Task: Find connections with filter location Holloway with filter topic #linkedinnetworkingwith filter profile language French with filter current company TUV India Pvt. Ltd. with filter school Vel Tech Technical University with filter industry Personal and Laundry Services with filter service category Logo Design with filter keywords title Building Inspector
Action: Mouse moved to (194, 280)
Screenshot: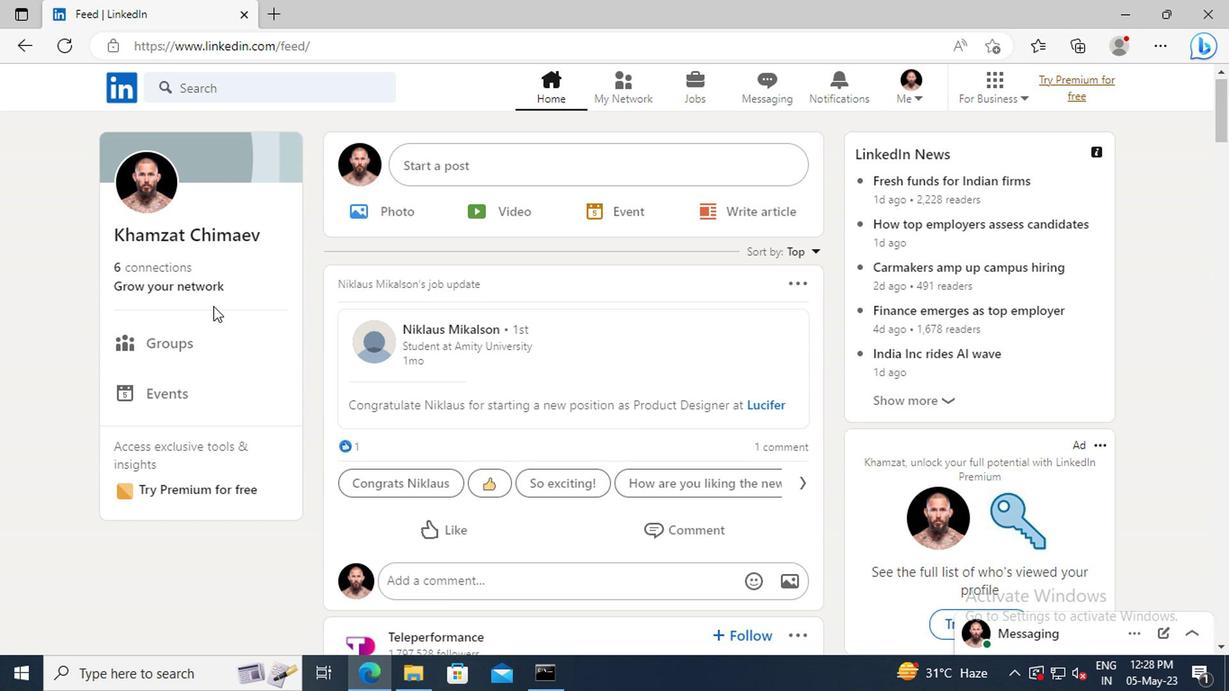 
Action: Mouse pressed left at (194, 280)
Screenshot: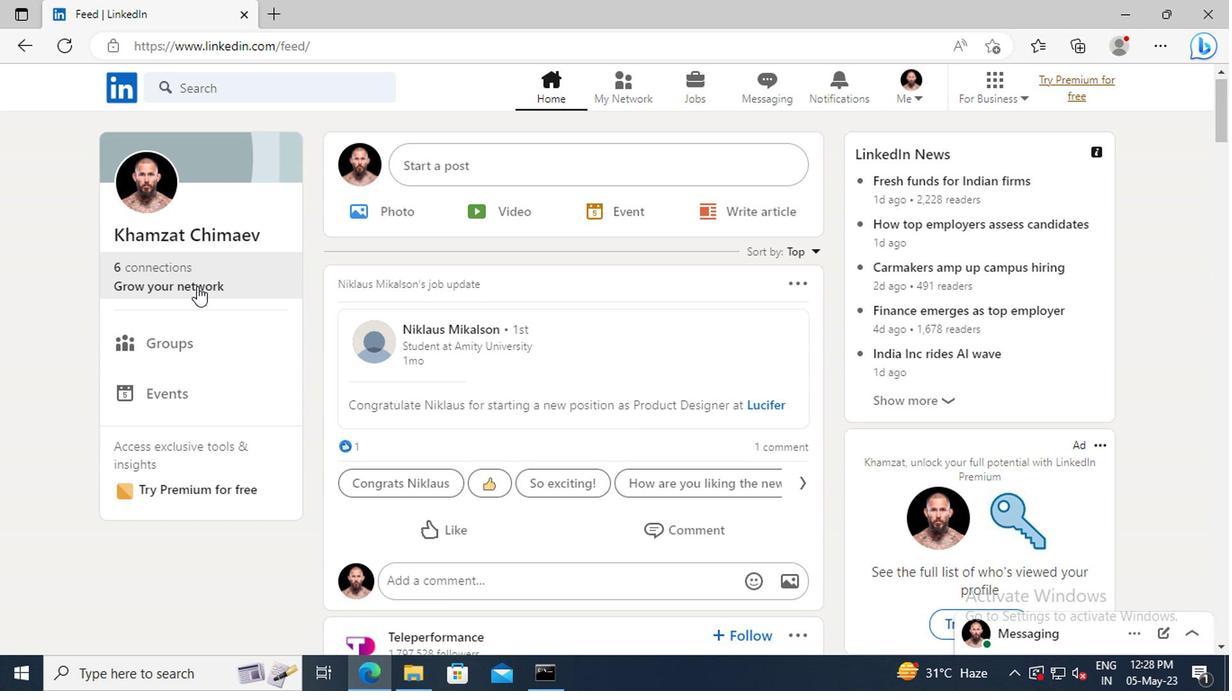 
Action: Mouse moved to (201, 191)
Screenshot: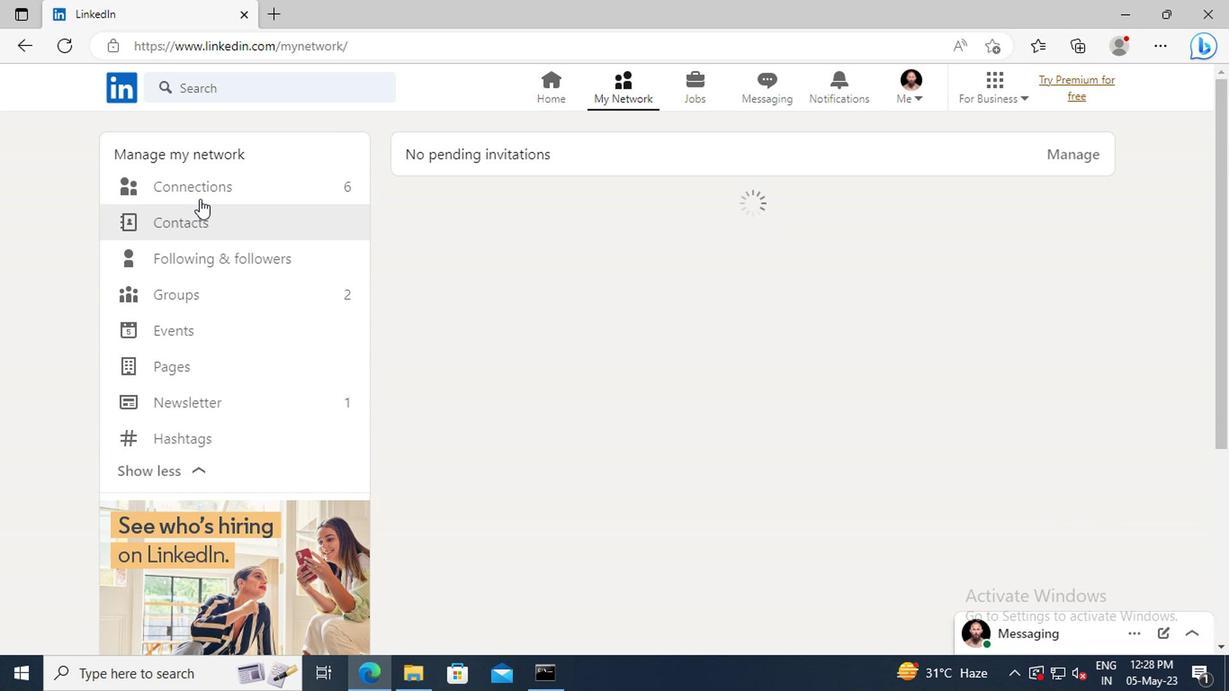 
Action: Mouse pressed left at (201, 191)
Screenshot: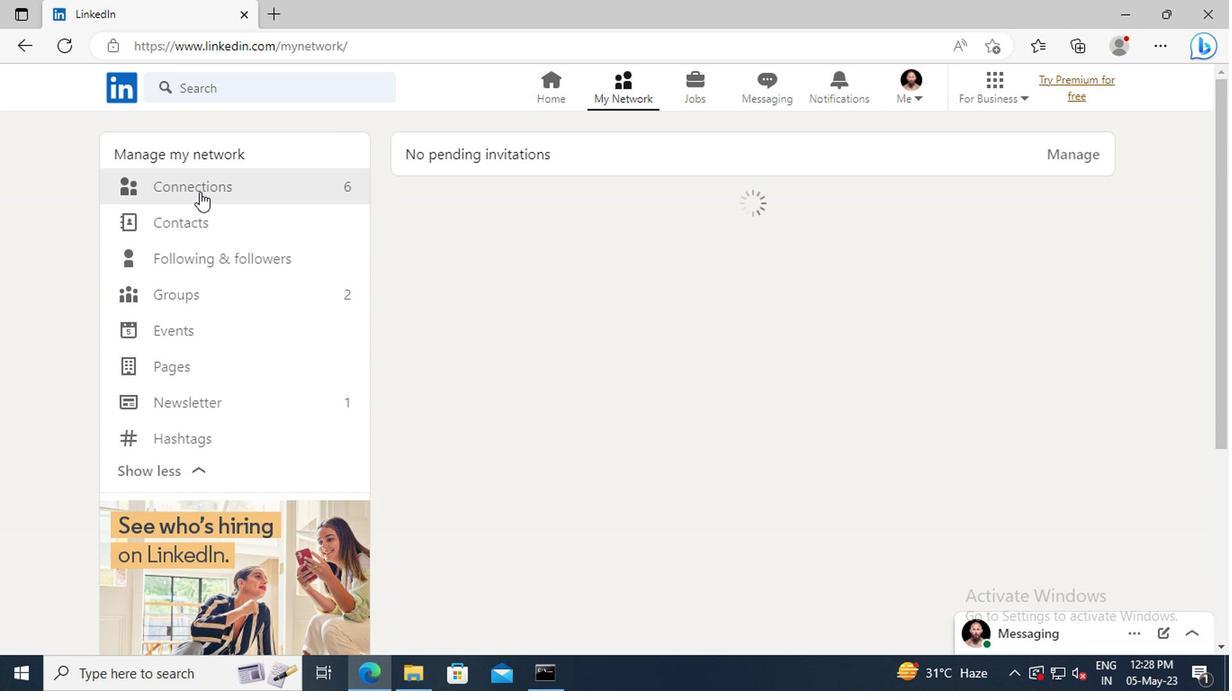 
Action: Mouse moved to (748, 192)
Screenshot: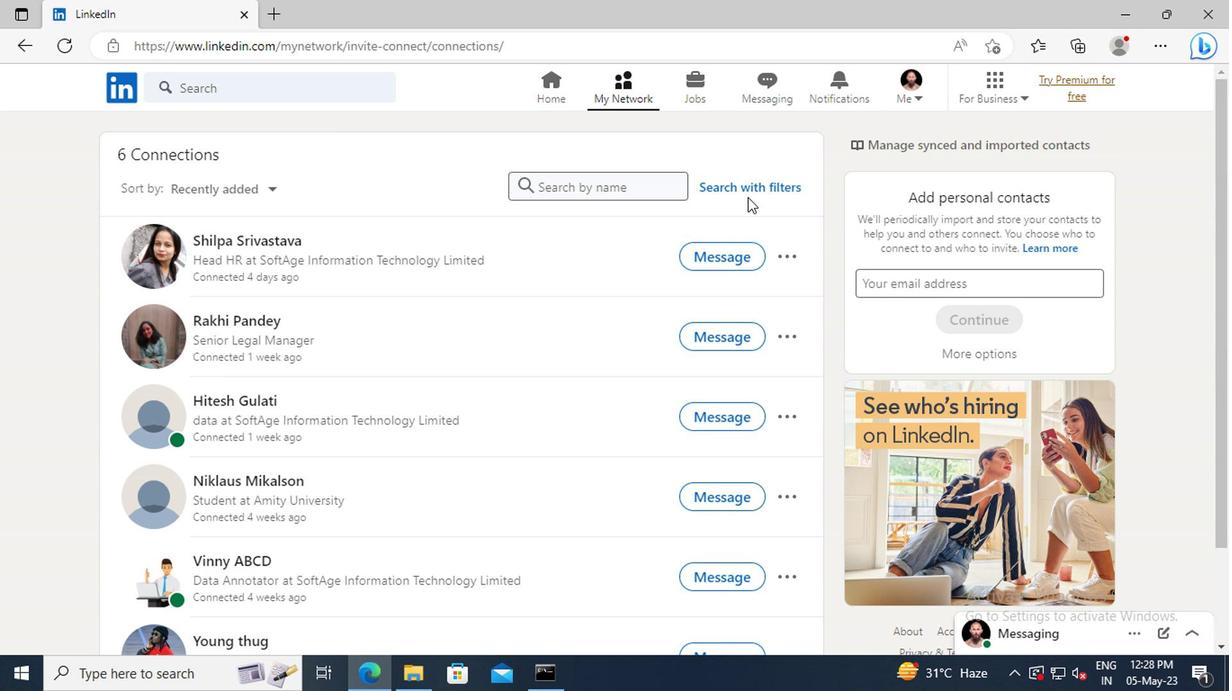 
Action: Mouse pressed left at (748, 192)
Screenshot: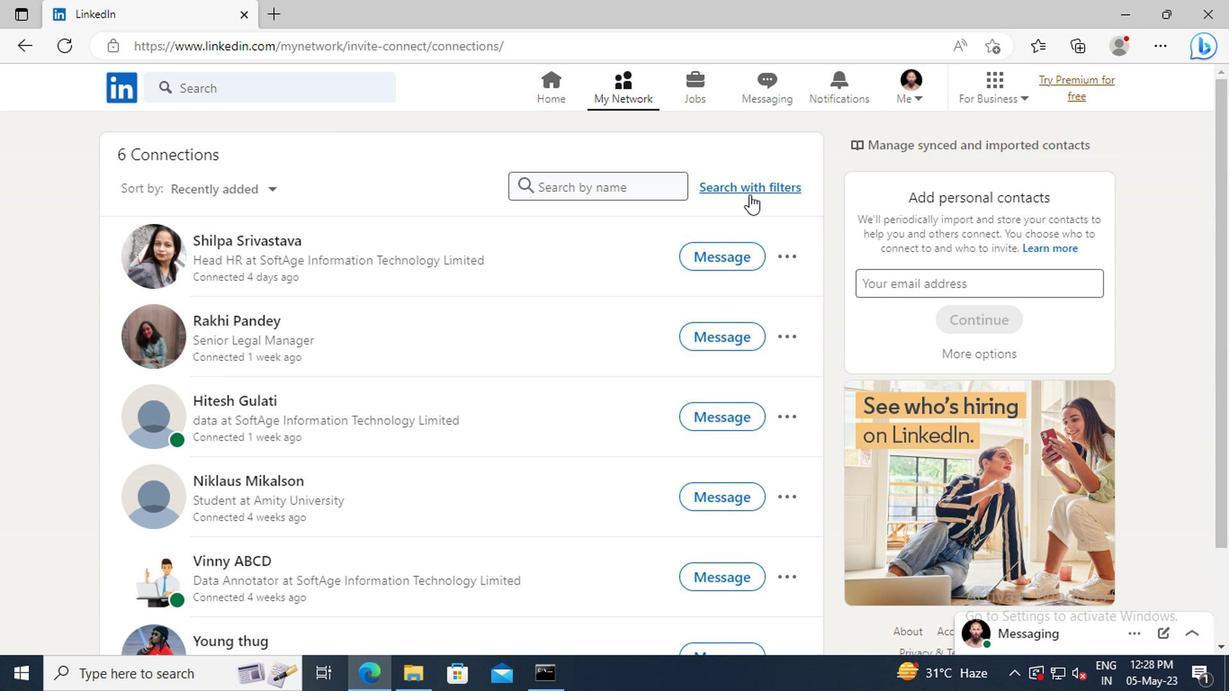 
Action: Mouse moved to (681, 141)
Screenshot: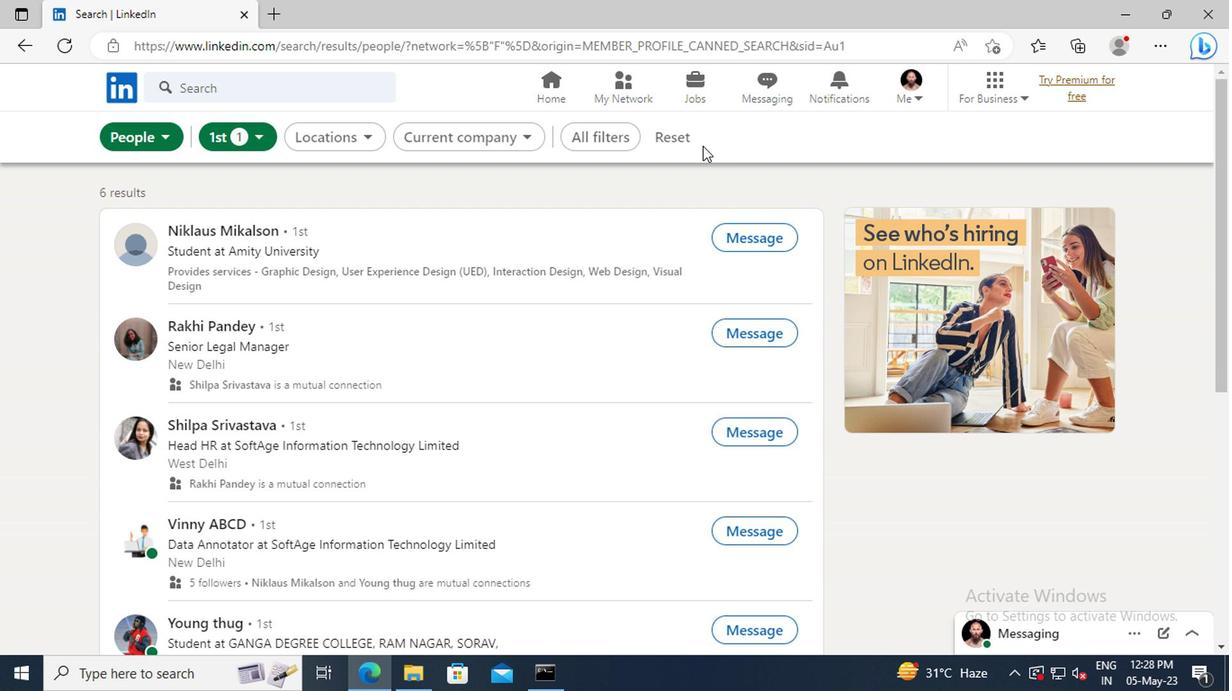 
Action: Mouse pressed left at (681, 141)
Screenshot: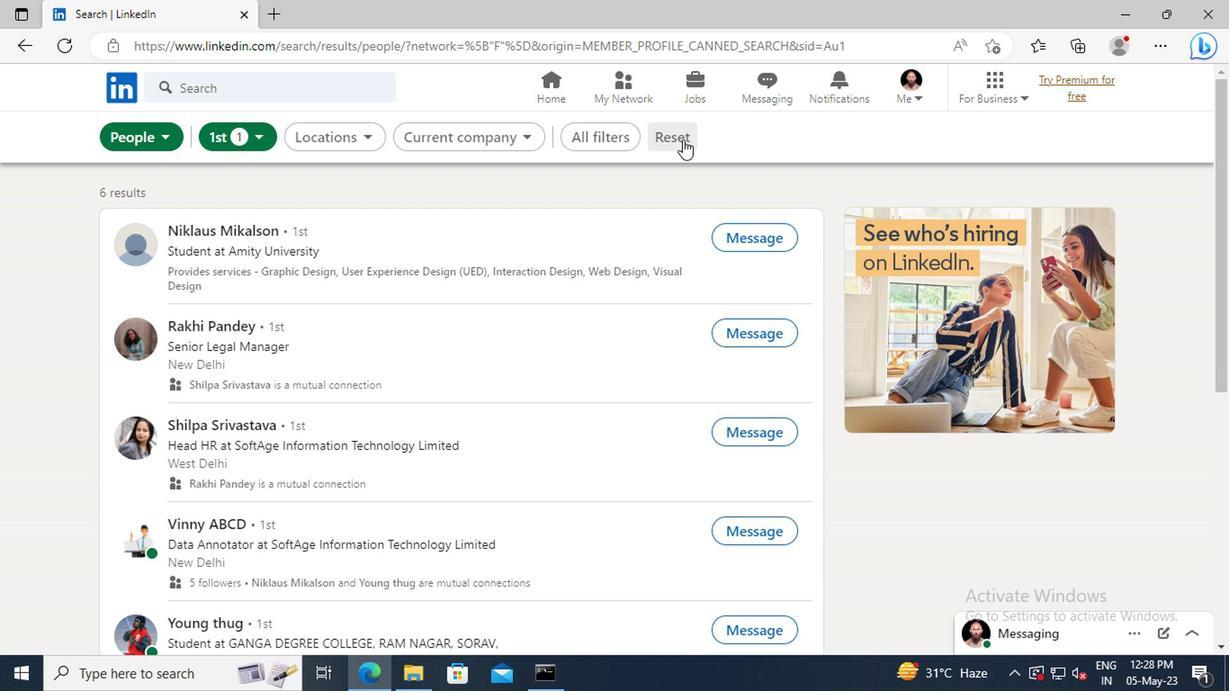 
Action: Mouse moved to (649, 139)
Screenshot: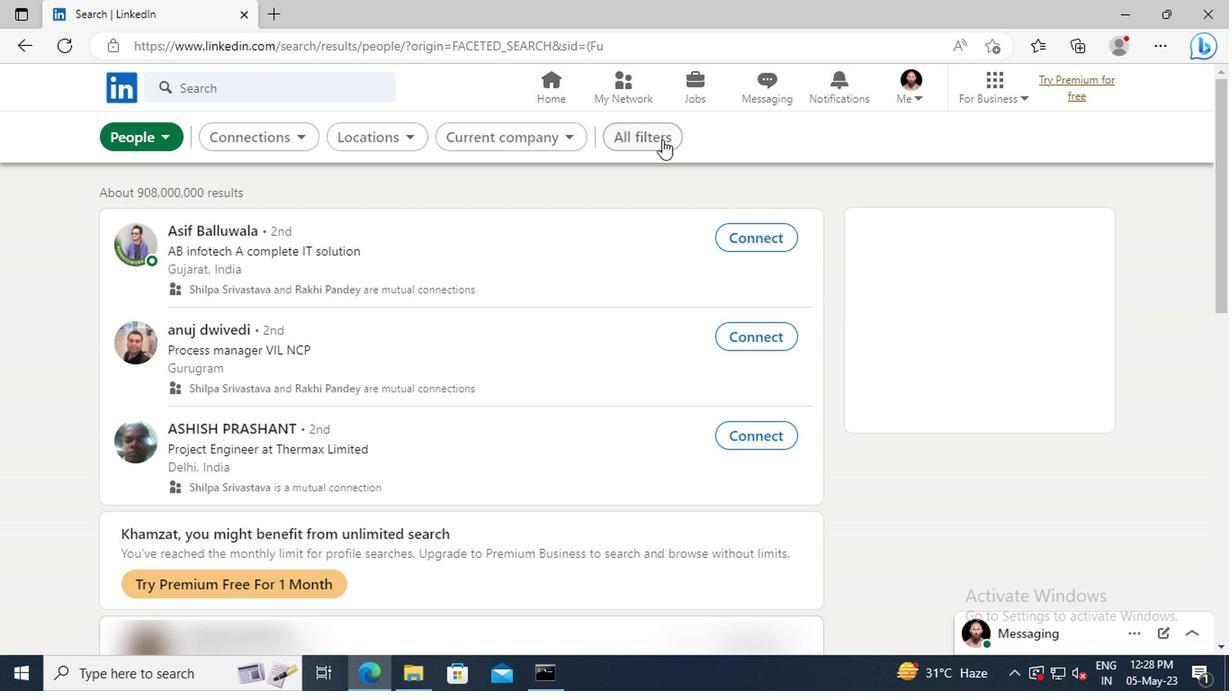 
Action: Mouse pressed left at (649, 139)
Screenshot: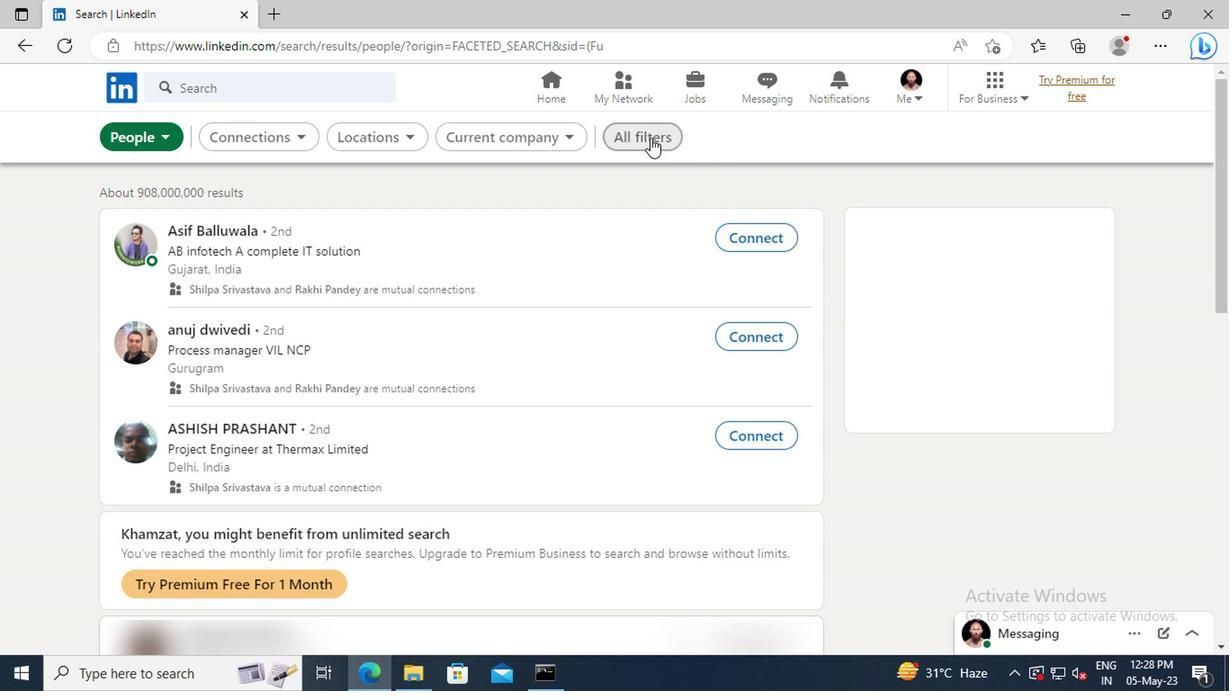 
Action: Mouse moved to (964, 359)
Screenshot: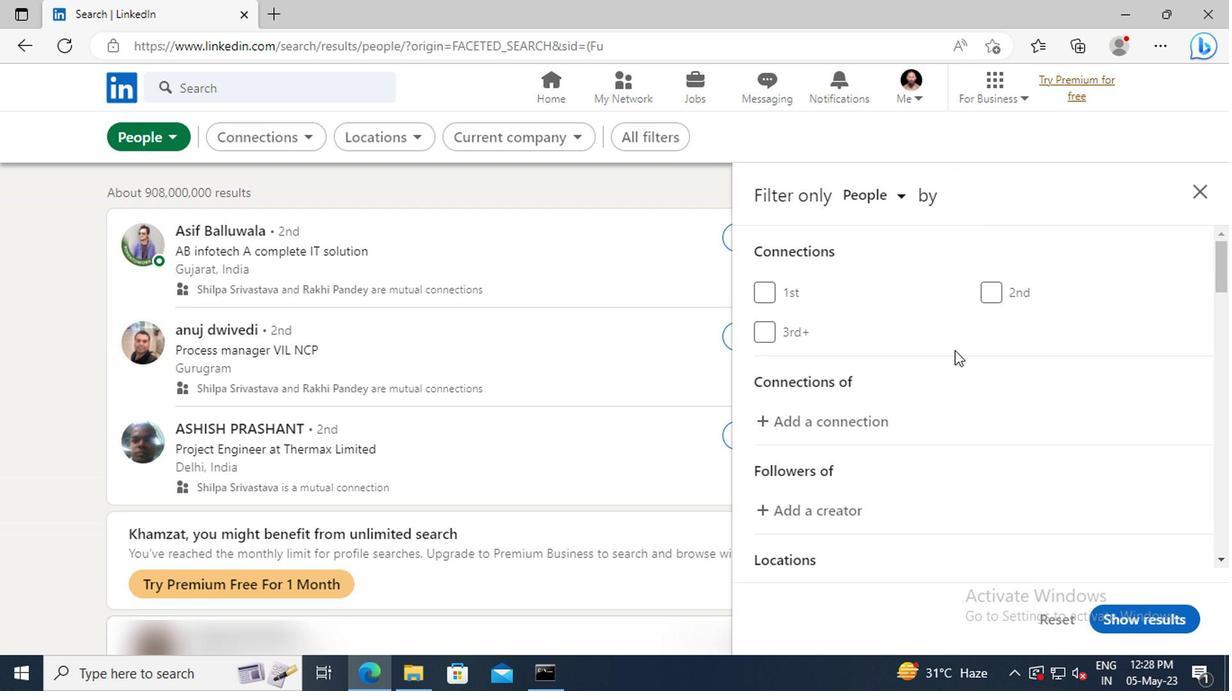 
Action: Mouse scrolled (964, 358) with delta (0, 0)
Screenshot: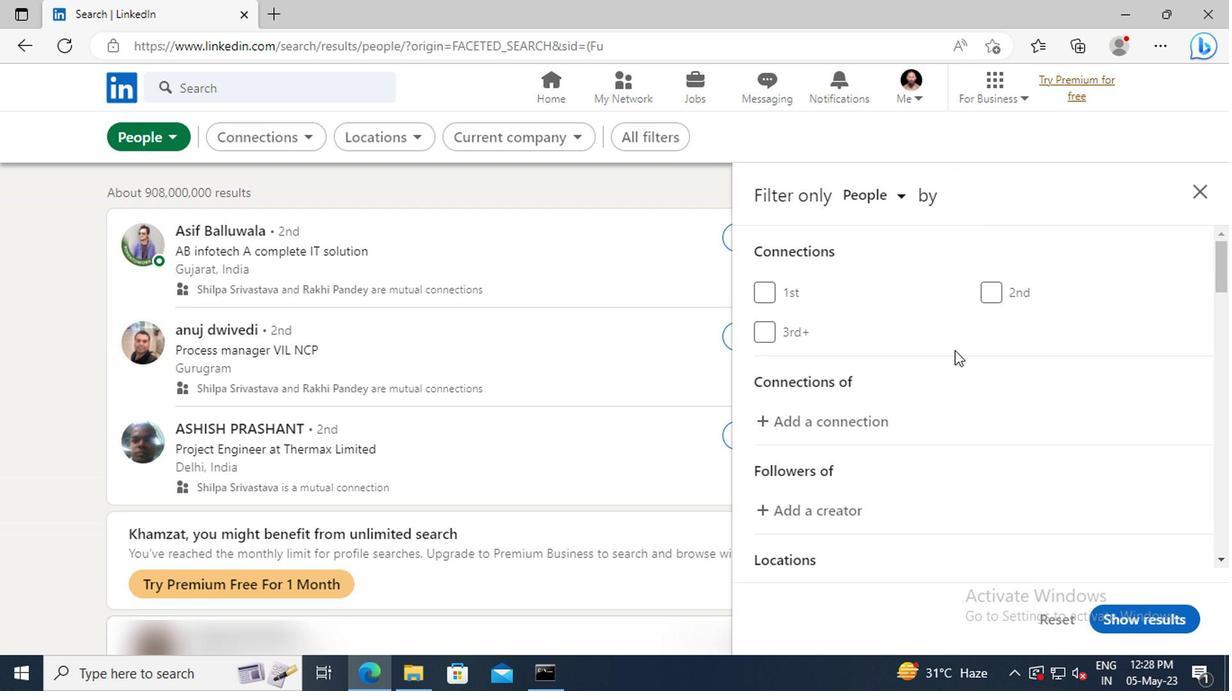
Action: Mouse scrolled (964, 358) with delta (0, 0)
Screenshot: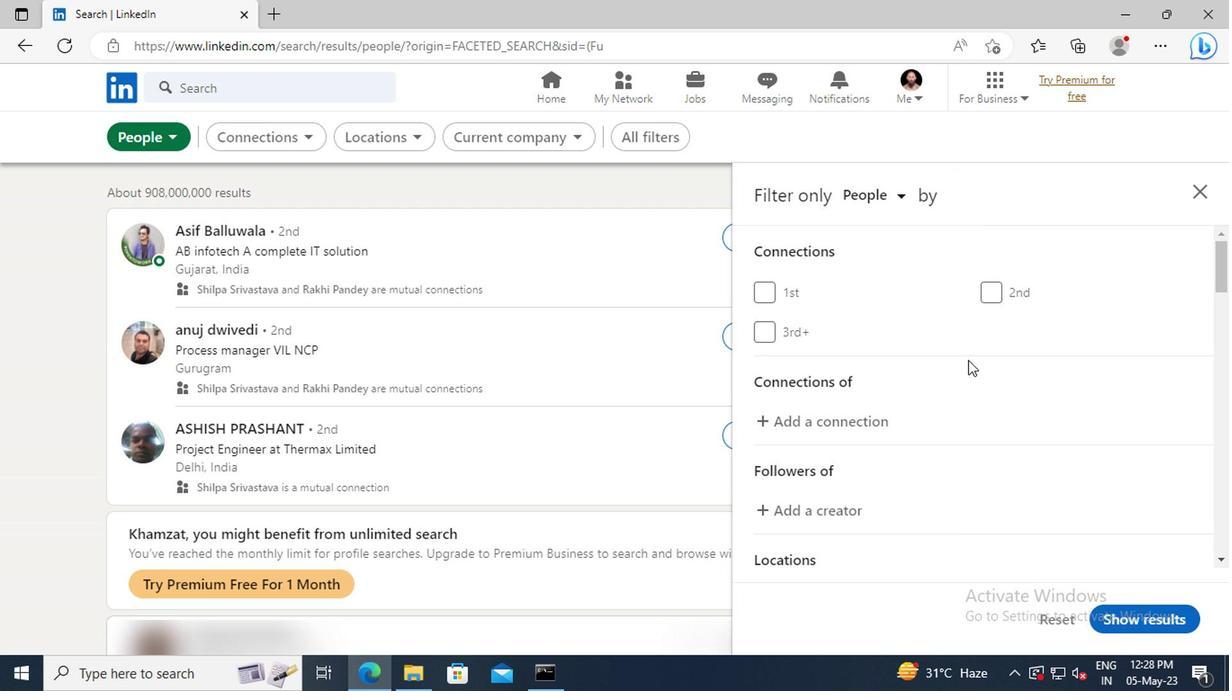 
Action: Mouse scrolled (964, 358) with delta (0, 0)
Screenshot: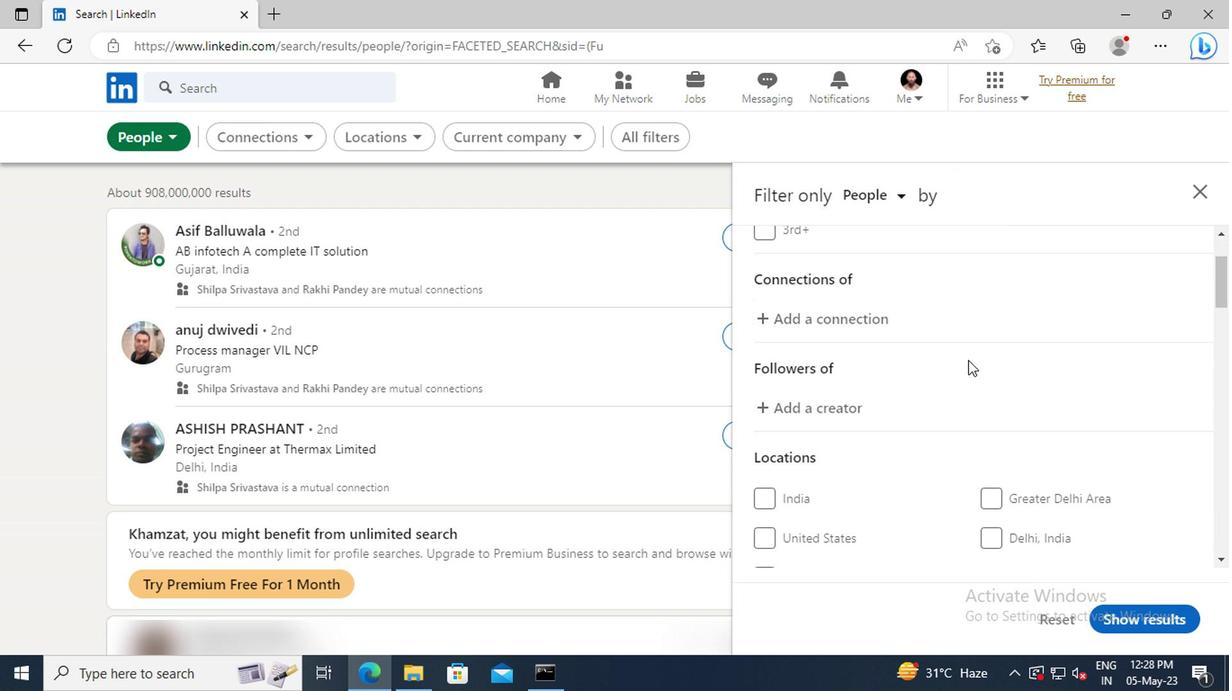 
Action: Mouse scrolled (964, 358) with delta (0, 0)
Screenshot: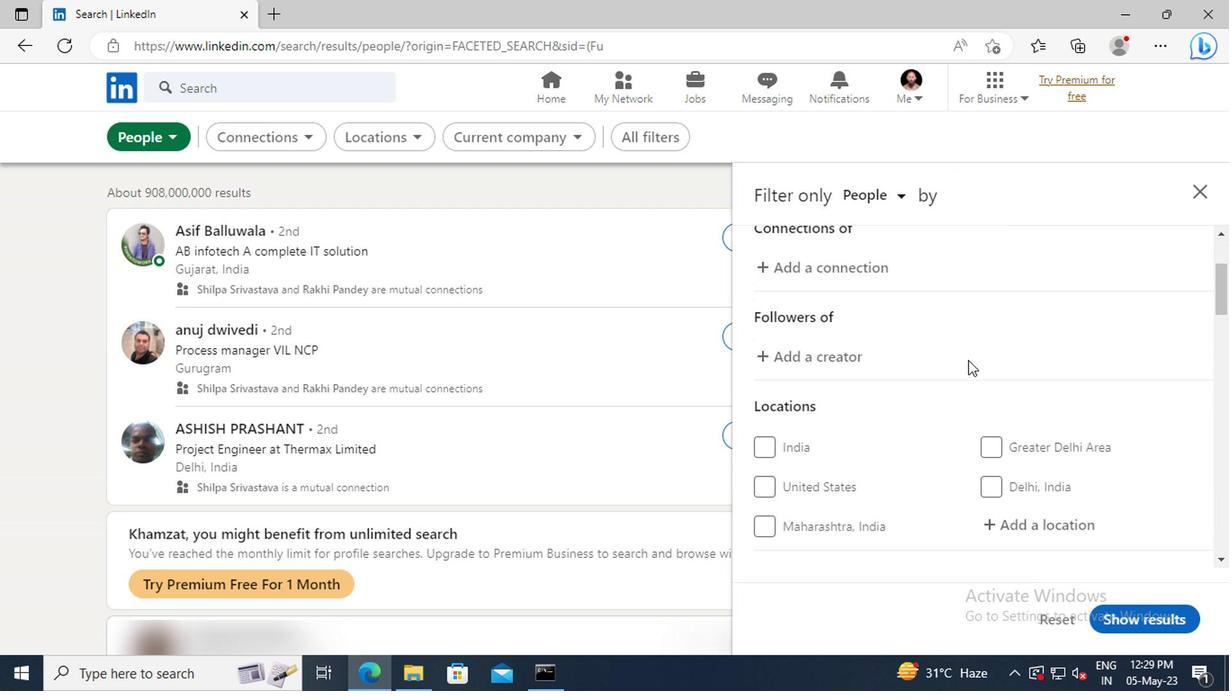 
Action: Mouse scrolled (964, 358) with delta (0, 0)
Screenshot: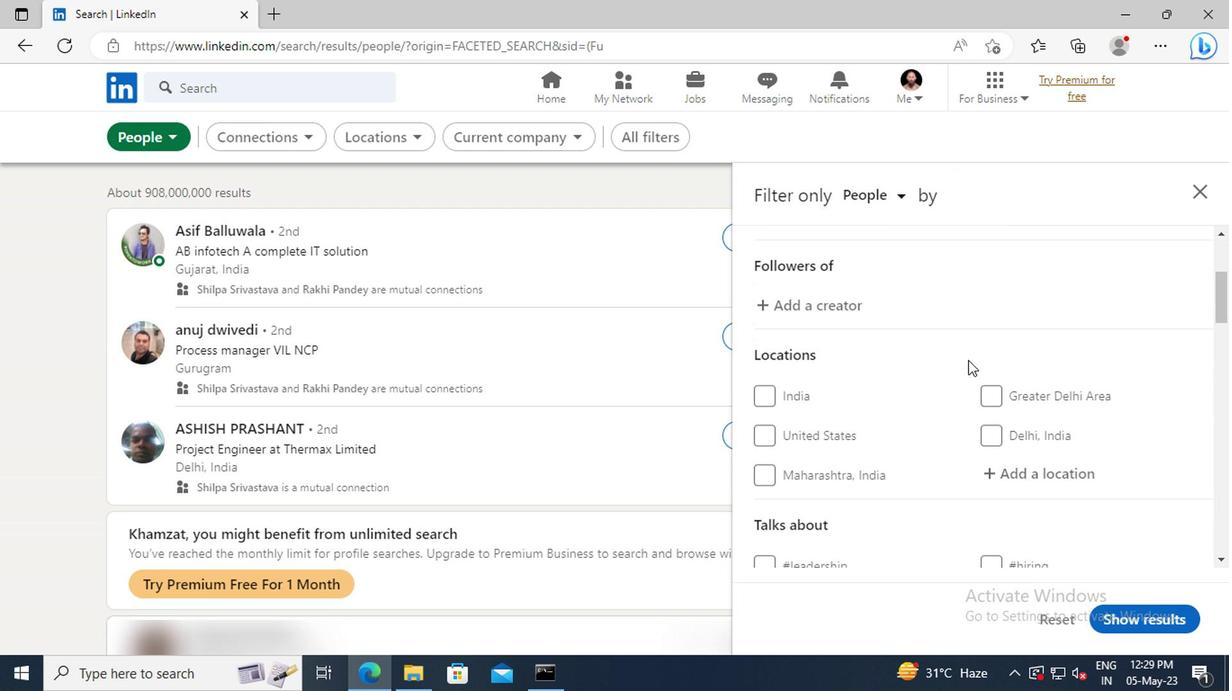 
Action: Mouse scrolled (964, 358) with delta (0, 0)
Screenshot: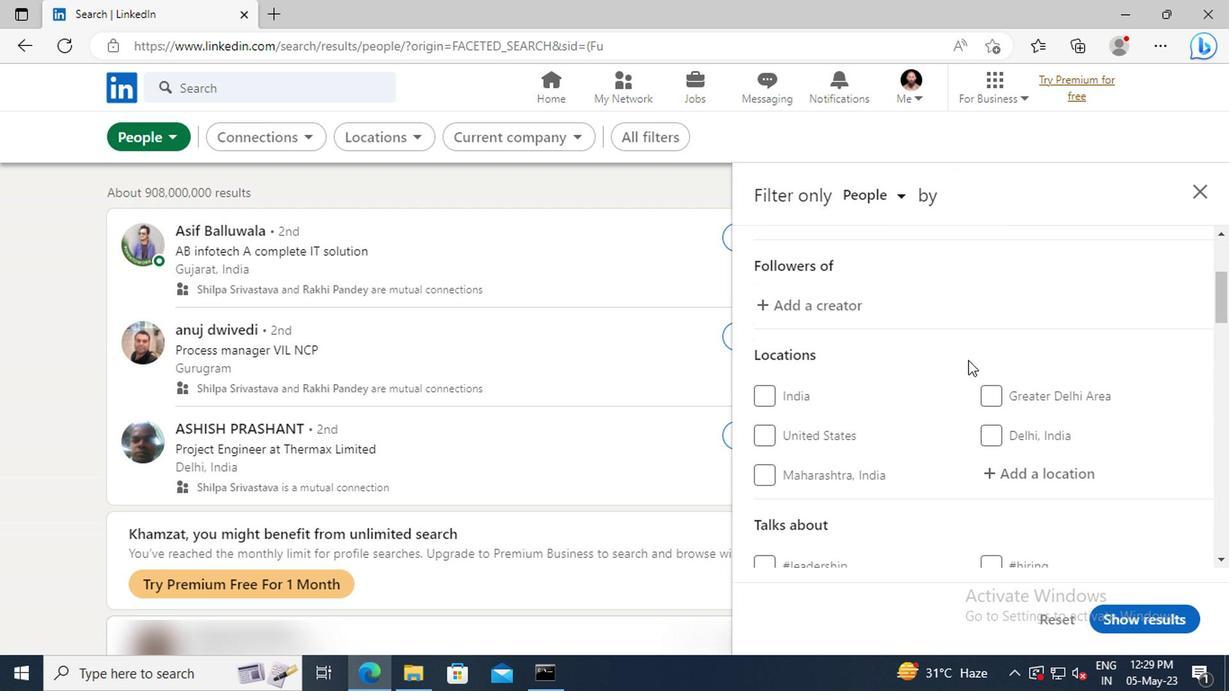 
Action: Mouse moved to (987, 371)
Screenshot: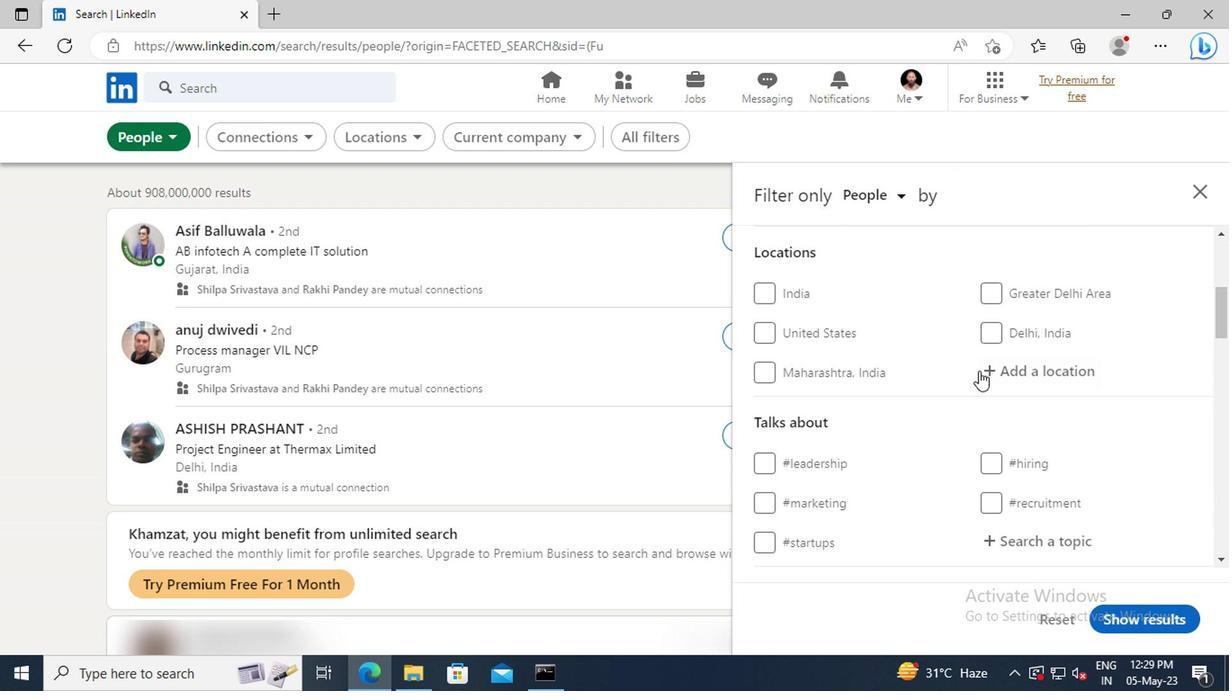 
Action: Mouse pressed left at (987, 371)
Screenshot: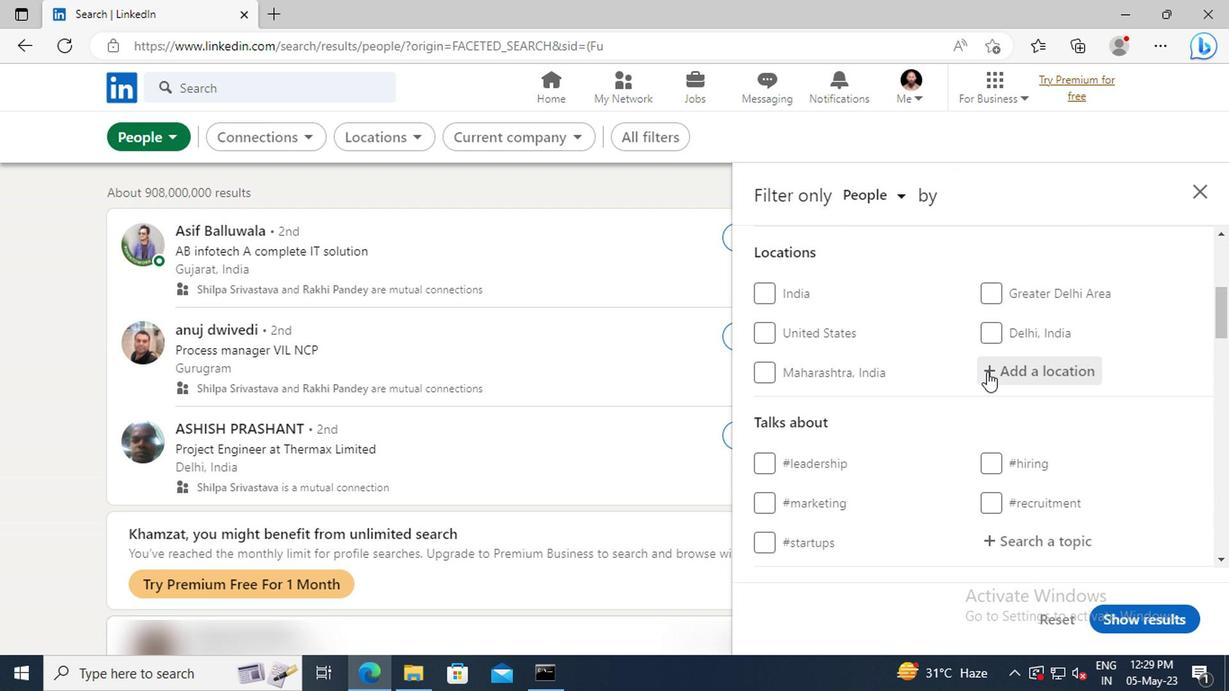 
Action: Key pressed <Key.shift>HOLLOWAY
Screenshot: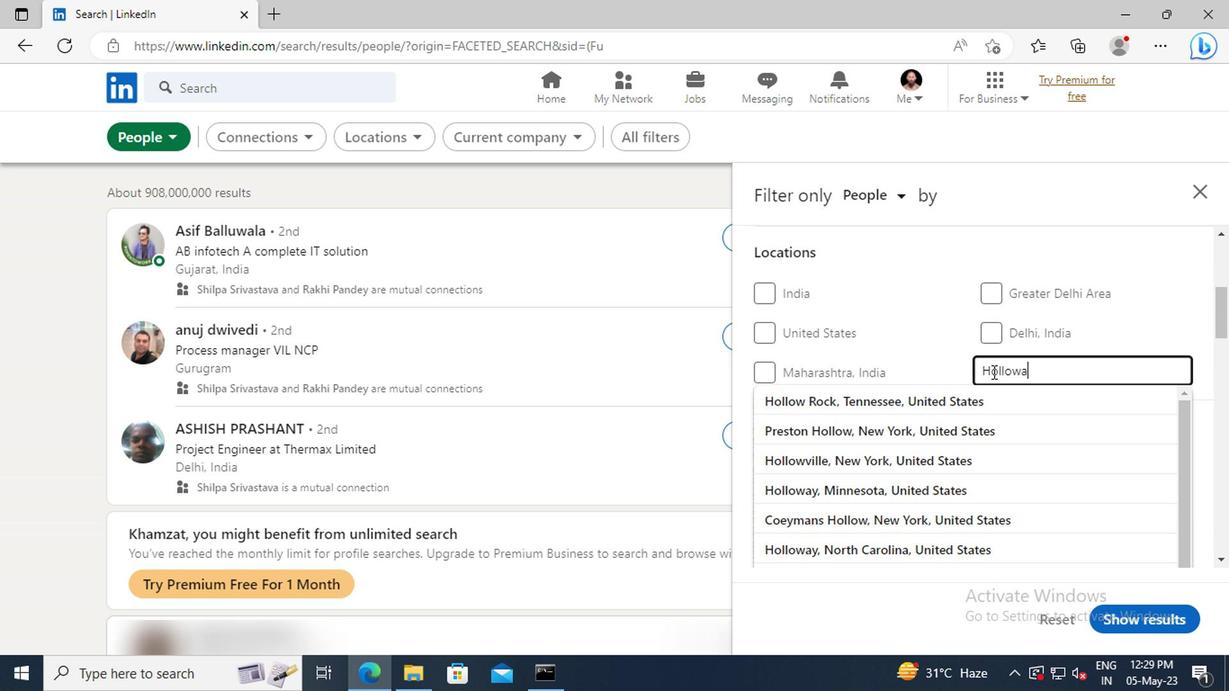 
Action: Mouse moved to (994, 394)
Screenshot: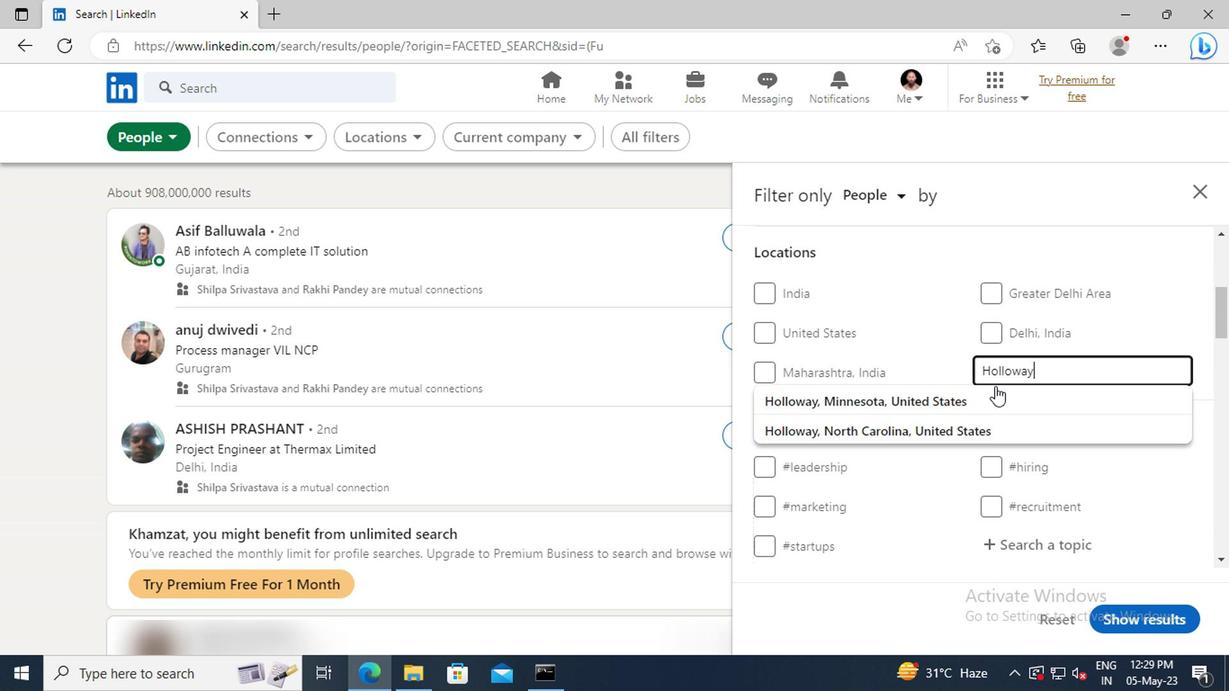 
Action: Mouse pressed left at (994, 394)
Screenshot: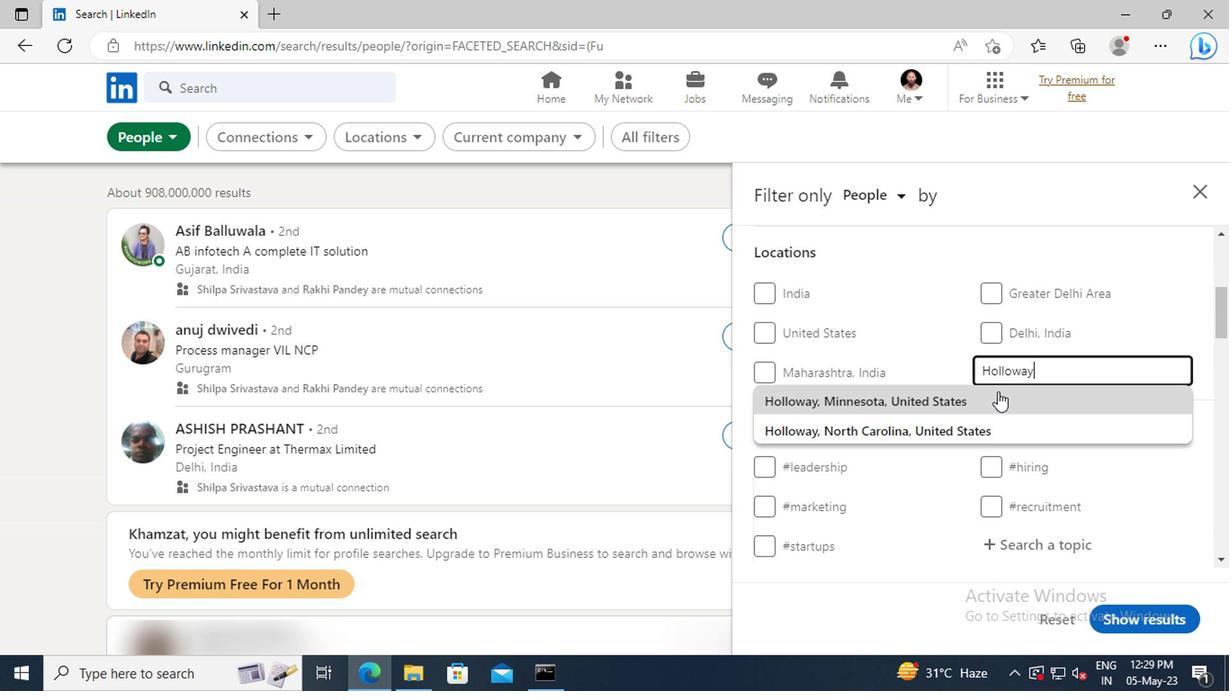 
Action: Mouse scrolled (994, 393) with delta (0, -1)
Screenshot: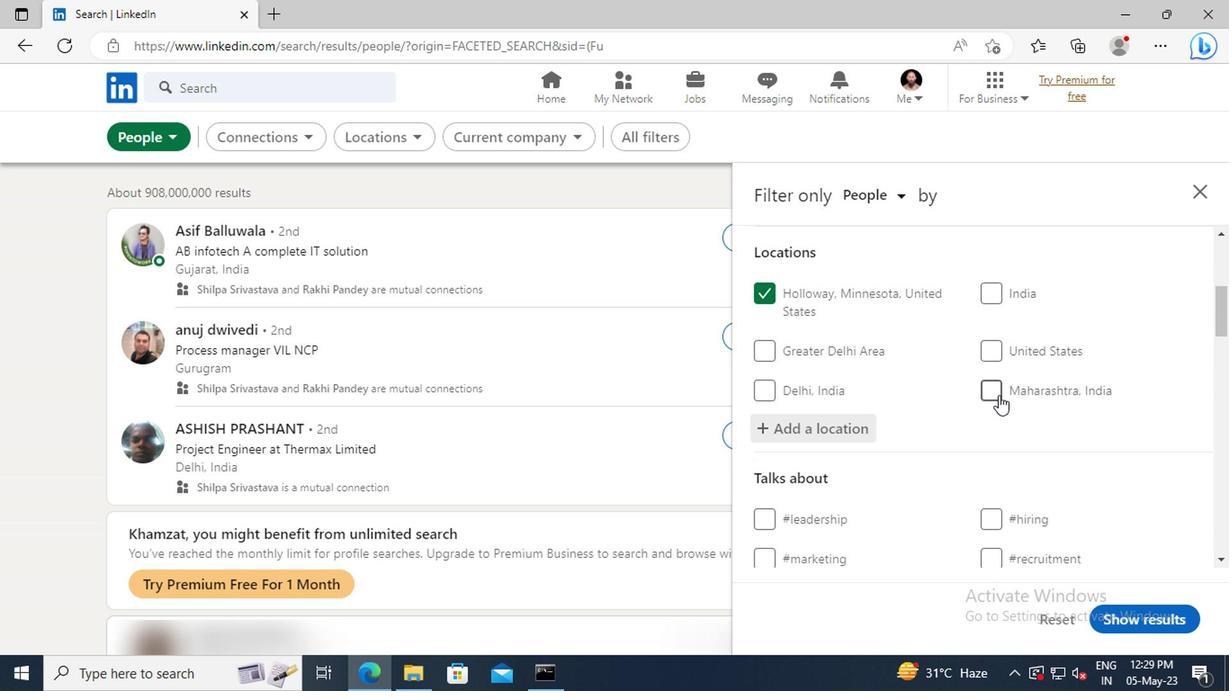 
Action: Mouse scrolled (994, 393) with delta (0, -1)
Screenshot: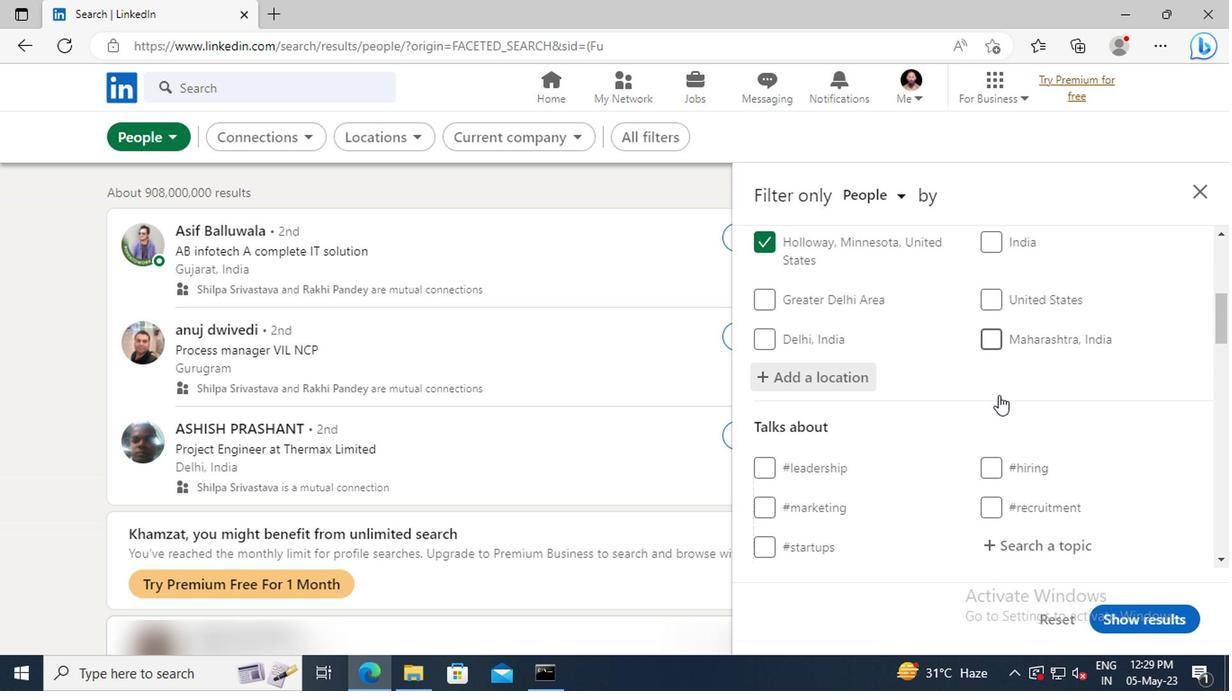 
Action: Mouse scrolled (994, 393) with delta (0, -1)
Screenshot: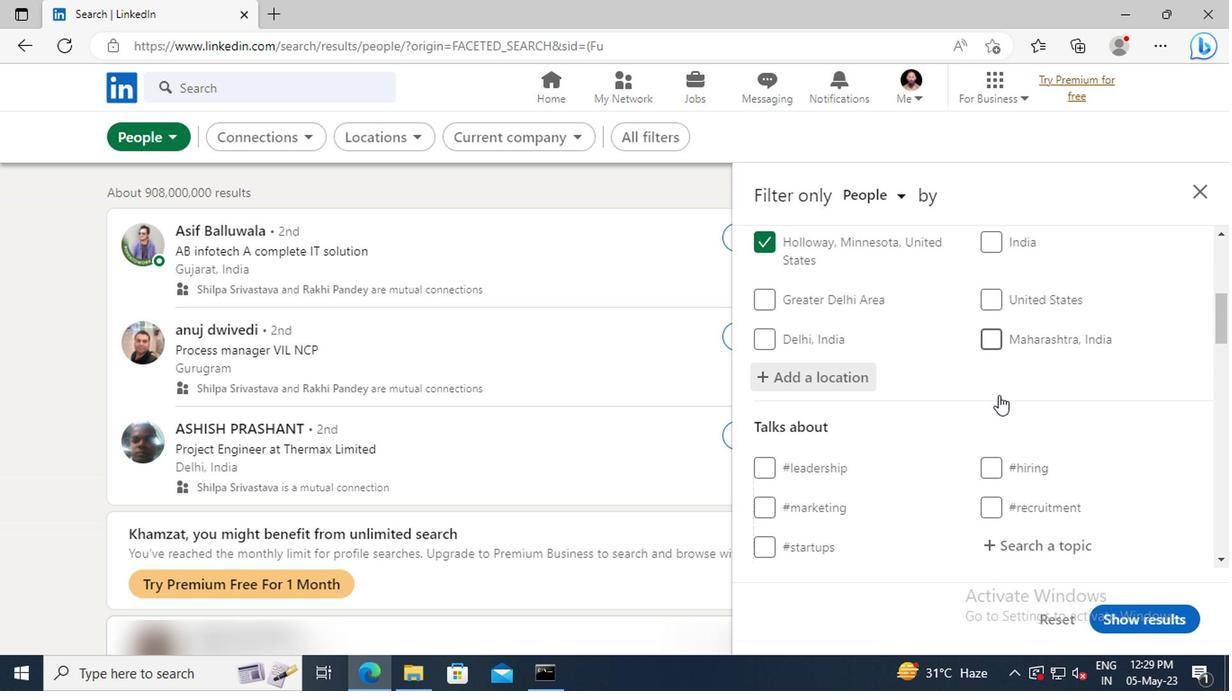 
Action: Mouse scrolled (994, 393) with delta (0, -1)
Screenshot: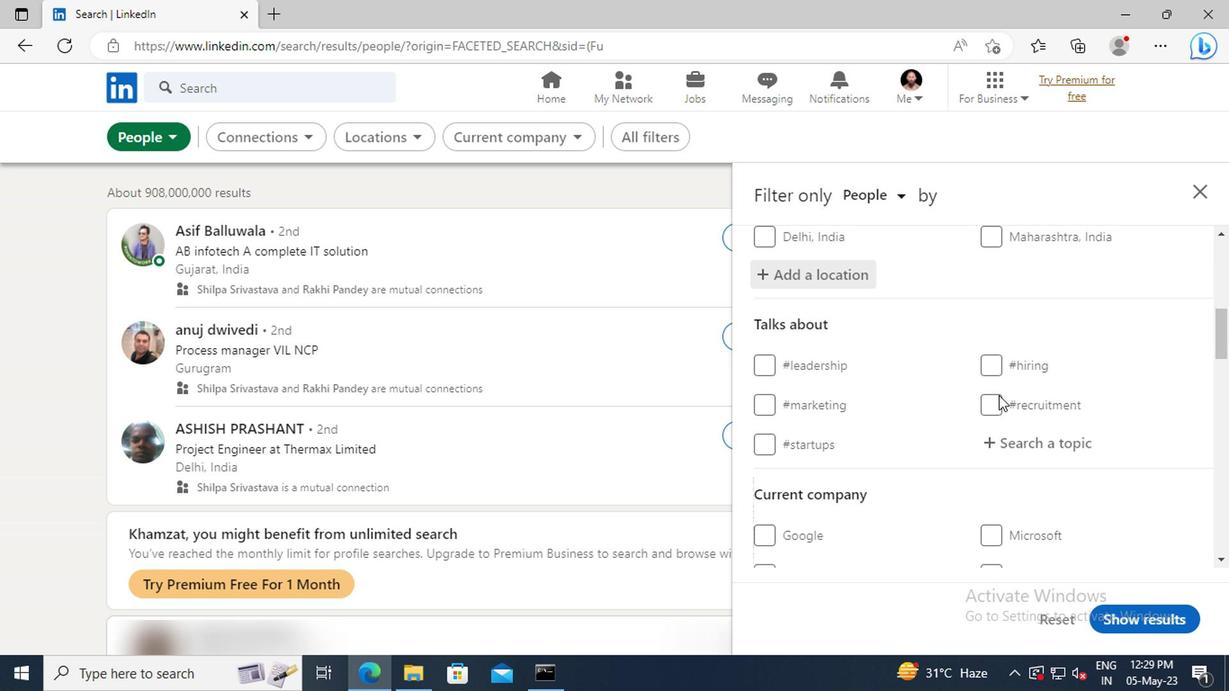 
Action: Mouse moved to (994, 394)
Screenshot: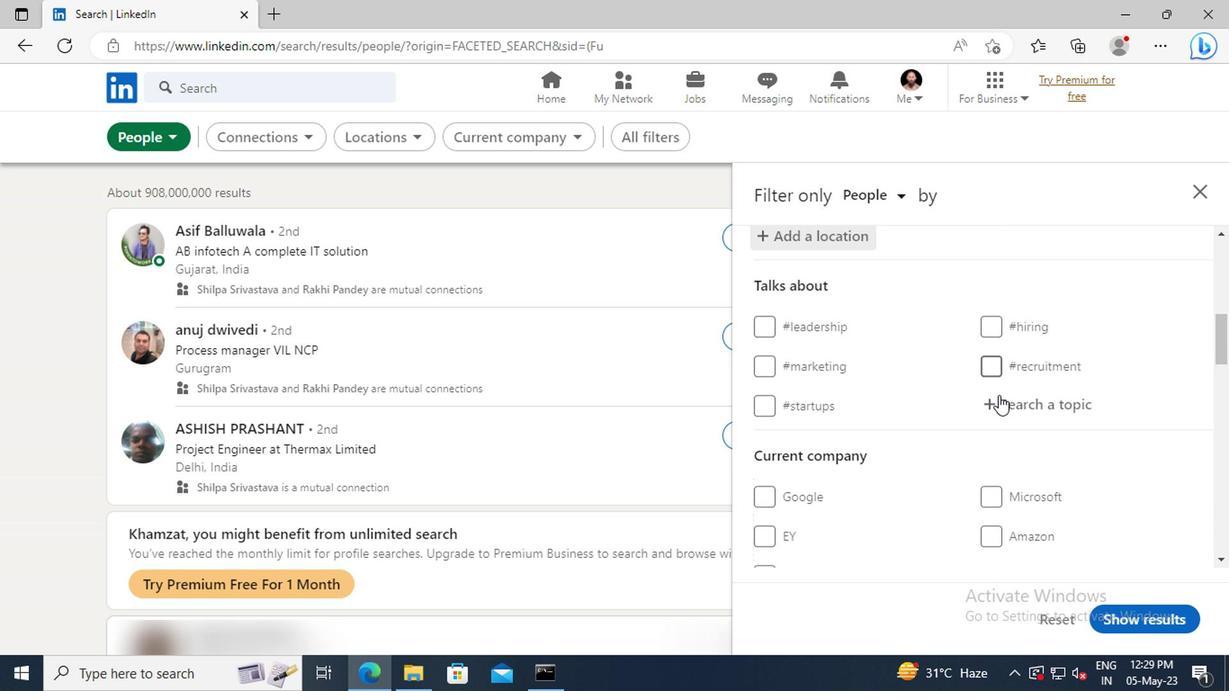 
Action: Mouse pressed left at (994, 394)
Screenshot: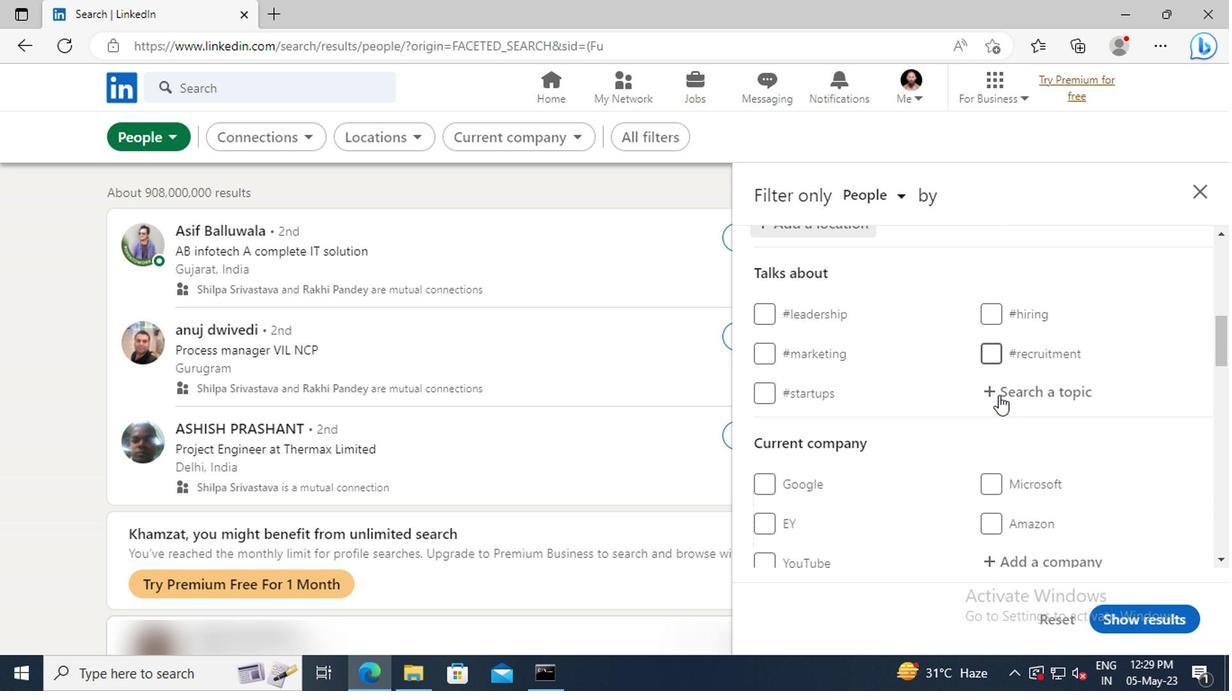 
Action: Key pressed LINKEDINNET
Screenshot: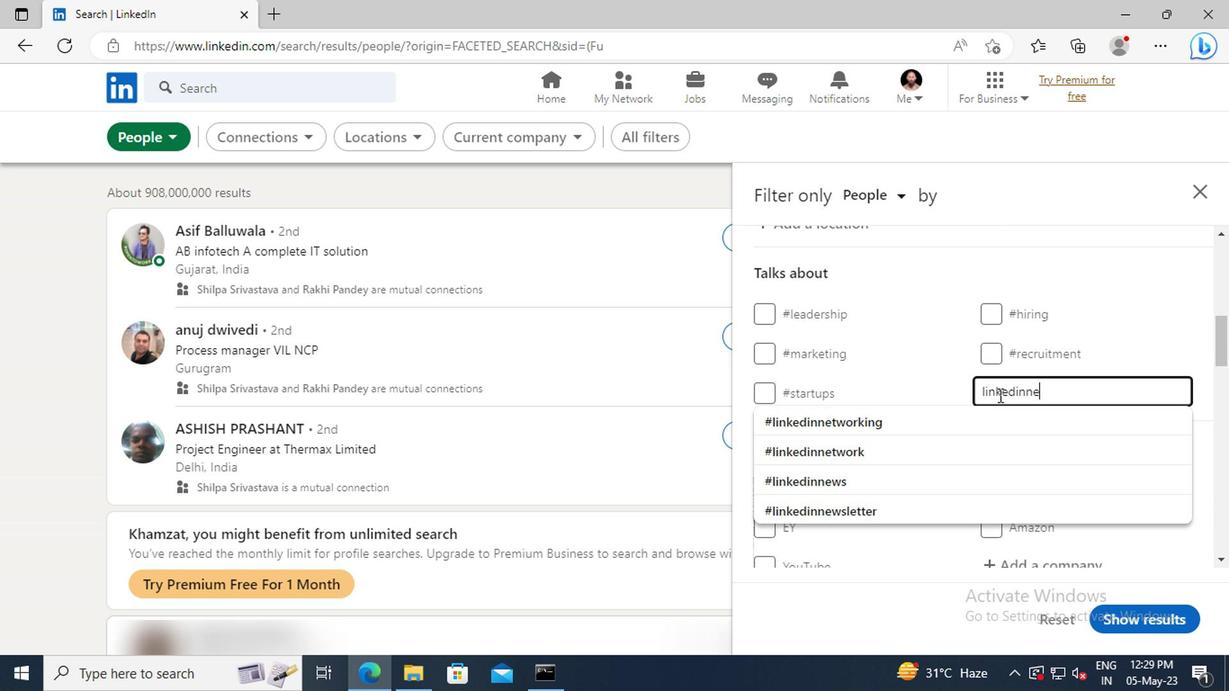 
Action: Mouse moved to (998, 415)
Screenshot: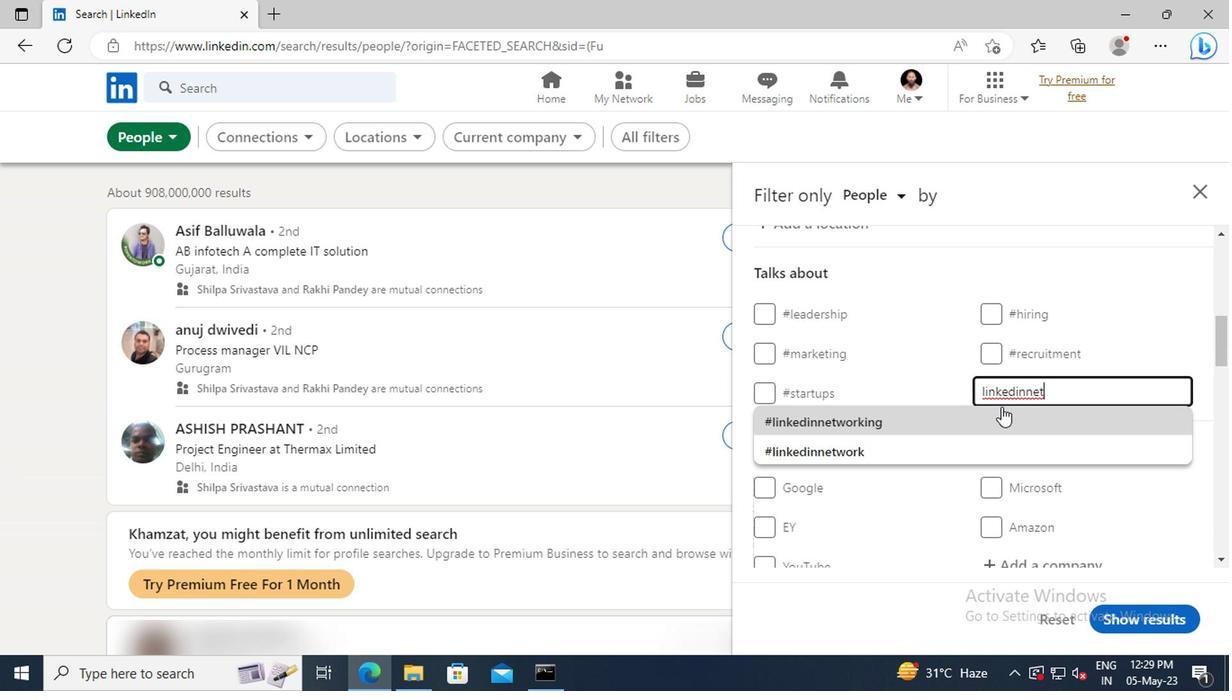 
Action: Mouse pressed left at (998, 415)
Screenshot: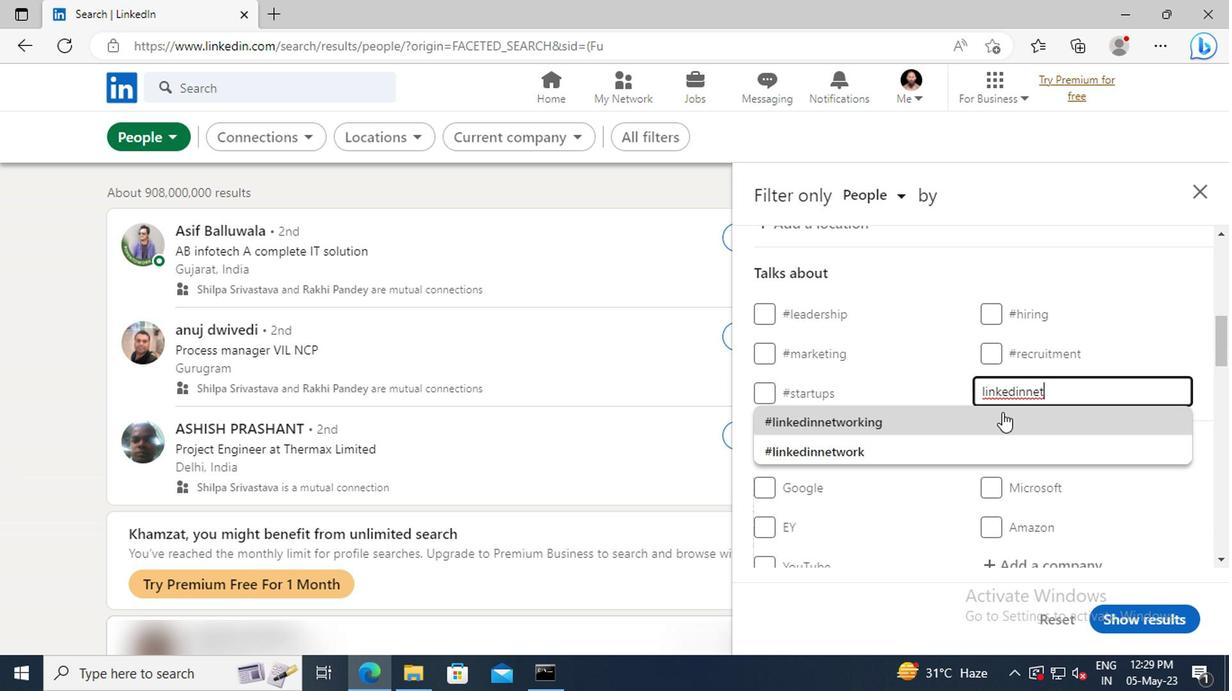 
Action: Mouse scrolled (998, 414) with delta (0, 0)
Screenshot: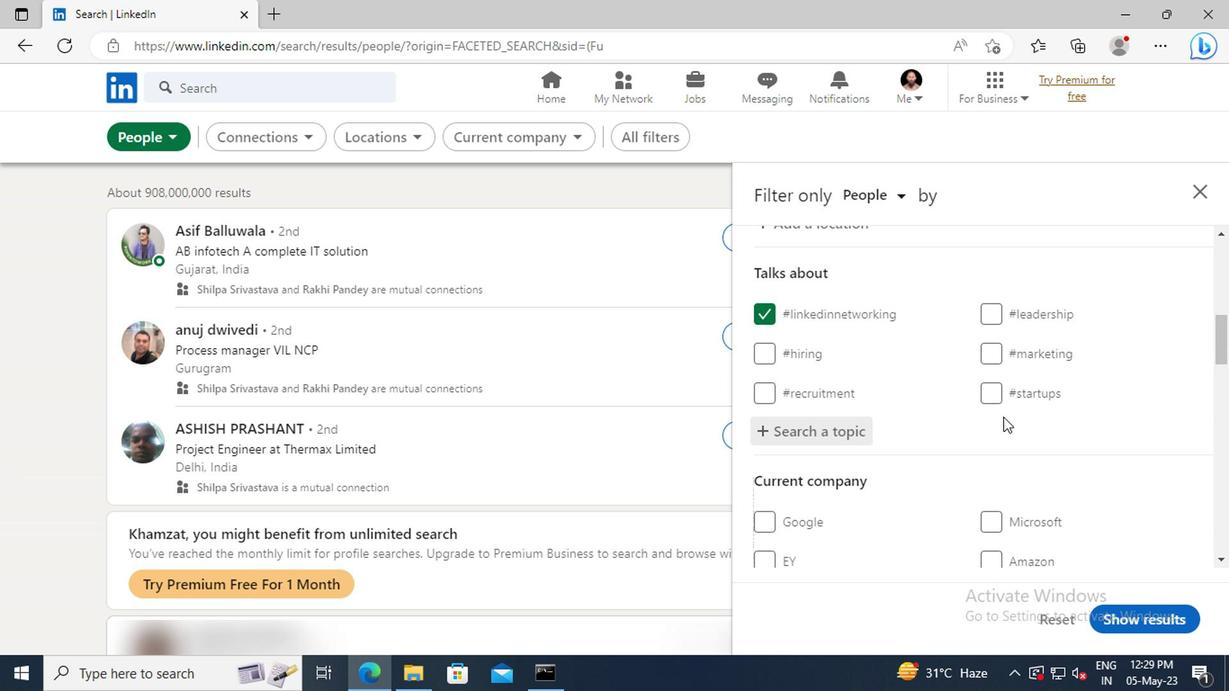 
Action: Mouse scrolled (998, 414) with delta (0, 0)
Screenshot: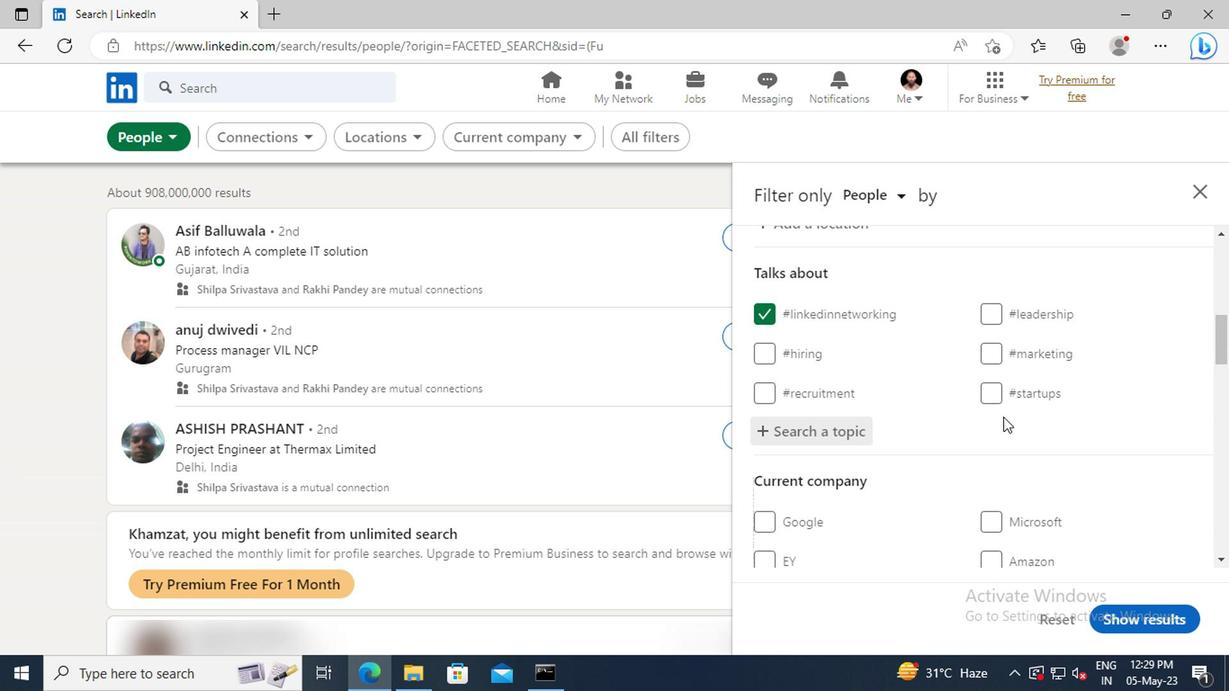 
Action: Mouse scrolled (998, 414) with delta (0, 0)
Screenshot: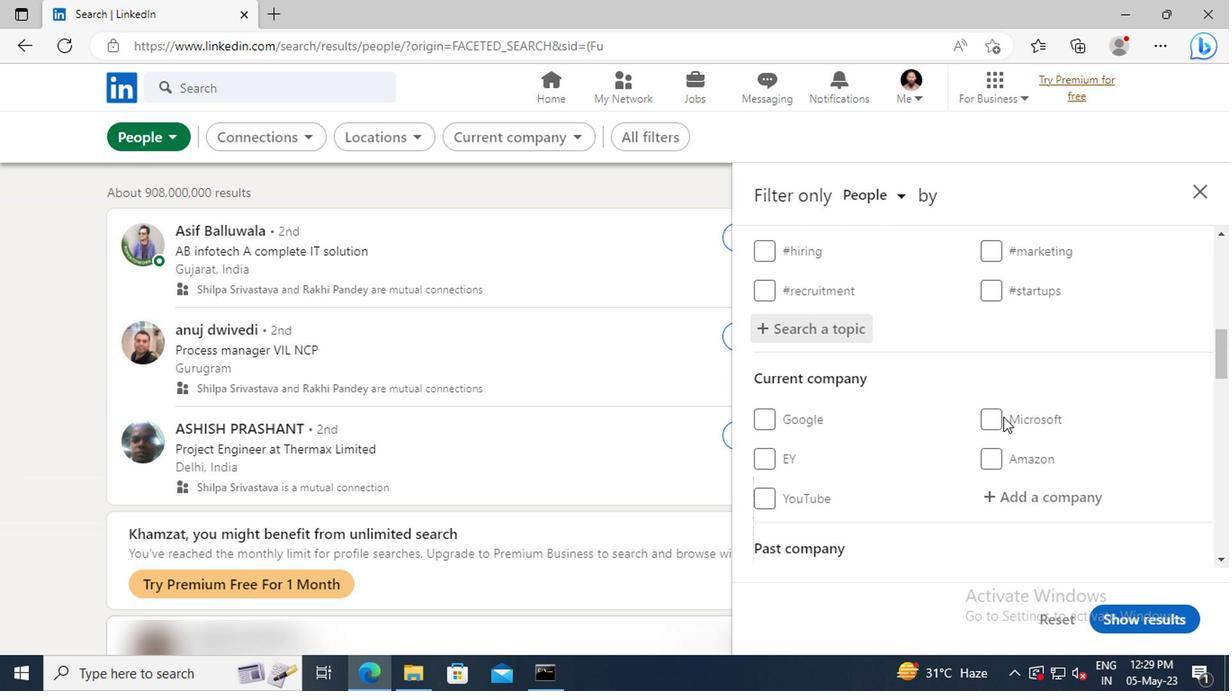 
Action: Mouse scrolled (998, 414) with delta (0, 0)
Screenshot: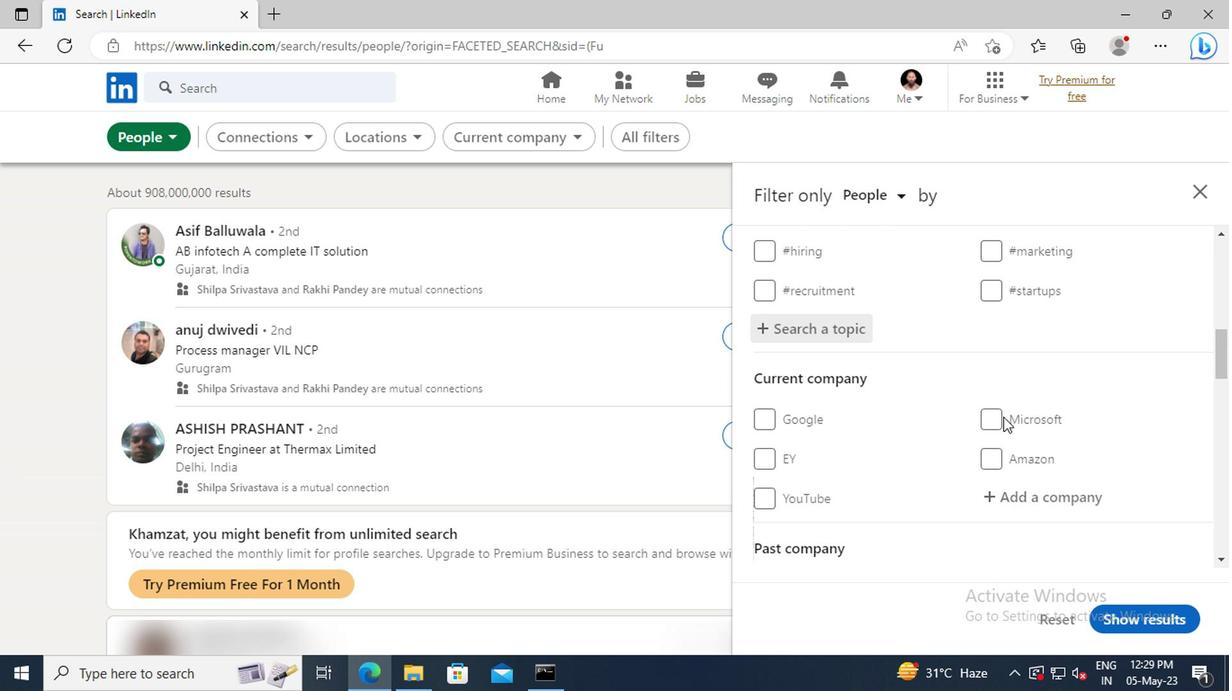 
Action: Mouse scrolled (998, 414) with delta (0, 0)
Screenshot: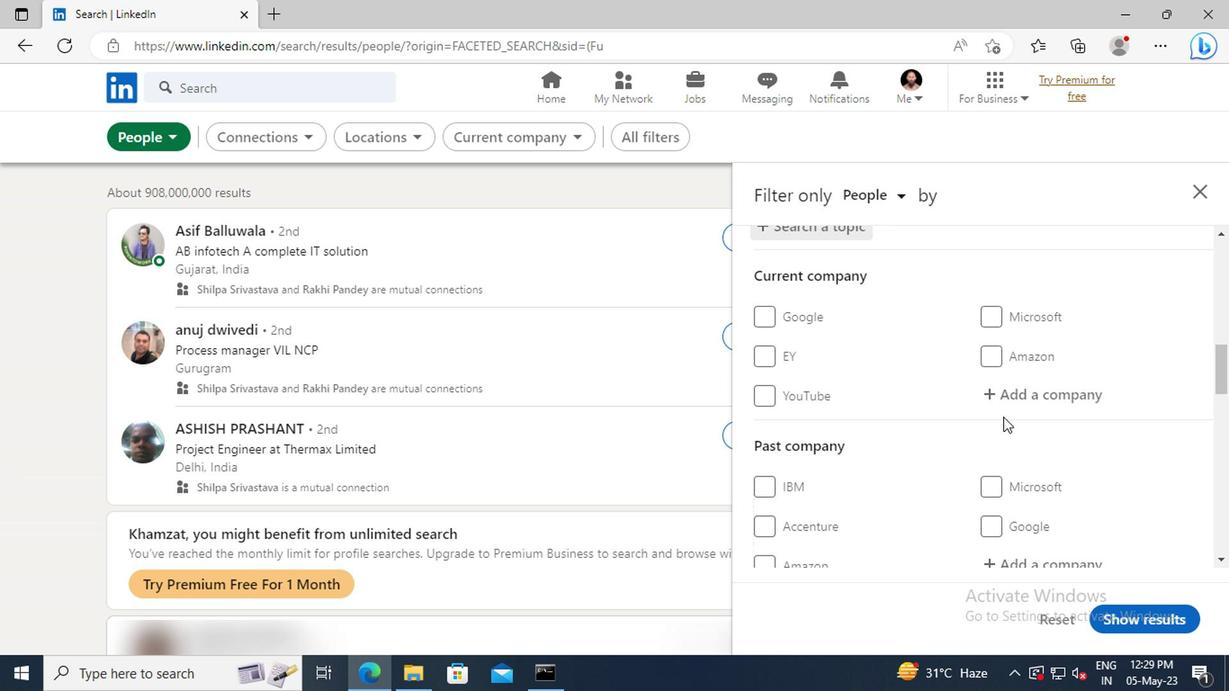 
Action: Mouse scrolled (998, 414) with delta (0, 0)
Screenshot: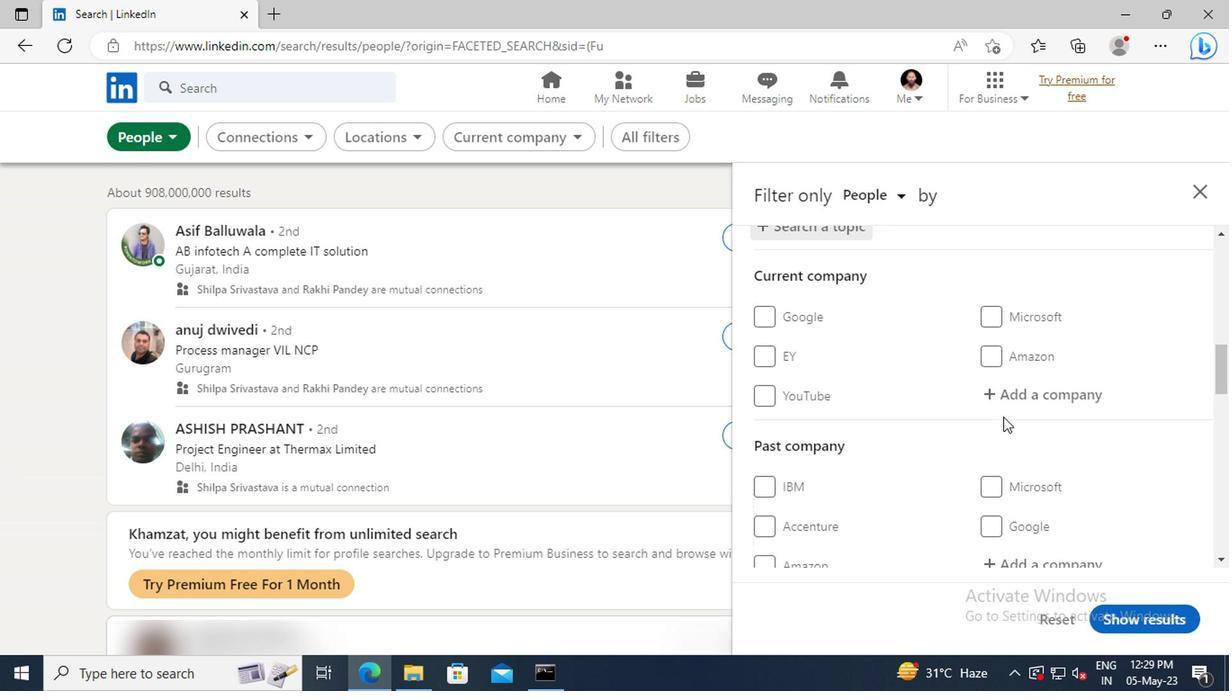 
Action: Mouse scrolled (998, 414) with delta (0, 0)
Screenshot: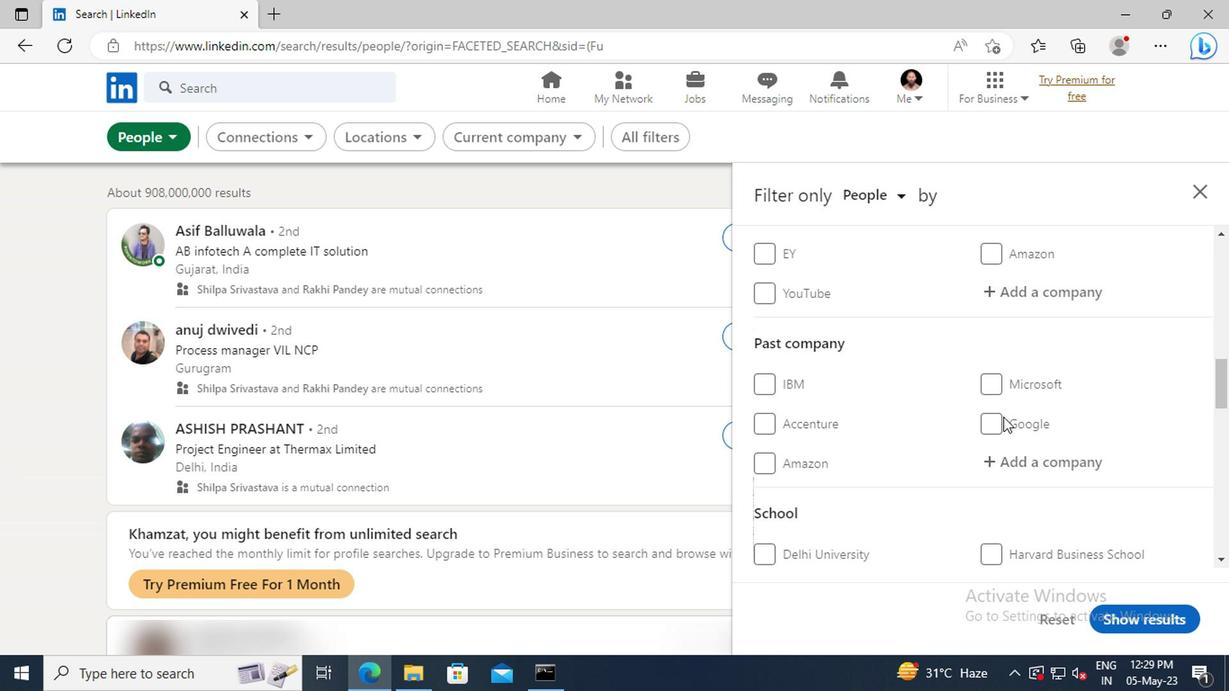 
Action: Mouse scrolled (998, 414) with delta (0, 0)
Screenshot: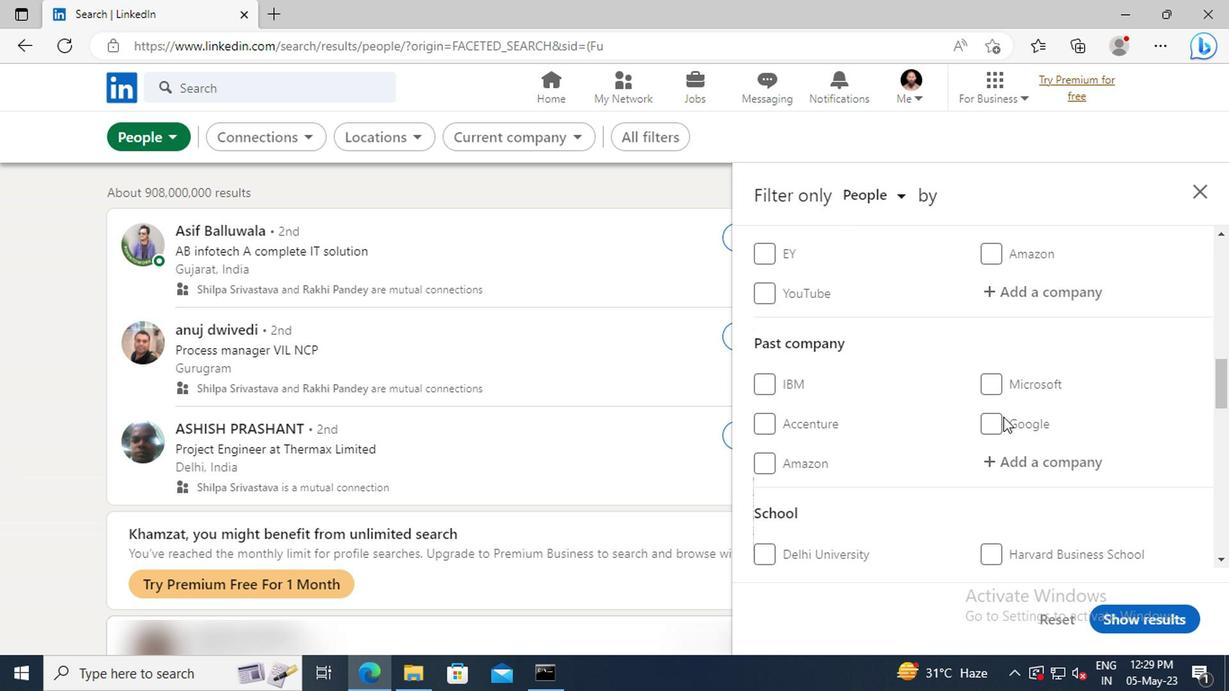 
Action: Mouse scrolled (998, 414) with delta (0, 0)
Screenshot: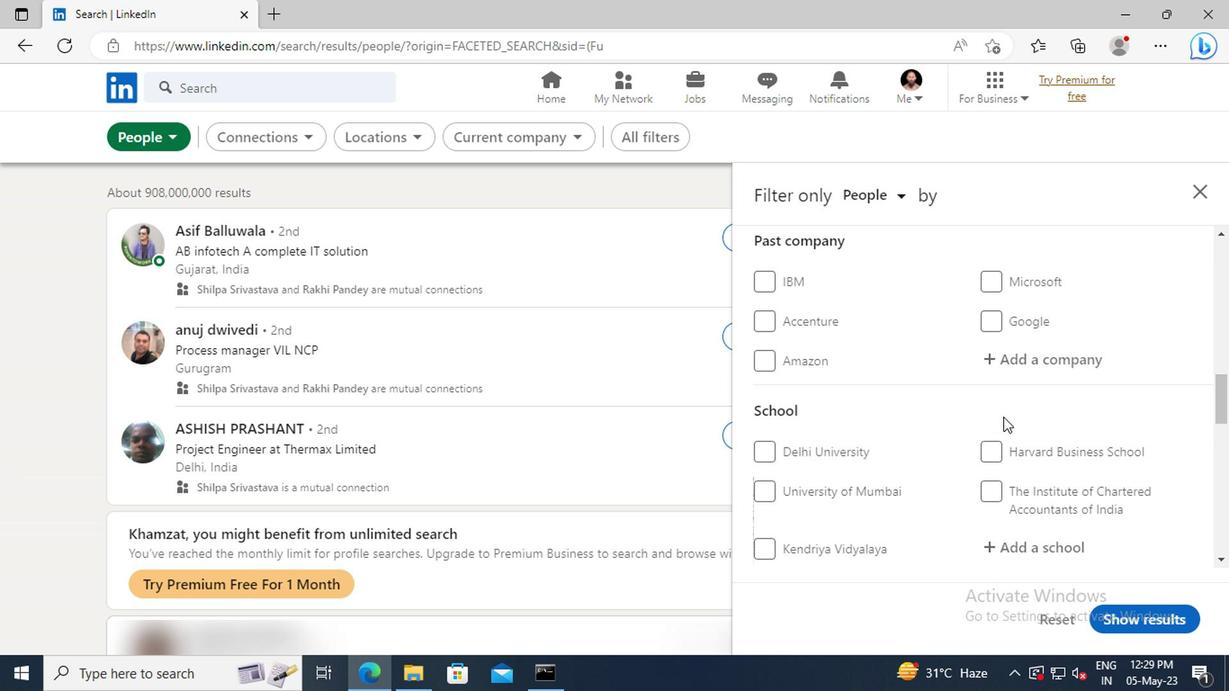 
Action: Mouse scrolled (998, 414) with delta (0, 0)
Screenshot: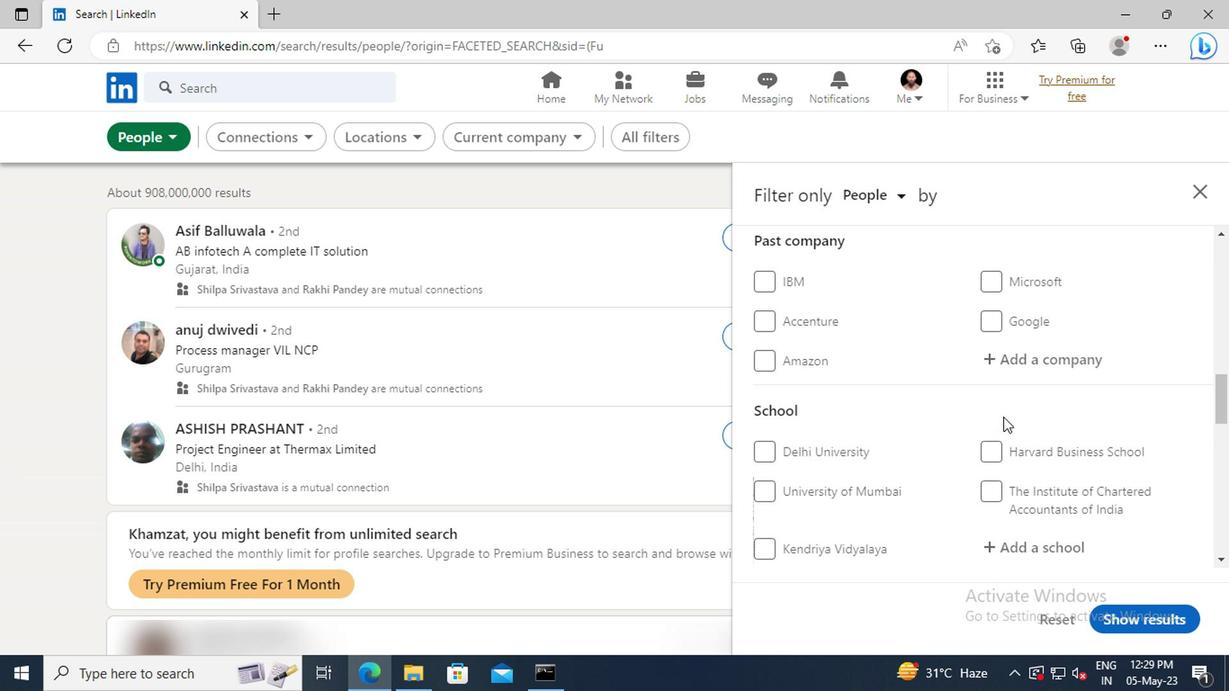 
Action: Mouse scrolled (998, 414) with delta (0, 0)
Screenshot: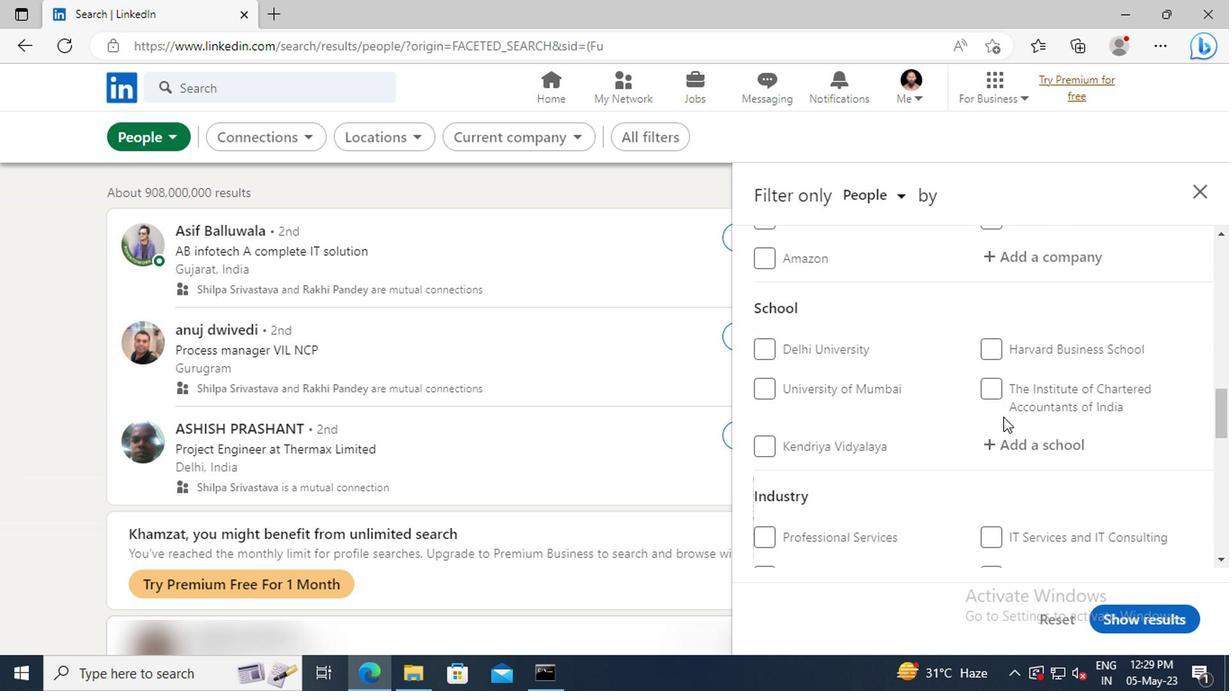 
Action: Mouse scrolled (998, 414) with delta (0, 0)
Screenshot: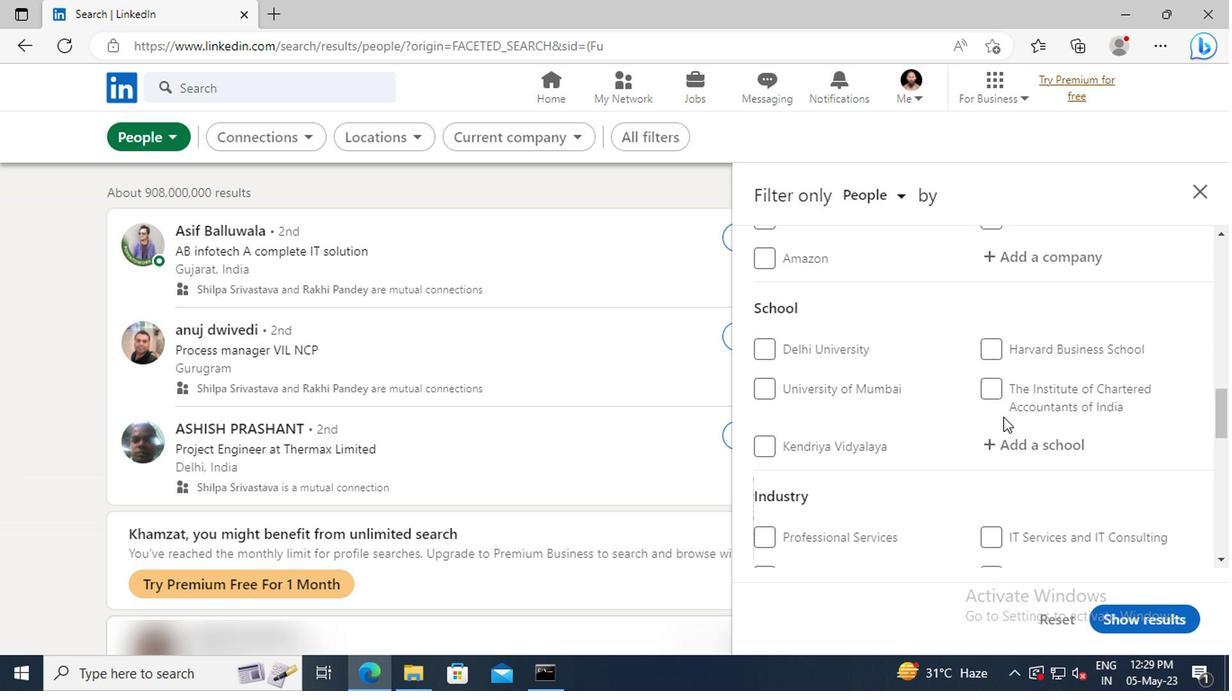 
Action: Mouse scrolled (998, 414) with delta (0, 0)
Screenshot: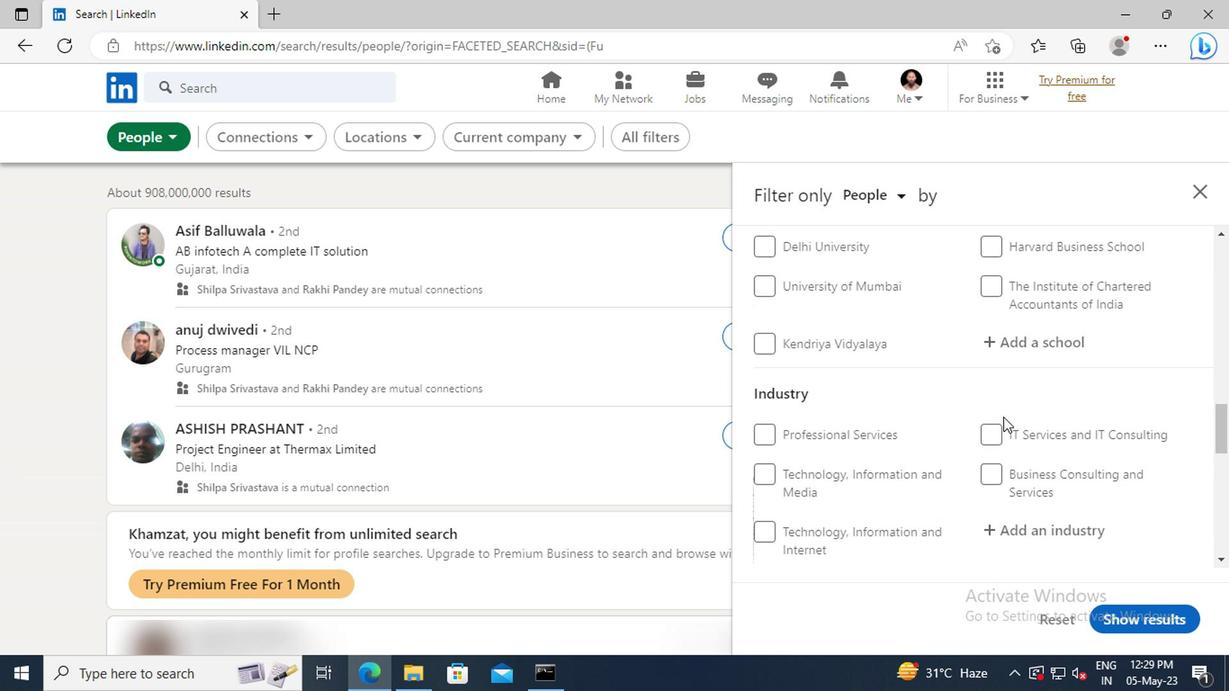 
Action: Mouse scrolled (998, 414) with delta (0, 0)
Screenshot: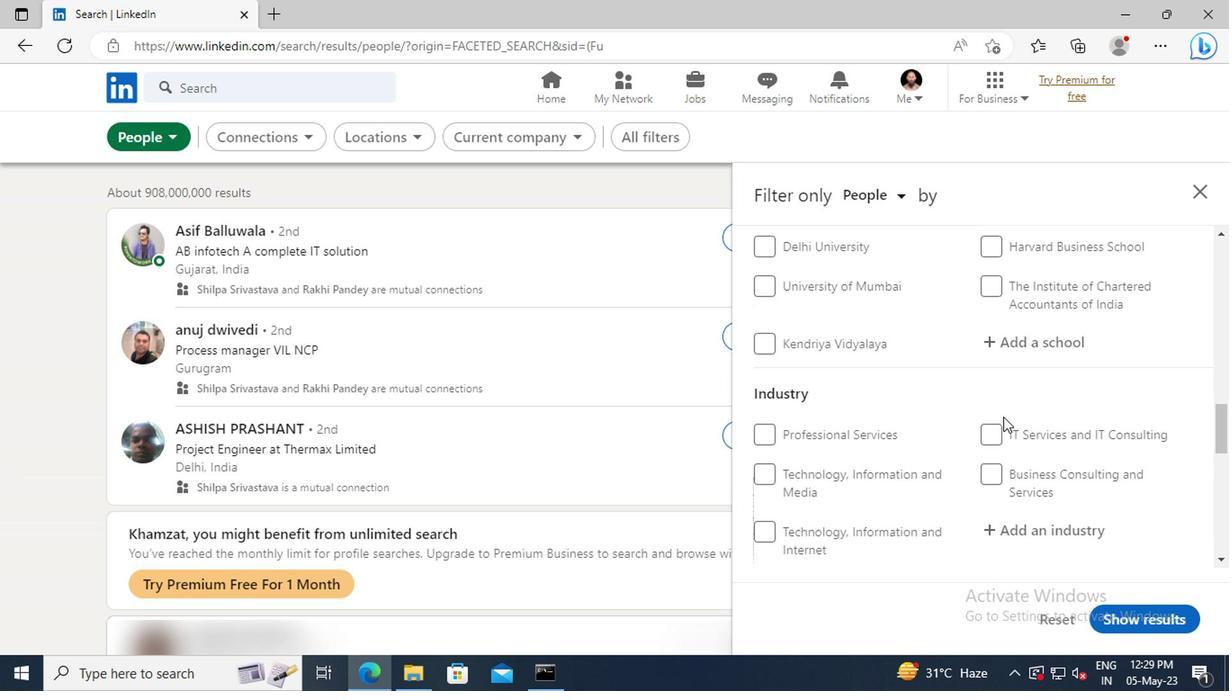 
Action: Mouse scrolled (998, 414) with delta (0, 0)
Screenshot: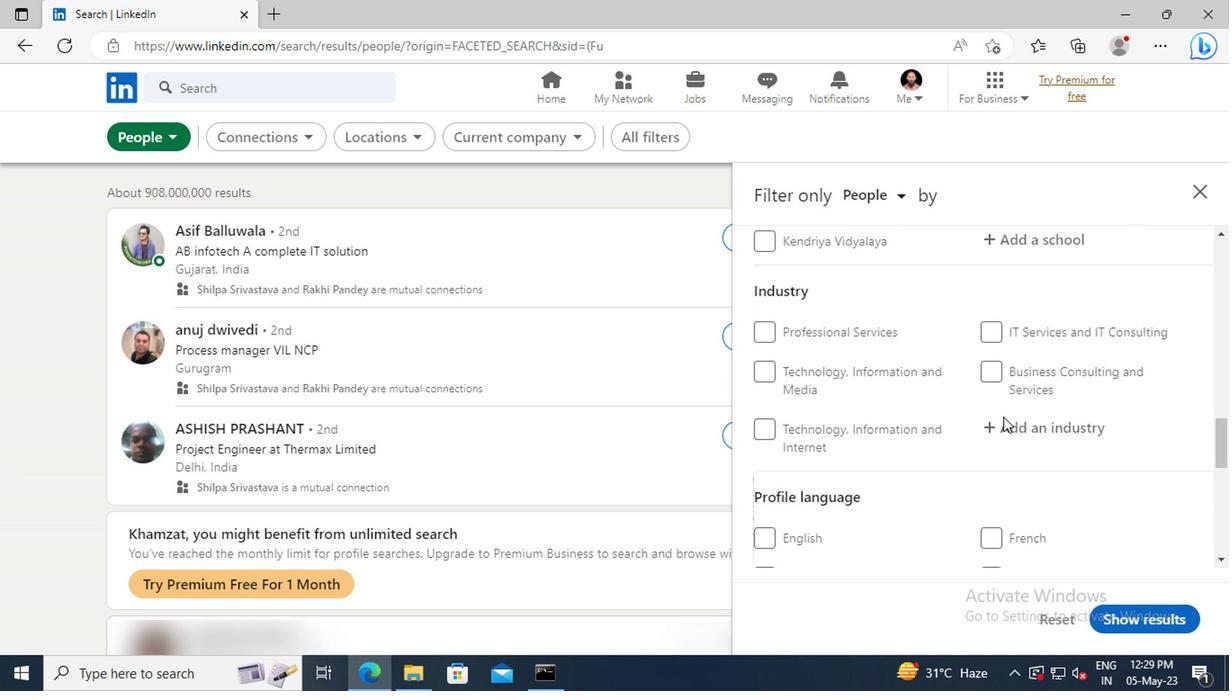 
Action: Mouse scrolled (998, 414) with delta (0, 0)
Screenshot: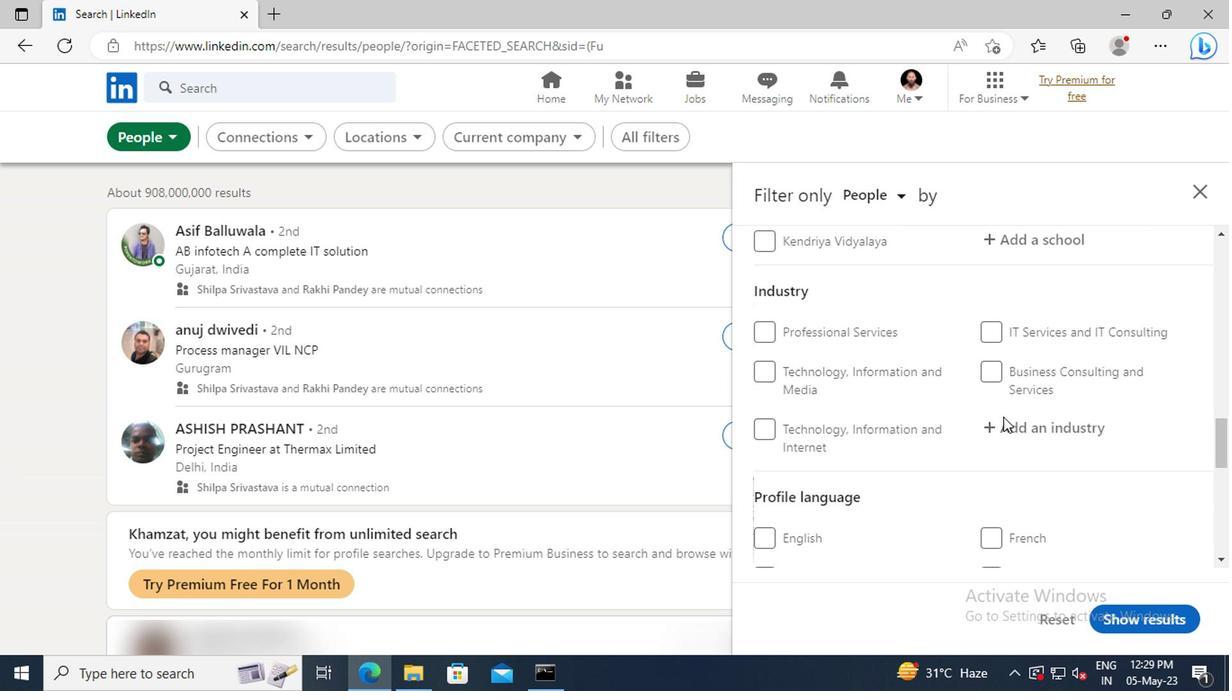 
Action: Mouse moved to (991, 433)
Screenshot: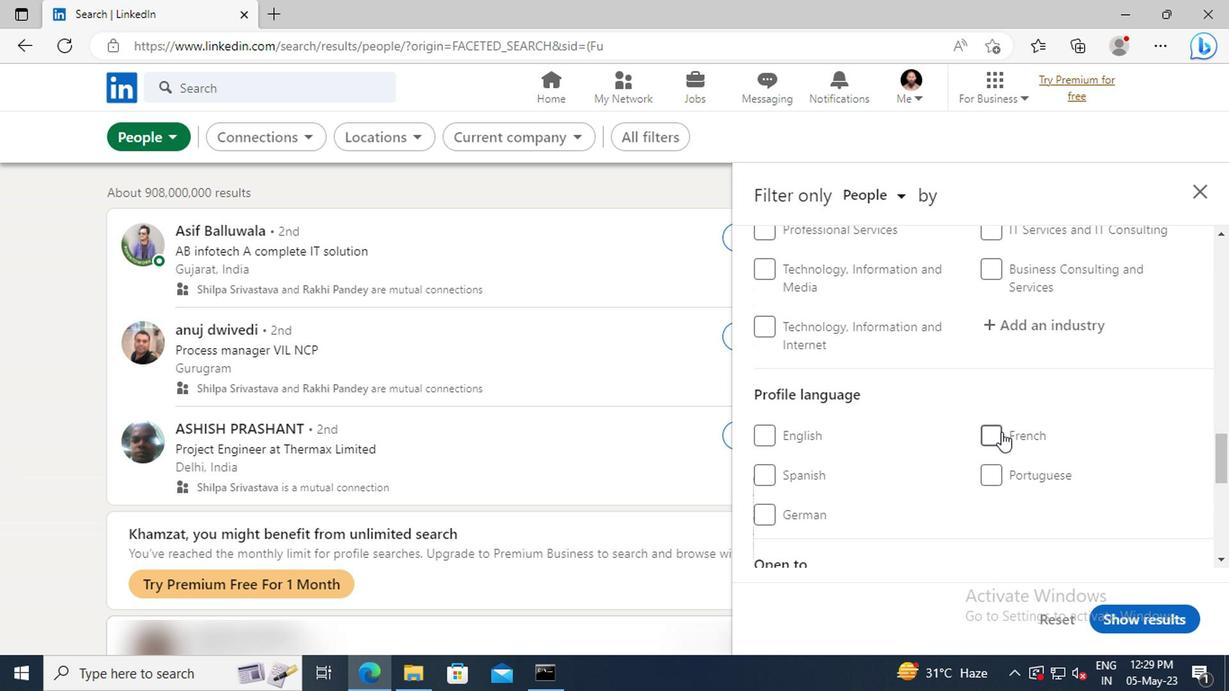 
Action: Mouse pressed left at (991, 433)
Screenshot: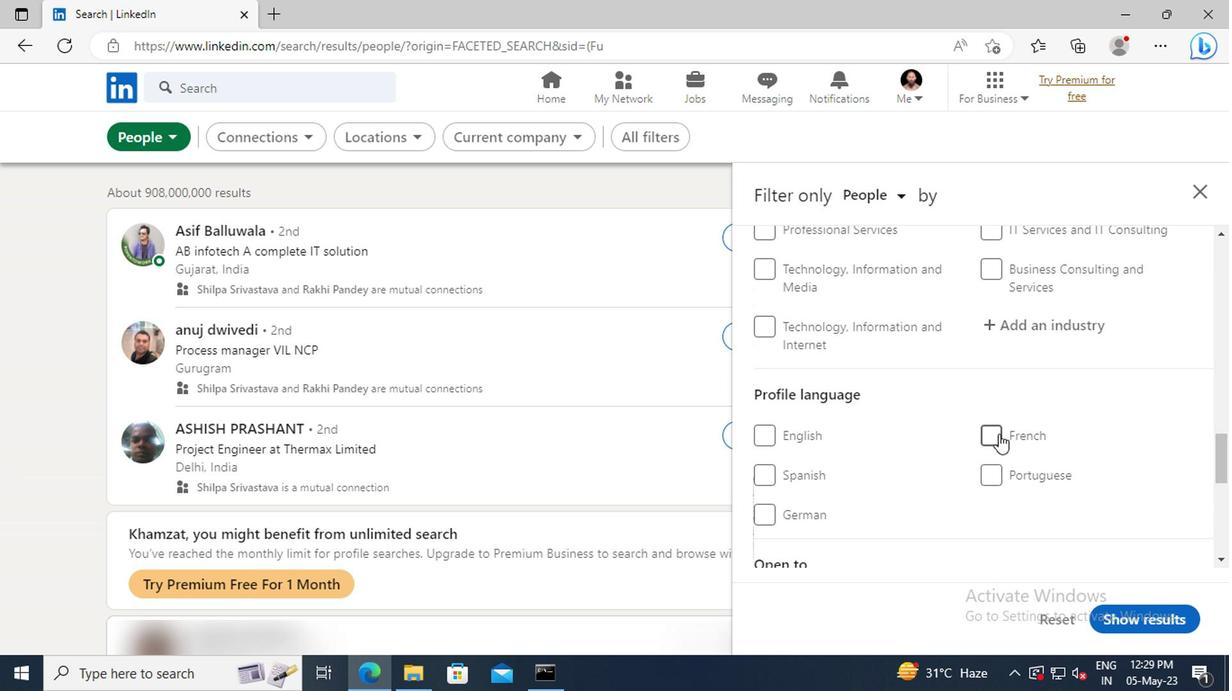 
Action: Mouse moved to (1005, 401)
Screenshot: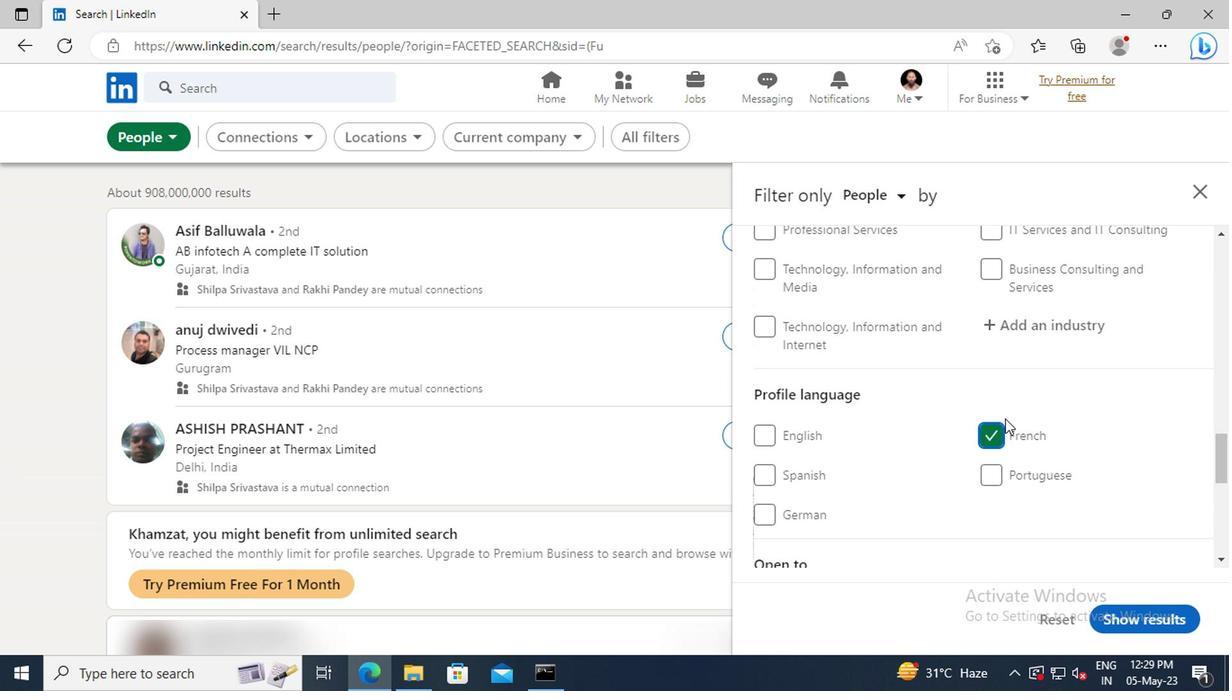 
Action: Mouse scrolled (1005, 402) with delta (0, 0)
Screenshot: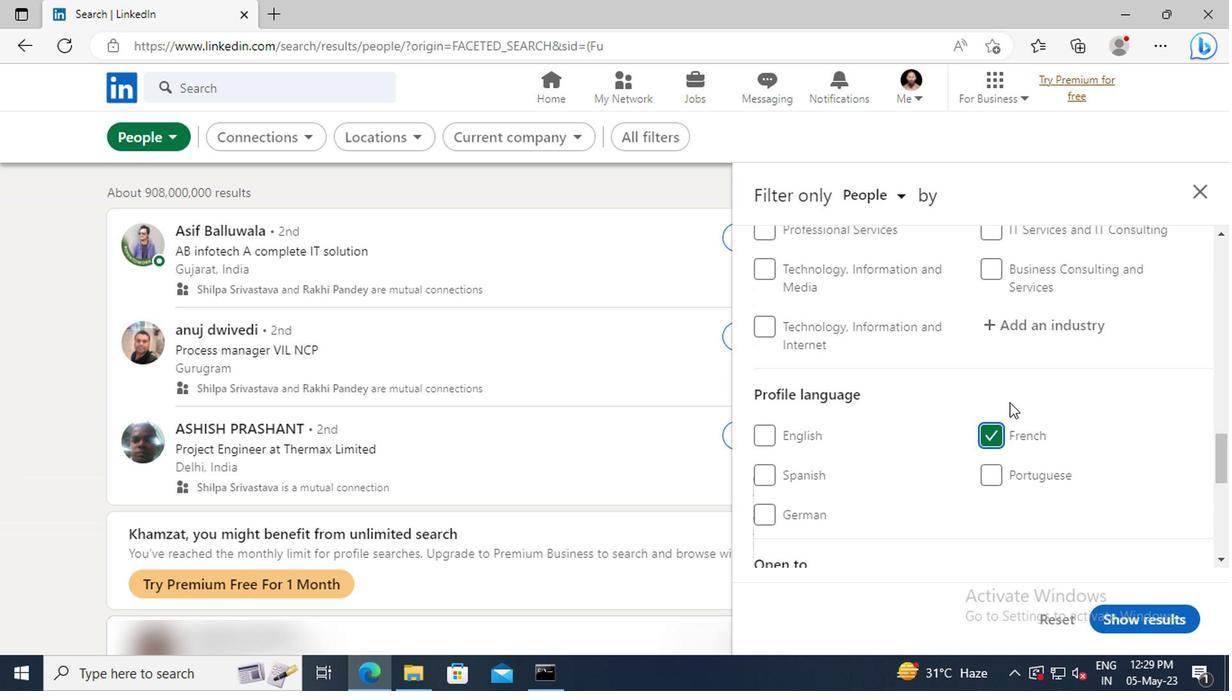 
Action: Mouse scrolled (1005, 402) with delta (0, 0)
Screenshot: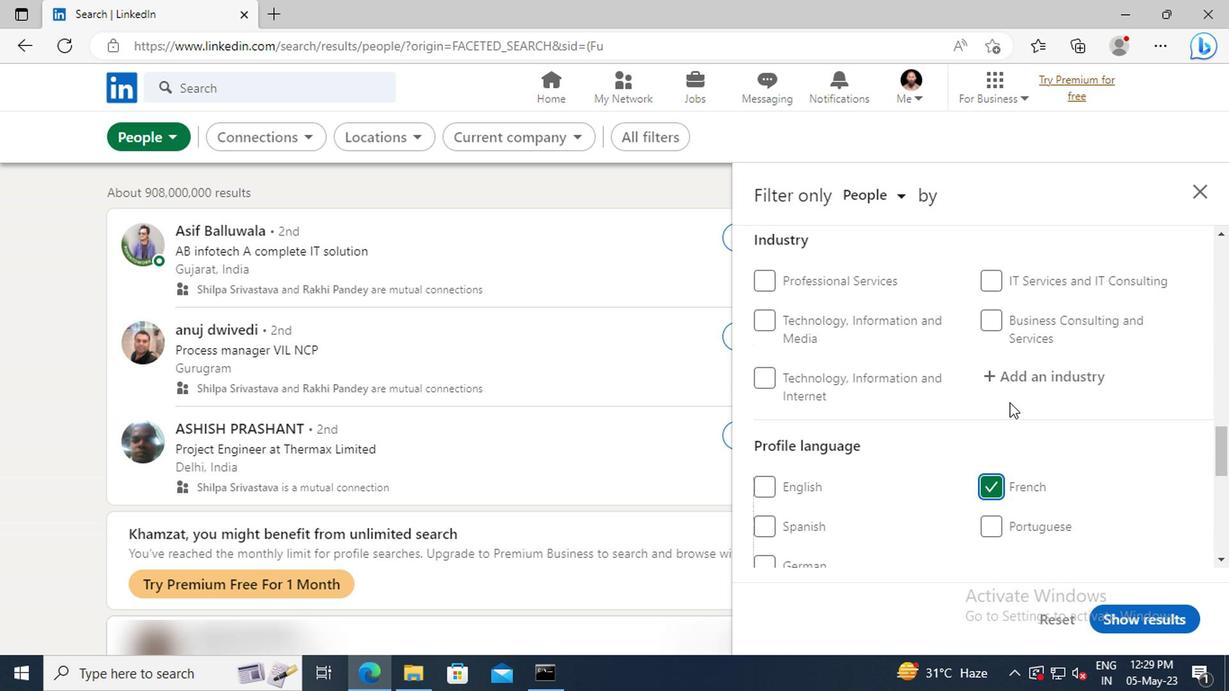 
Action: Mouse scrolled (1005, 402) with delta (0, 0)
Screenshot: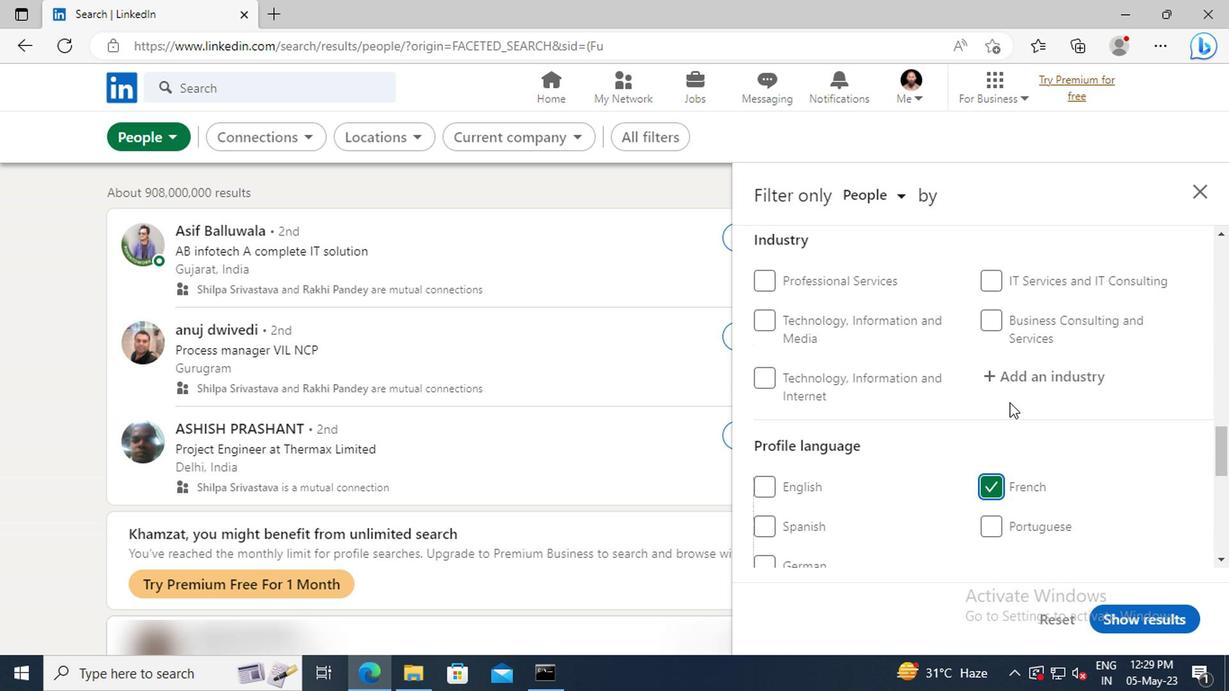 
Action: Mouse scrolled (1005, 402) with delta (0, 0)
Screenshot: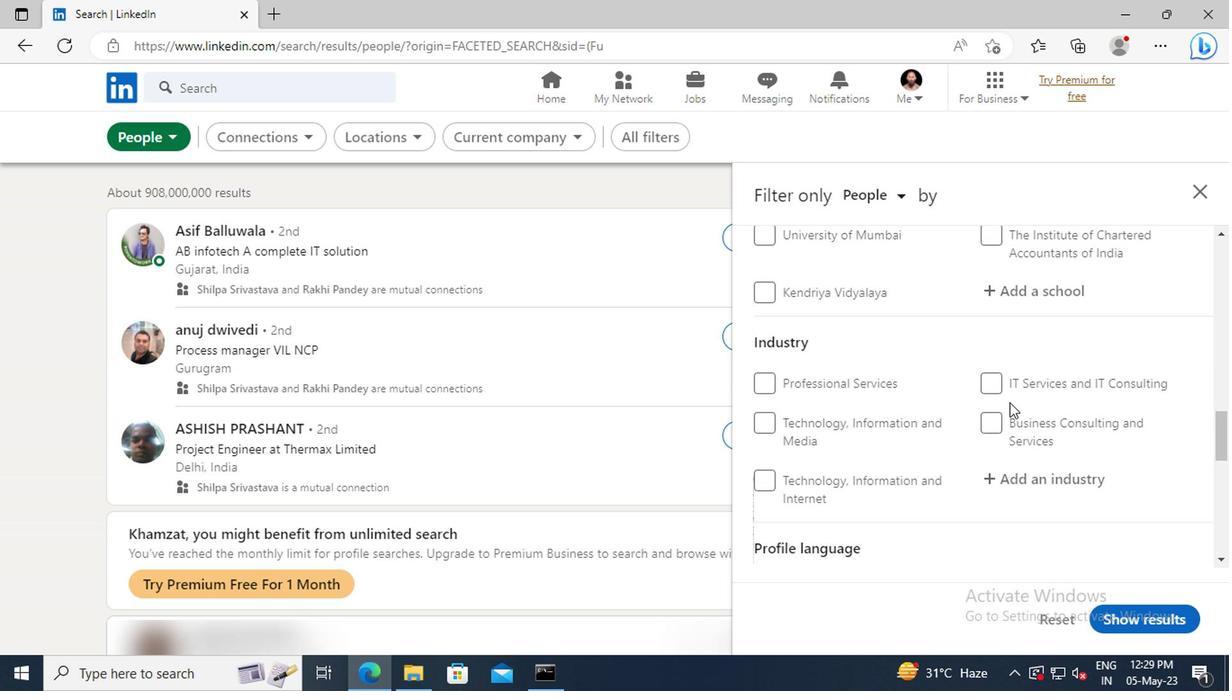 
Action: Mouse scrolled (1005, 402) with delta (0, 0)
Screenshot: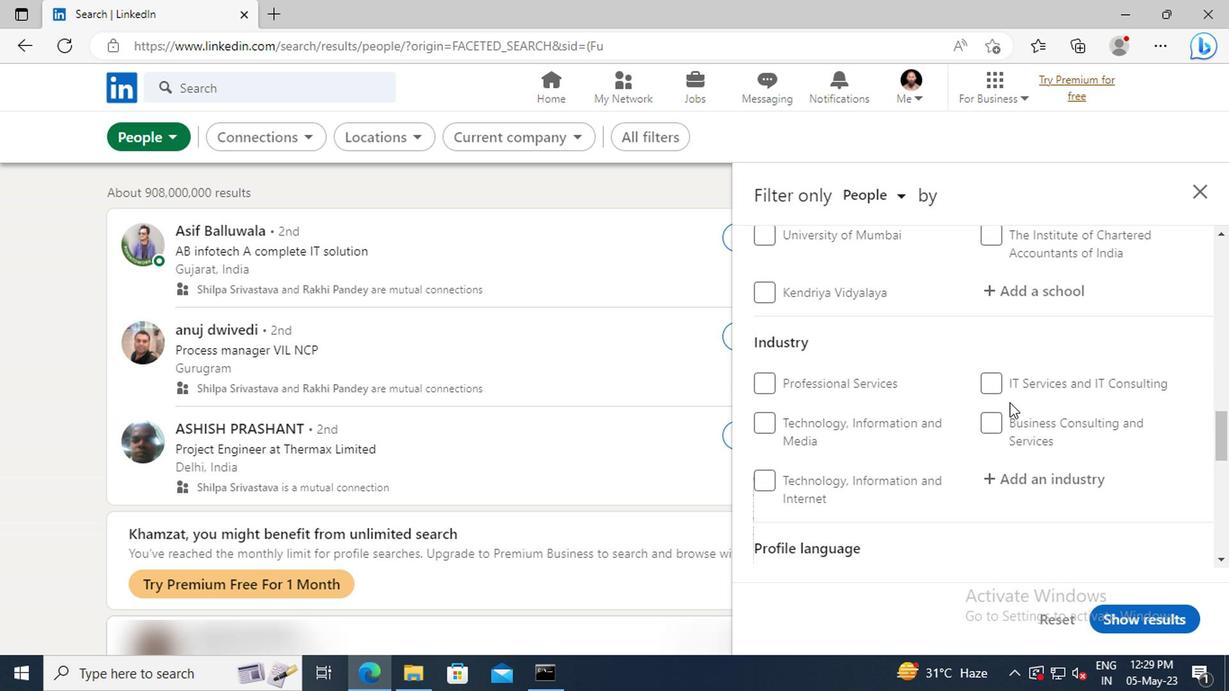 
Action: Mouse scrolled (1005, 402) with delta (0, 0)
Screenshot: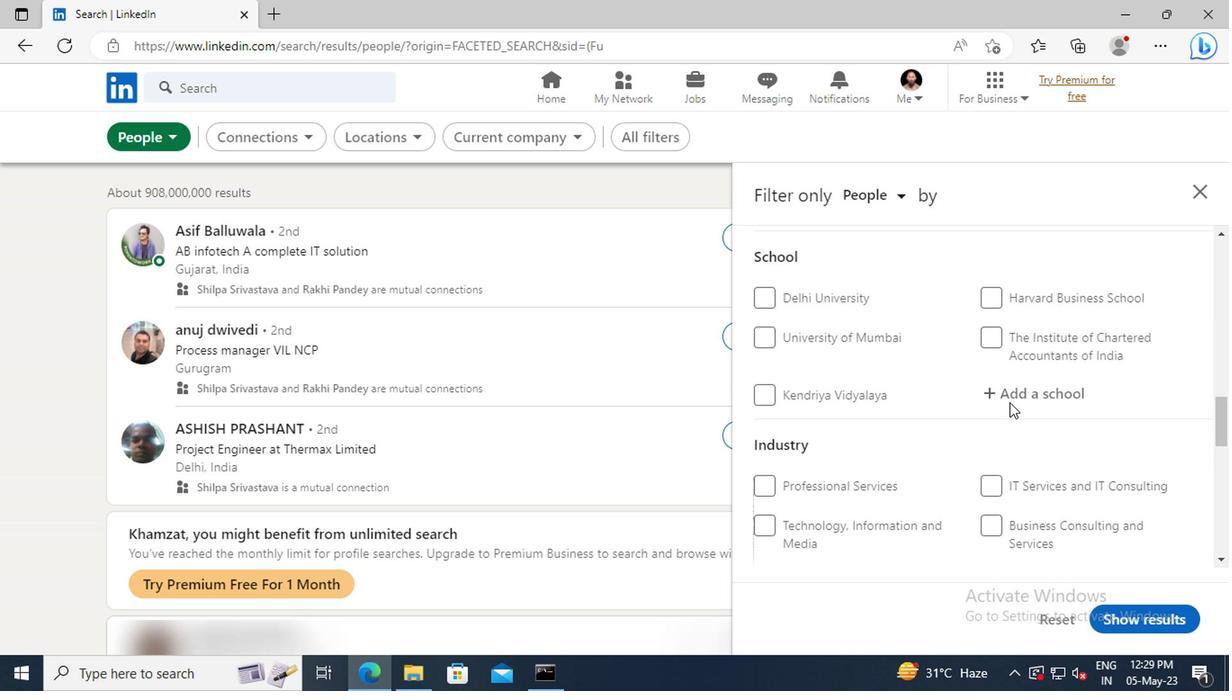 
Action: Mouse scrolled (1005, 402) with delta (0, 0)
Screenshot: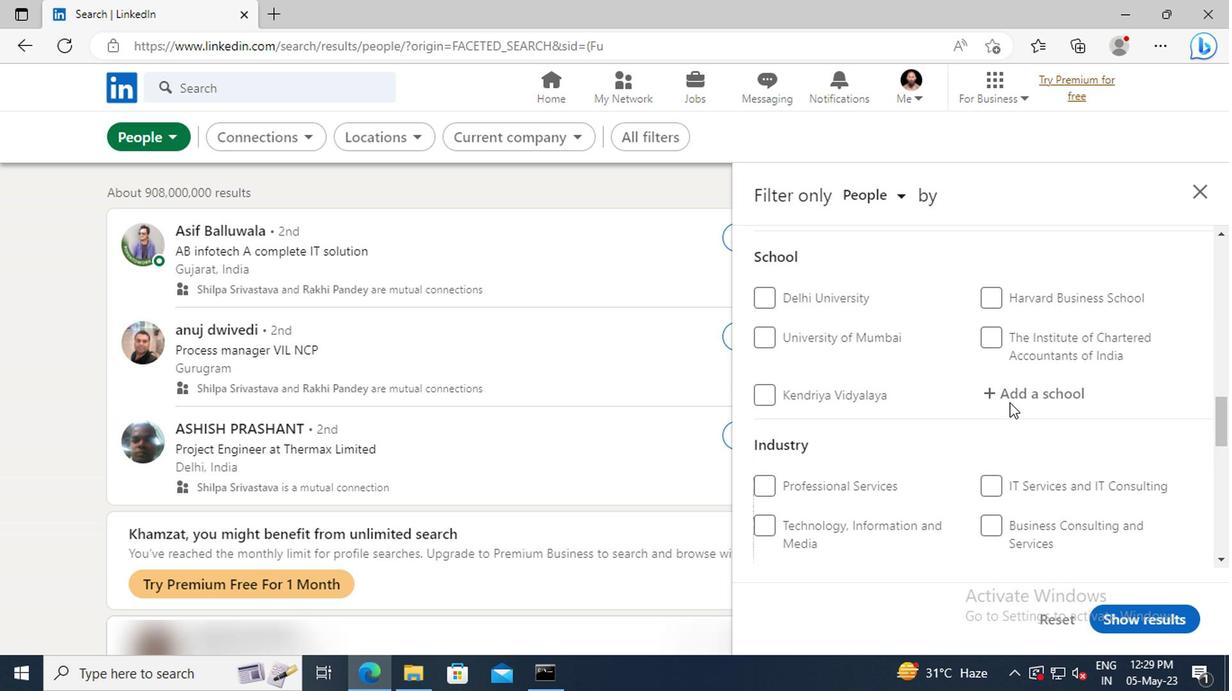 
Action: Mouse scrolled (1005, 402) with delta (0, 0)
Screenshot: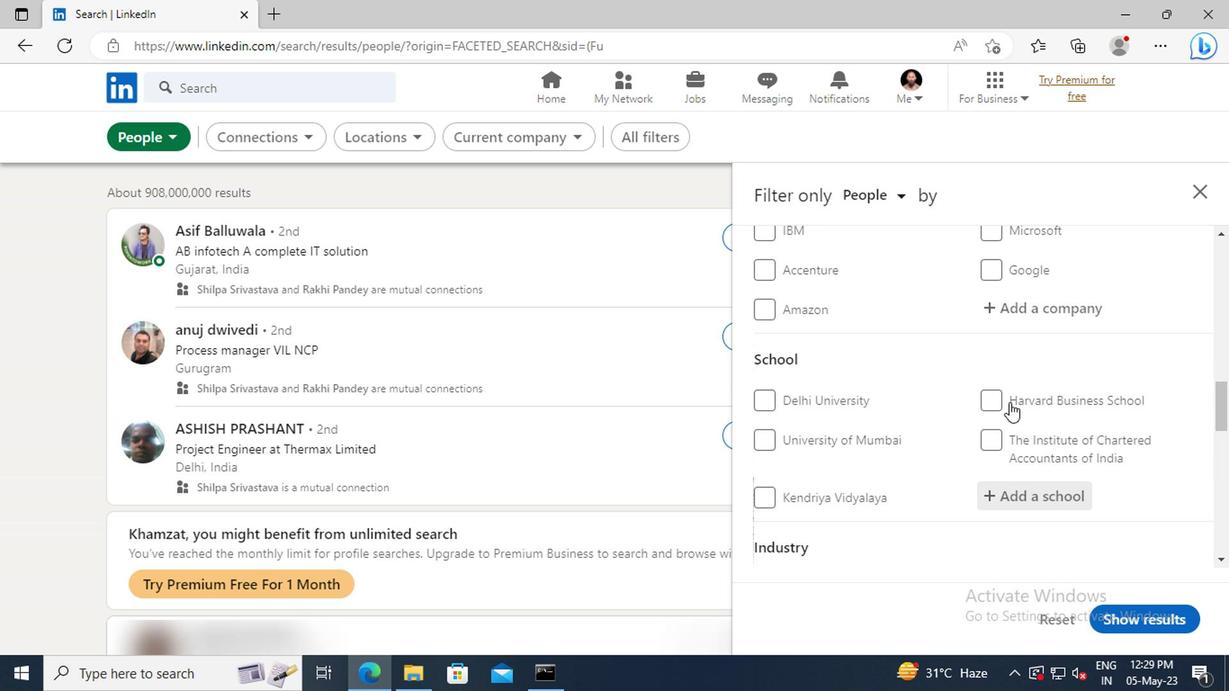 
Action: Mouse scrolled (1005, 402) with delta (0, 0)
Screenshot: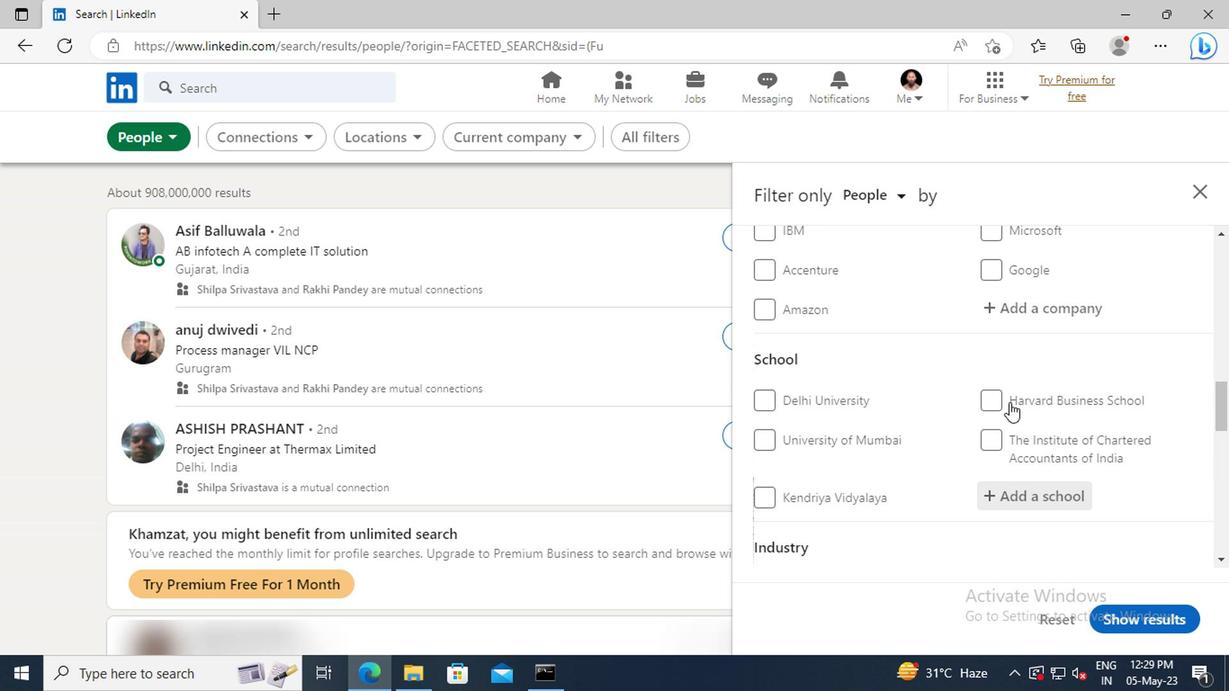 
Action: Mouse scrolled (1005, 402) with delta (0, 0)
Screenshot: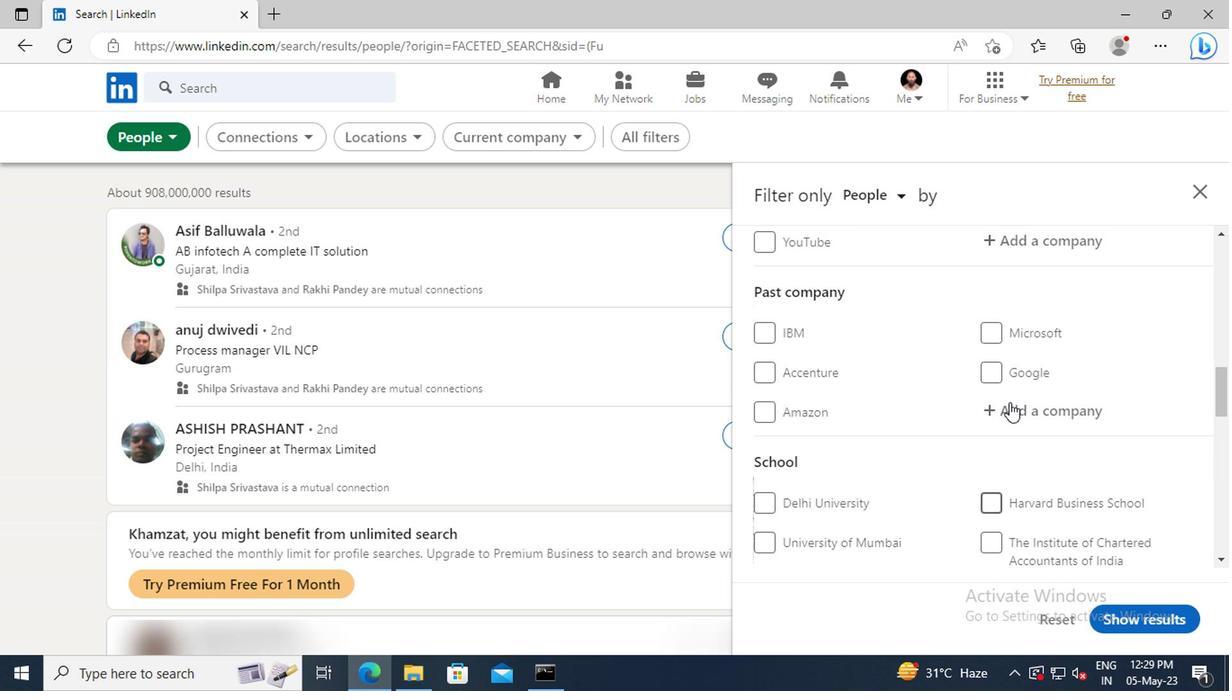 
Action: Mouse scrolled (1005, 402) with delta (0, 0)
Screenshot: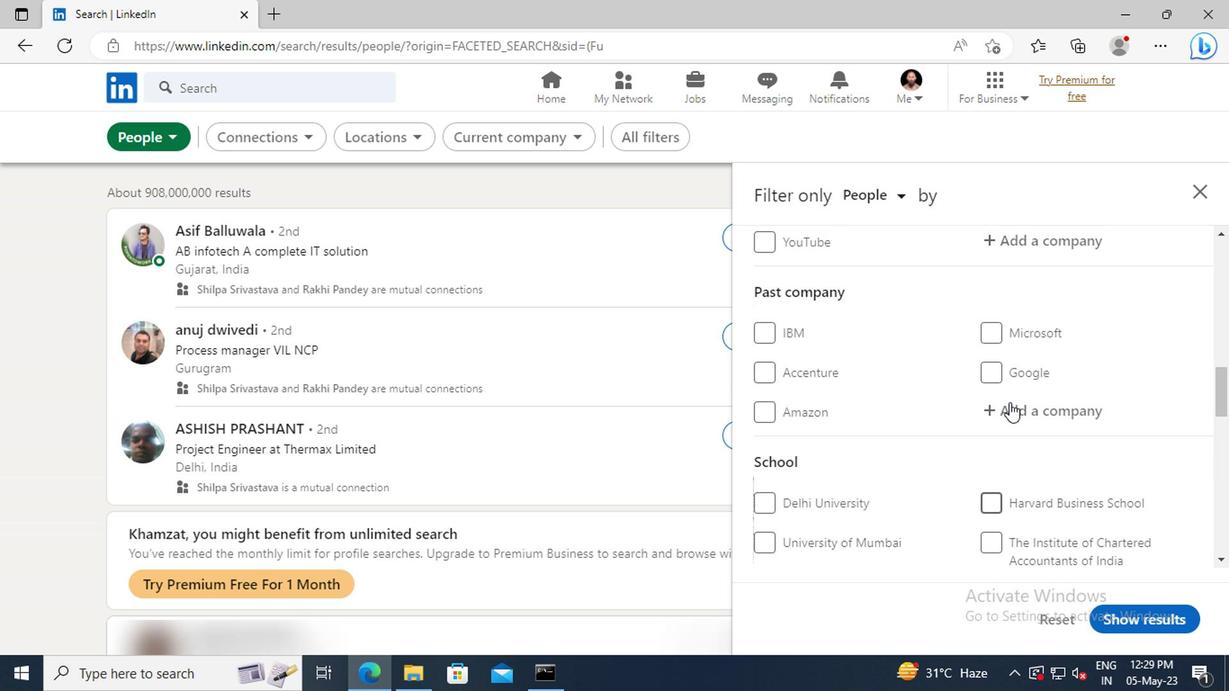 
Action: Mouse scrolled (1005, 402) with delta (0, 0)
Screenshot: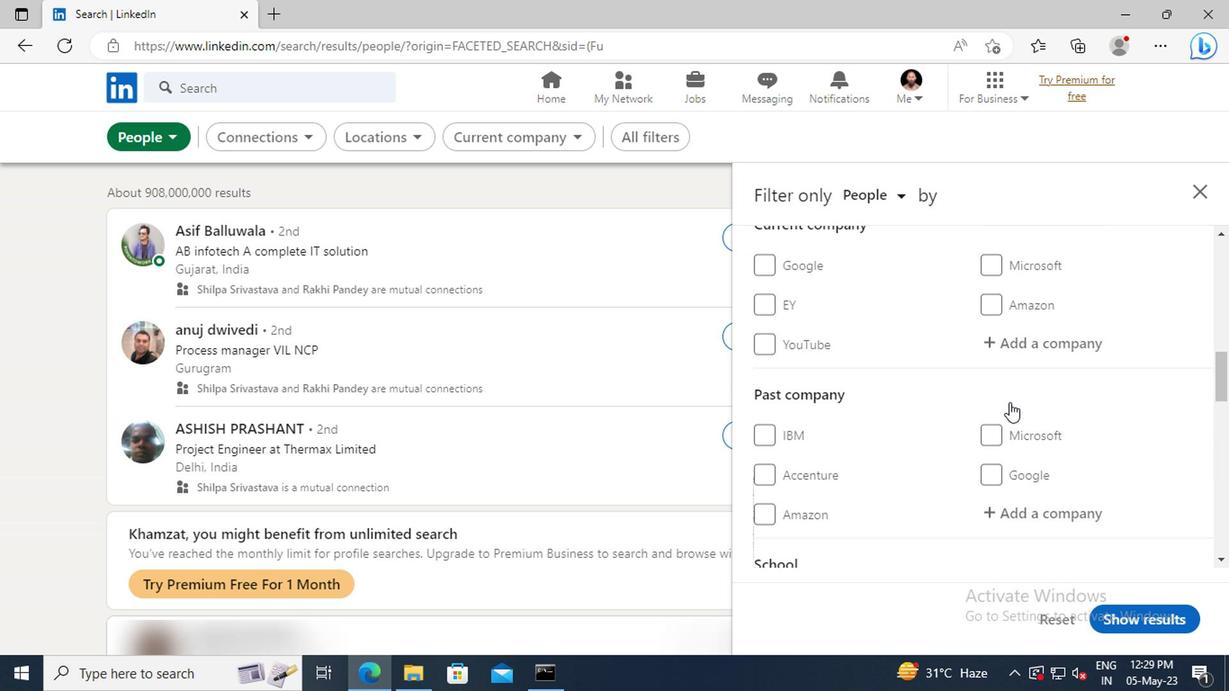 
Action: Mouse moved to (1005, 394)
Screenshot: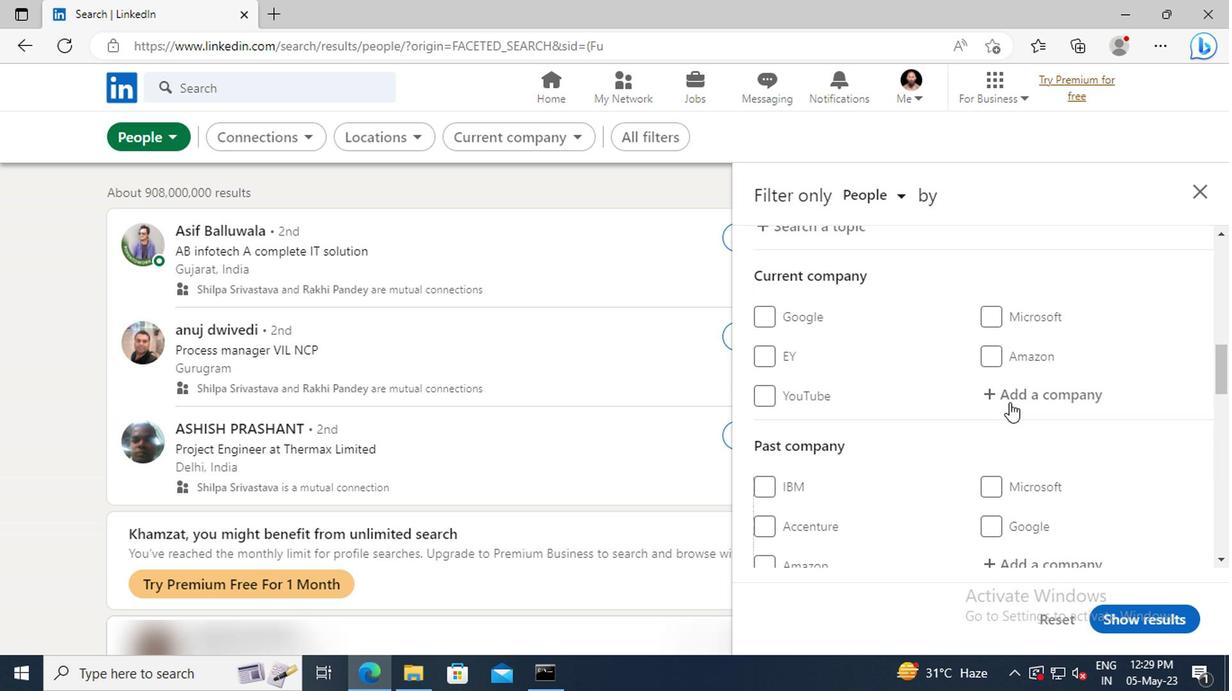 
Action: Mouse pressed left at (1005, 394)
Screenshot: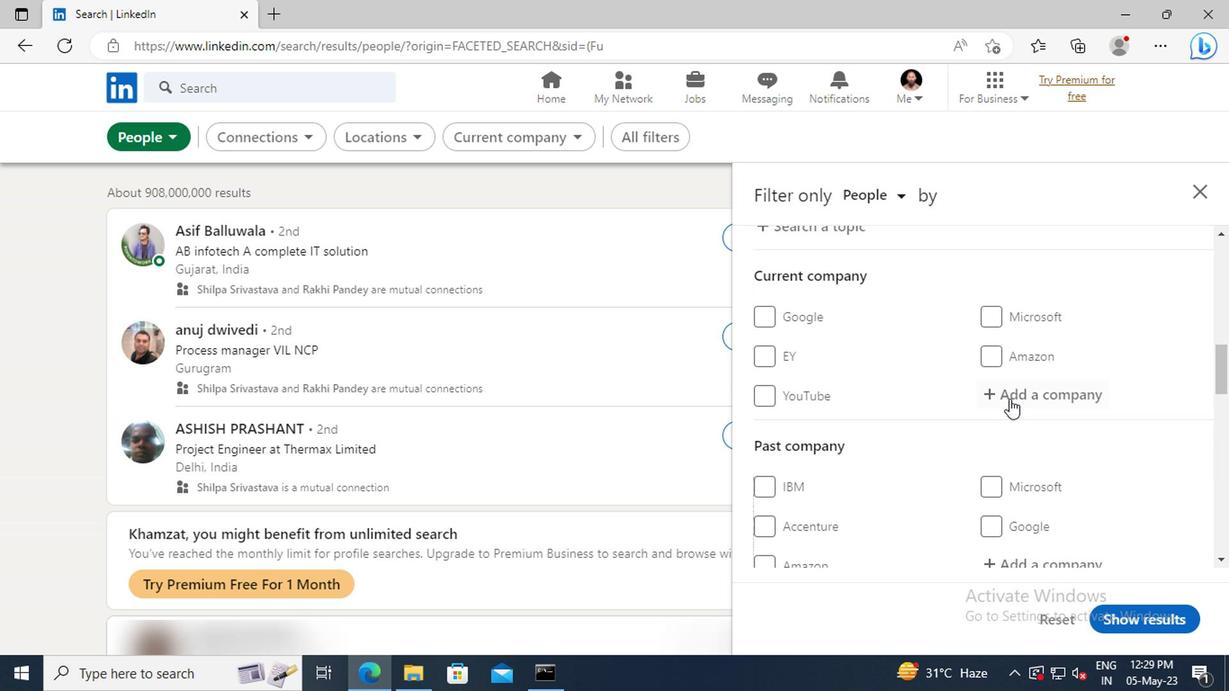 
Action: Mouse moved to (998, 399)
Screenshot: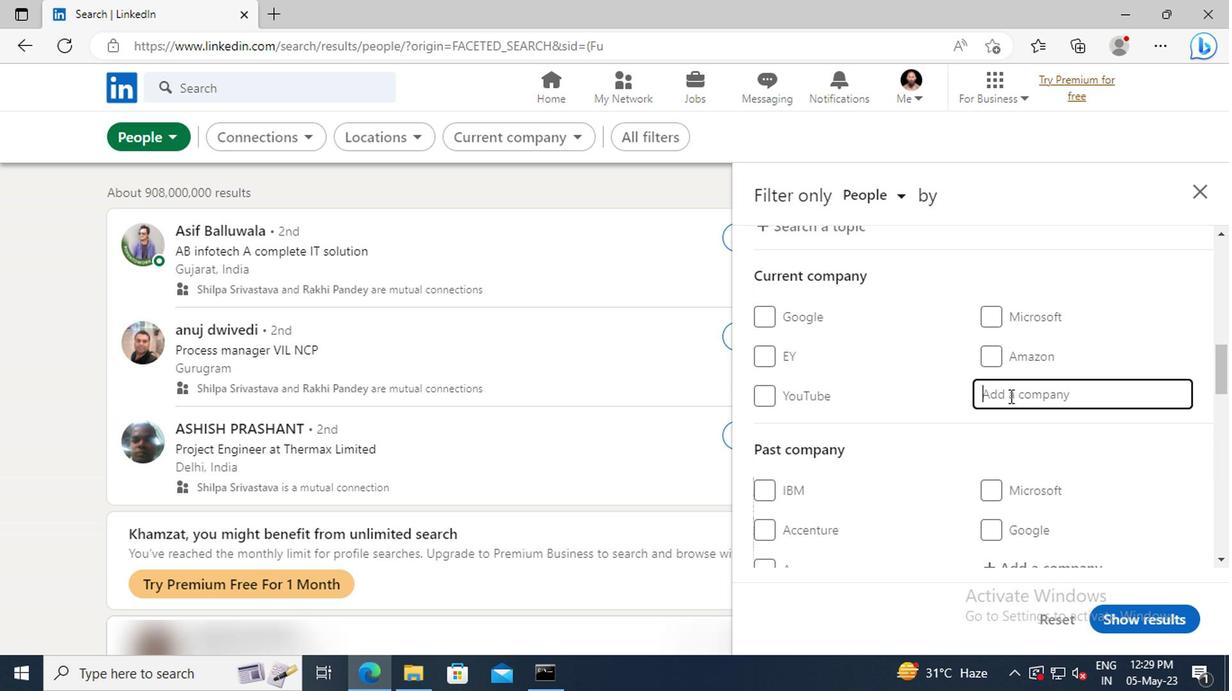 
Action: Key pressed <Key.shift><Key.shift>TUV<Key.space><Key.shift>INDIA
Screenshot: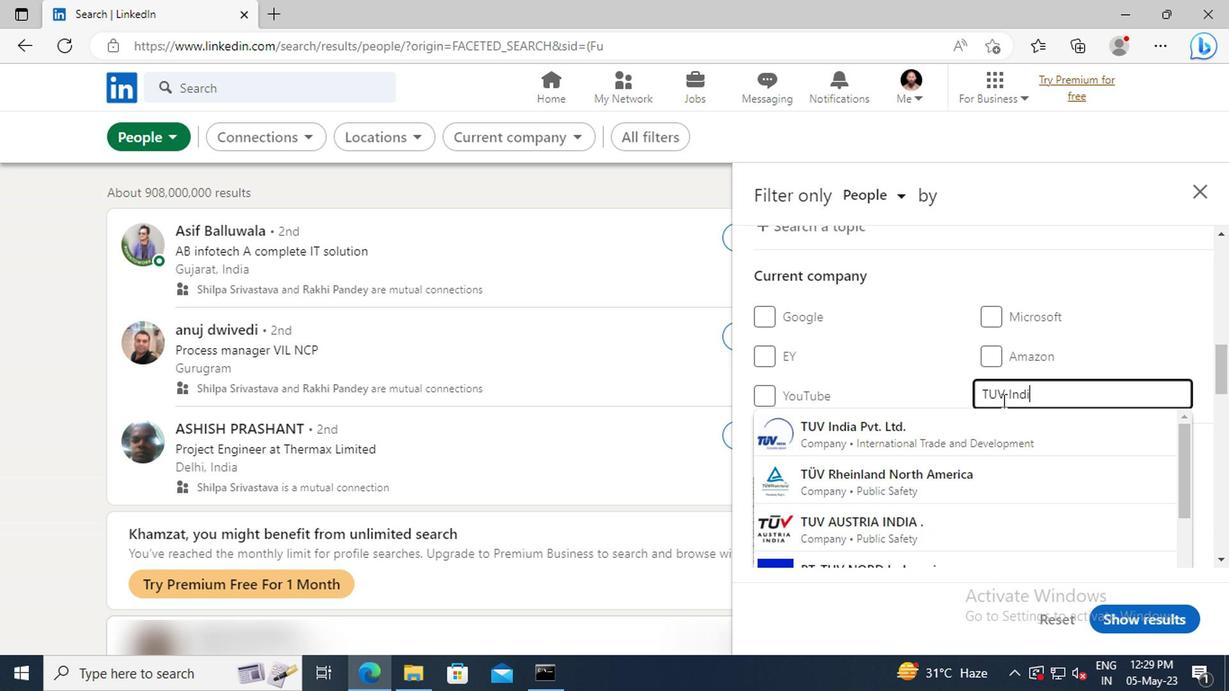 
Action: Mouse moved to (1003, 435)
Screenshot: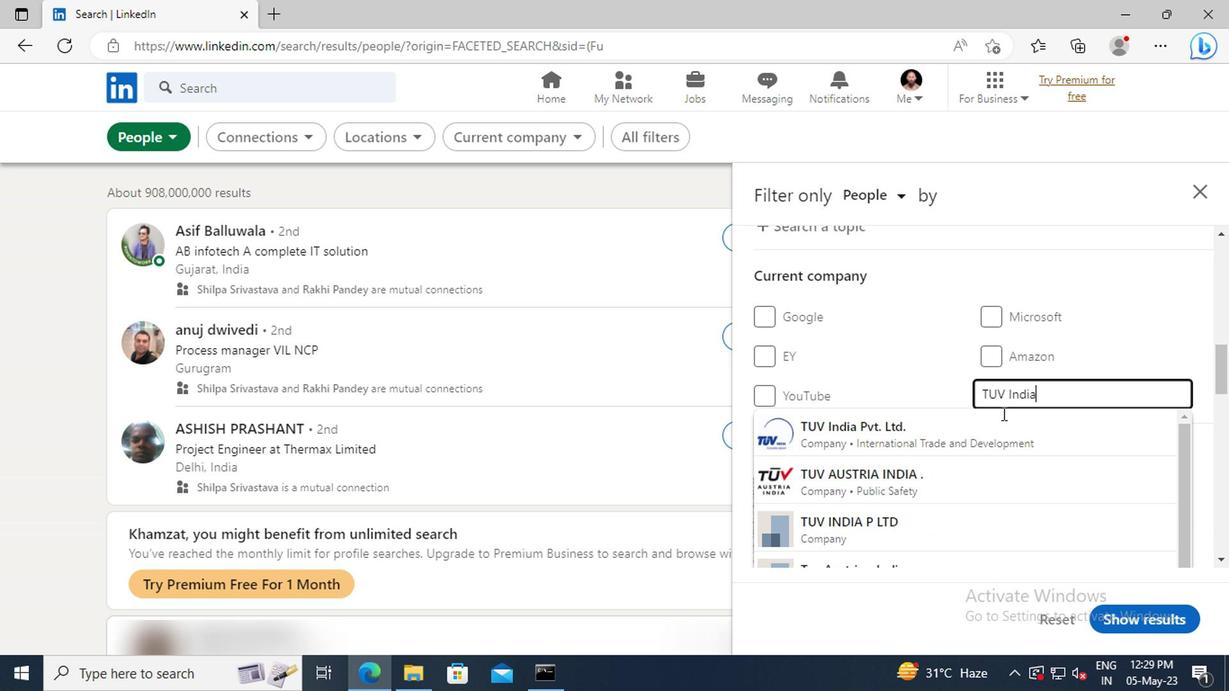 
Action: Mouse pressed left at (1003, 435)
Screenshot: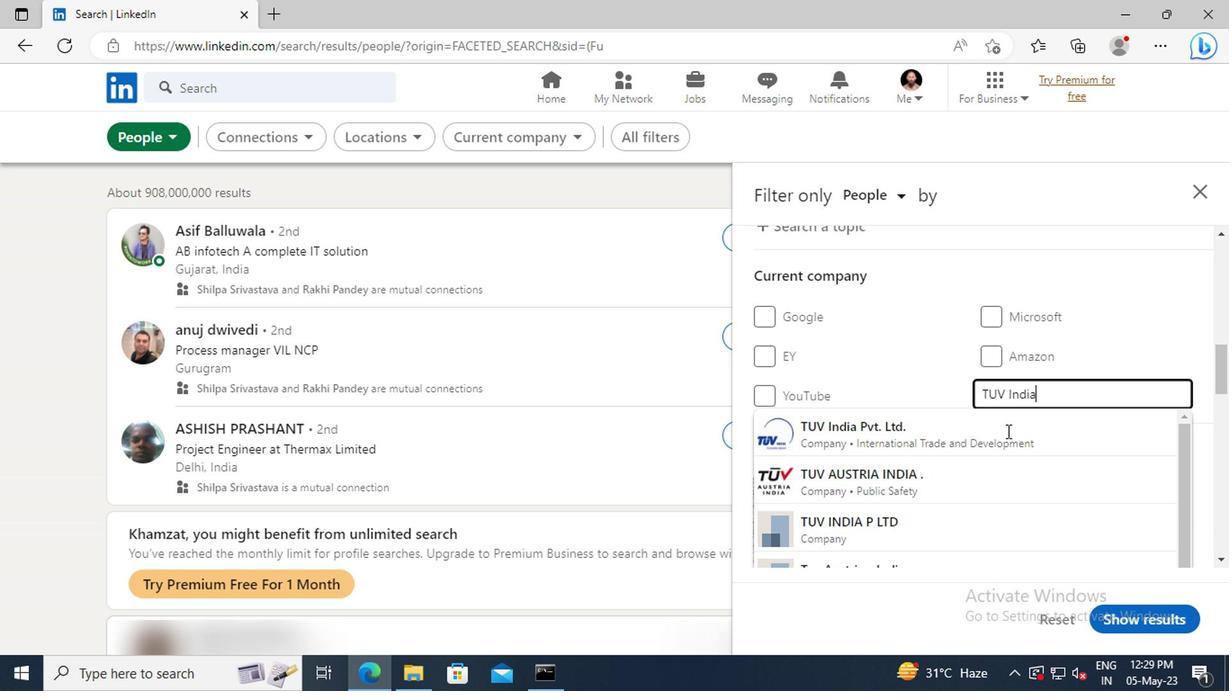 
Action: Mouse scrolled (1003, 434) with delta (0, -1)
Screenshot: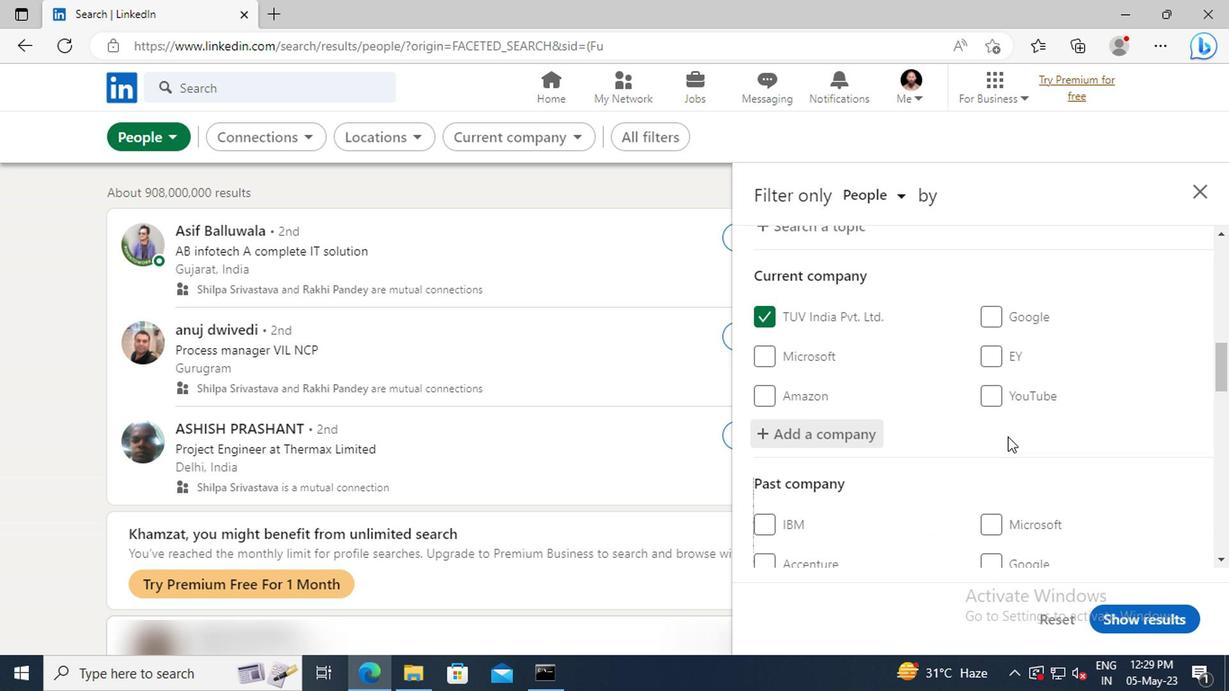 
Action: Mouse scrolled (1003, 434) with delta (0, -1)
Screenshot: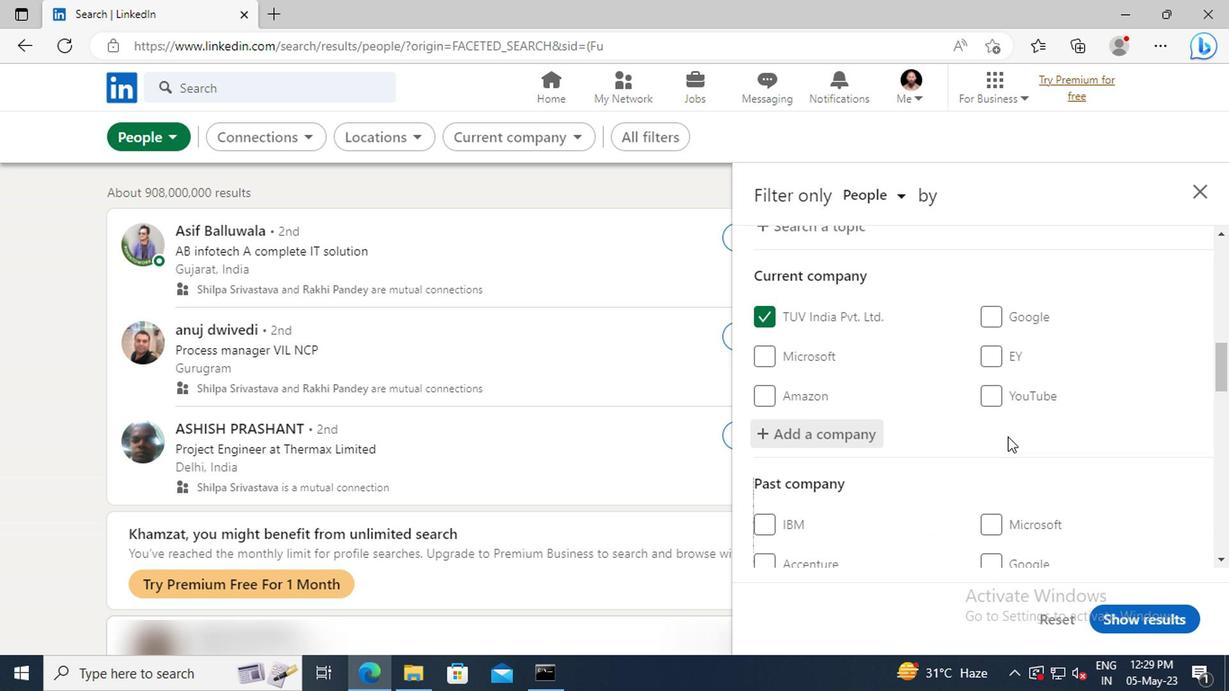 
Action: Mouse scrolled (1003, 434) with delta (0, -1)
Screenshot: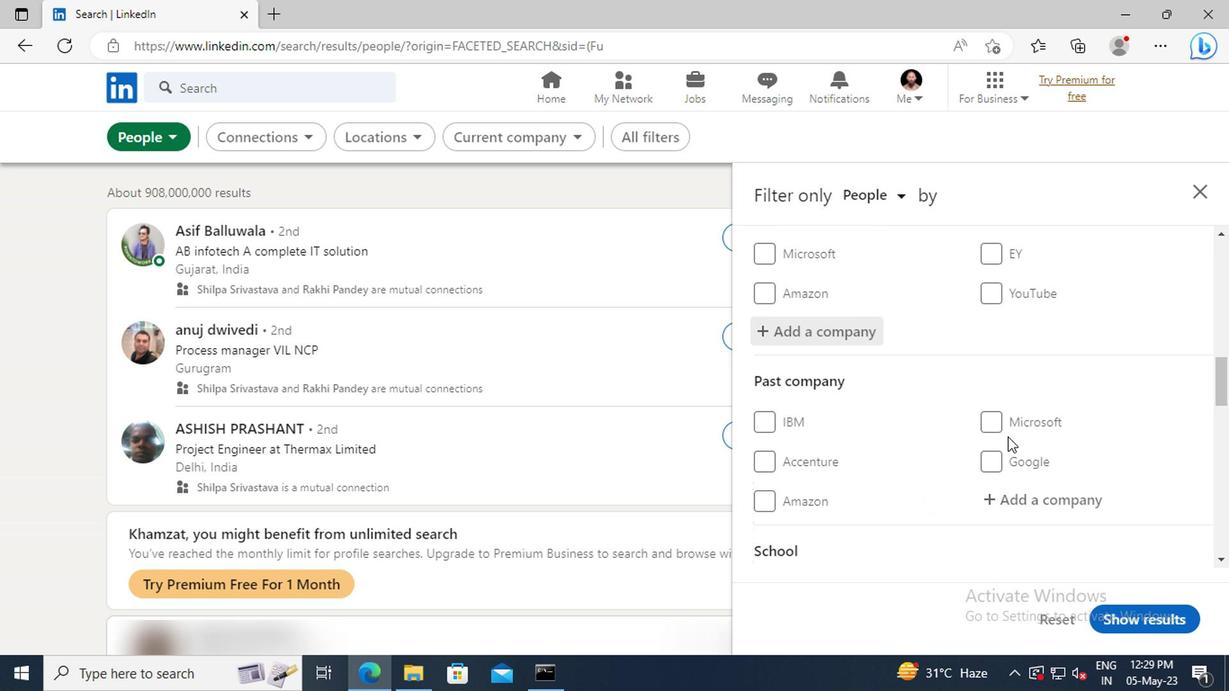 
Action: Mouse moved to (1003, 428)
Screenshot: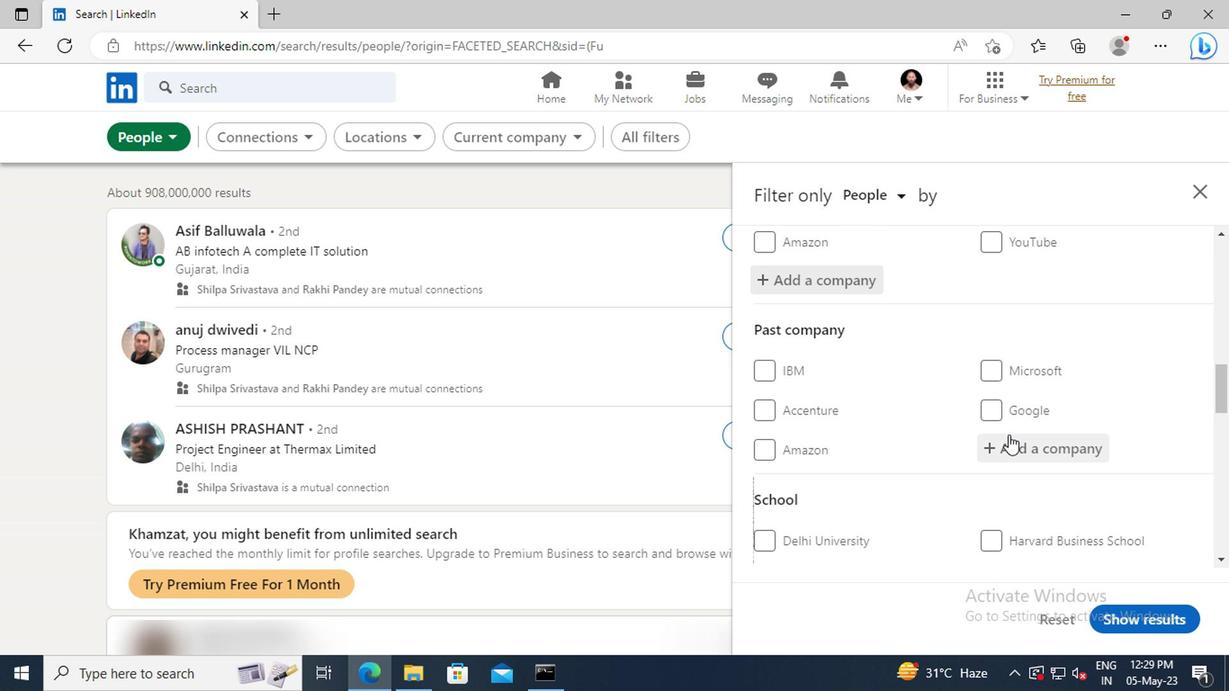 
Action: Mouse scrolled (1003, 428) with delta (0, 0)
Screenshot: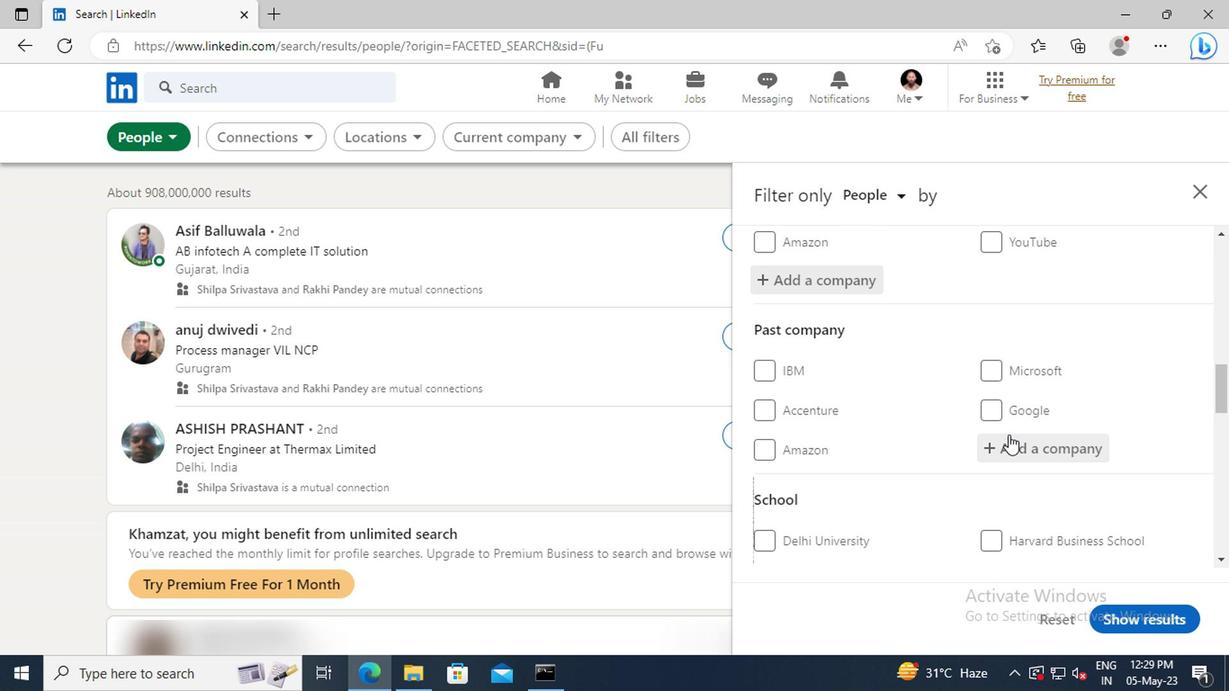 
Action: Mouse scrolled (1003, 428) with delta (0, 0)
Screenshot: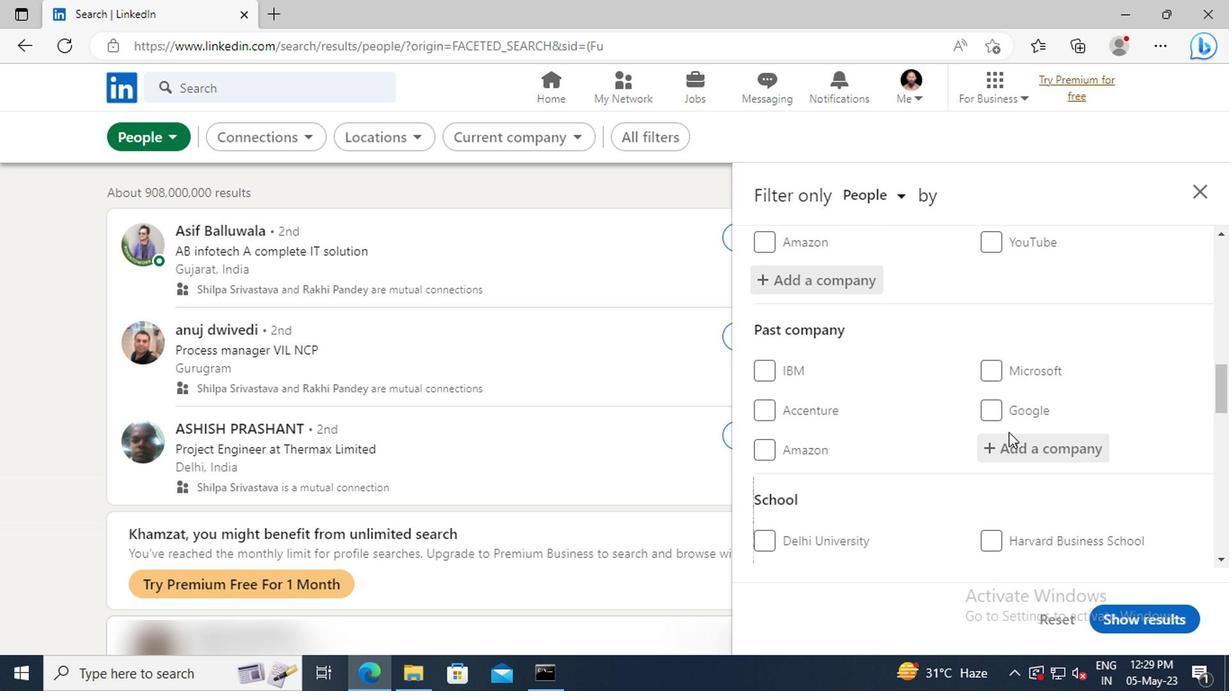 
Action: Mouse moved to (1003, 421)
Screenshot: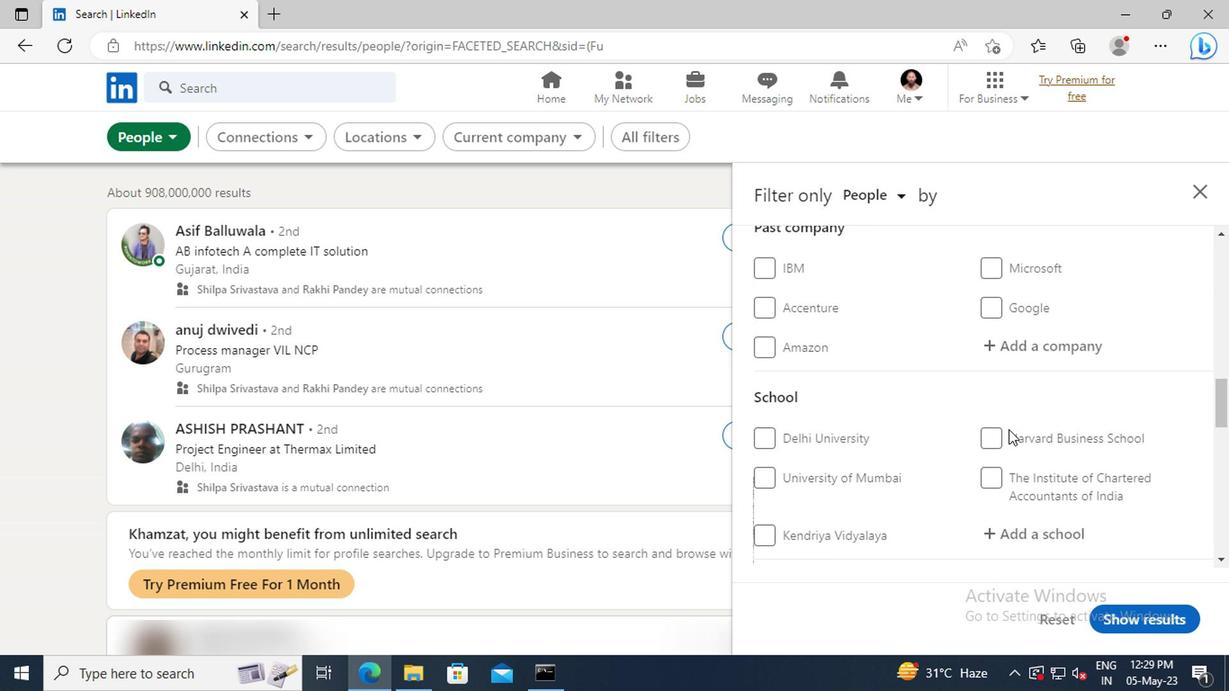 
Action: Mouse scrolled (1003, 420) with delta (0, -1)
Screenshot: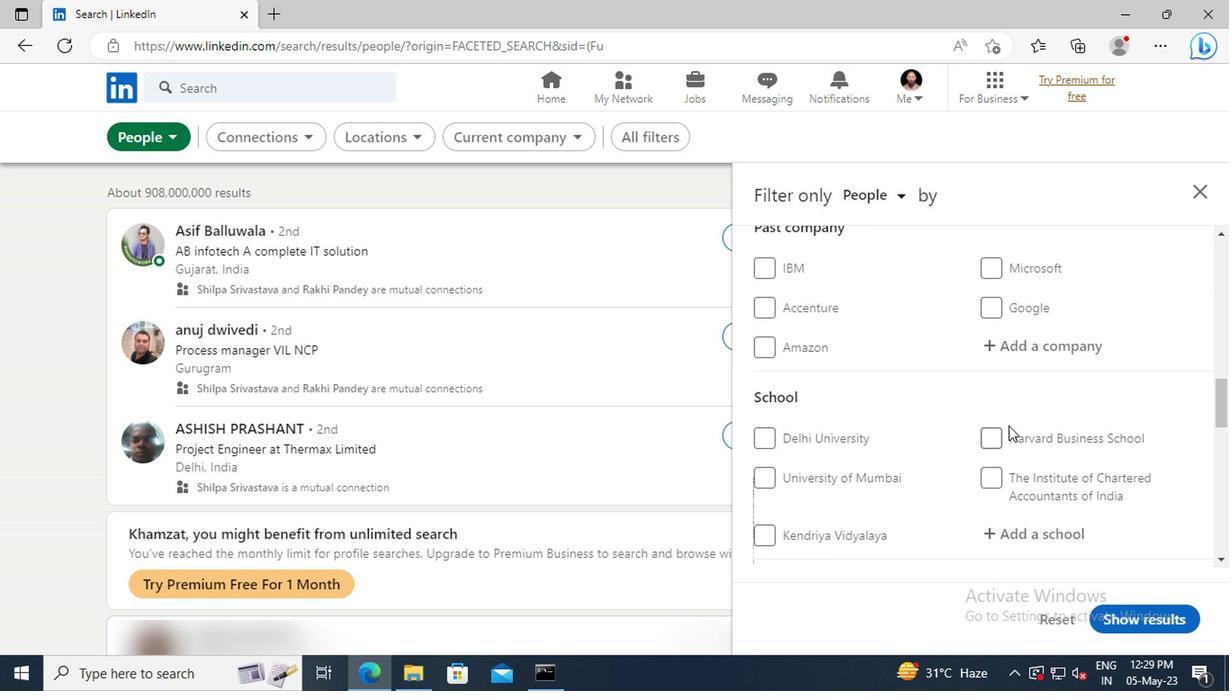 
Action: Mouse scrolled (1003, 420) with delta (0, -1)
Screenshot: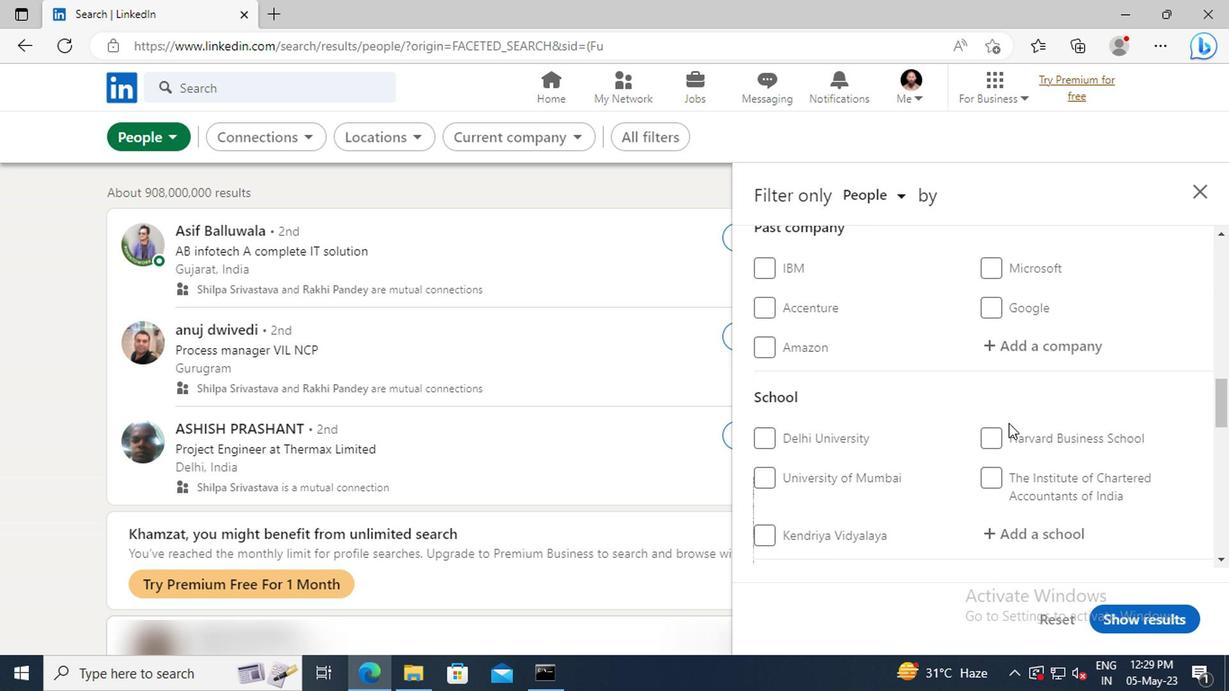 
Action: Mouse moved to (1003, 429)
Screenshot: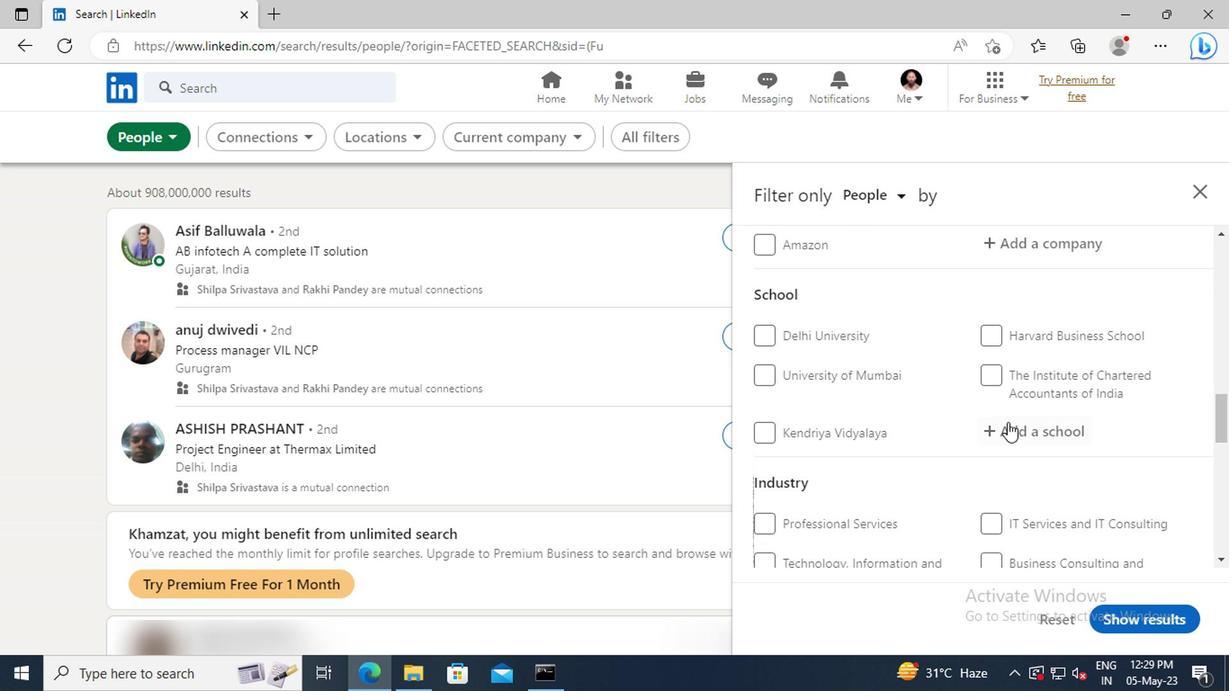 
Action: Mouse pressed left at (1003, 429)
Screenshot: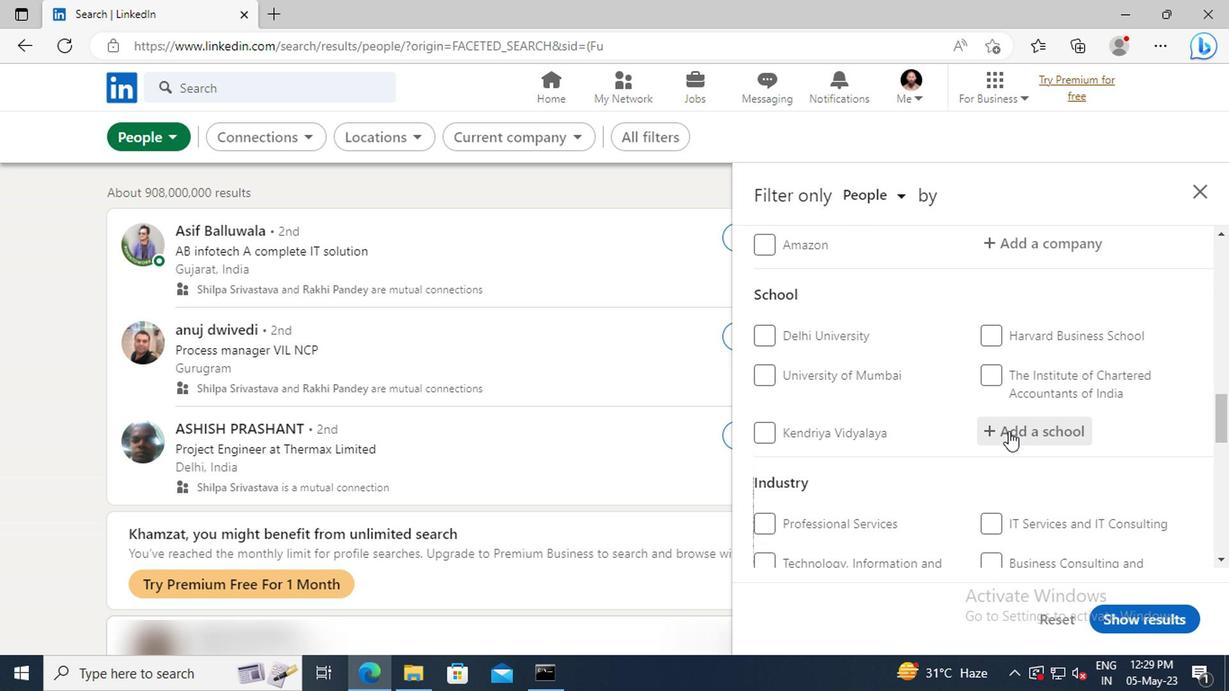 
Action: Key pressed <Key.shift>VEL<Key.space><Key.shift>TECH
Screenshot: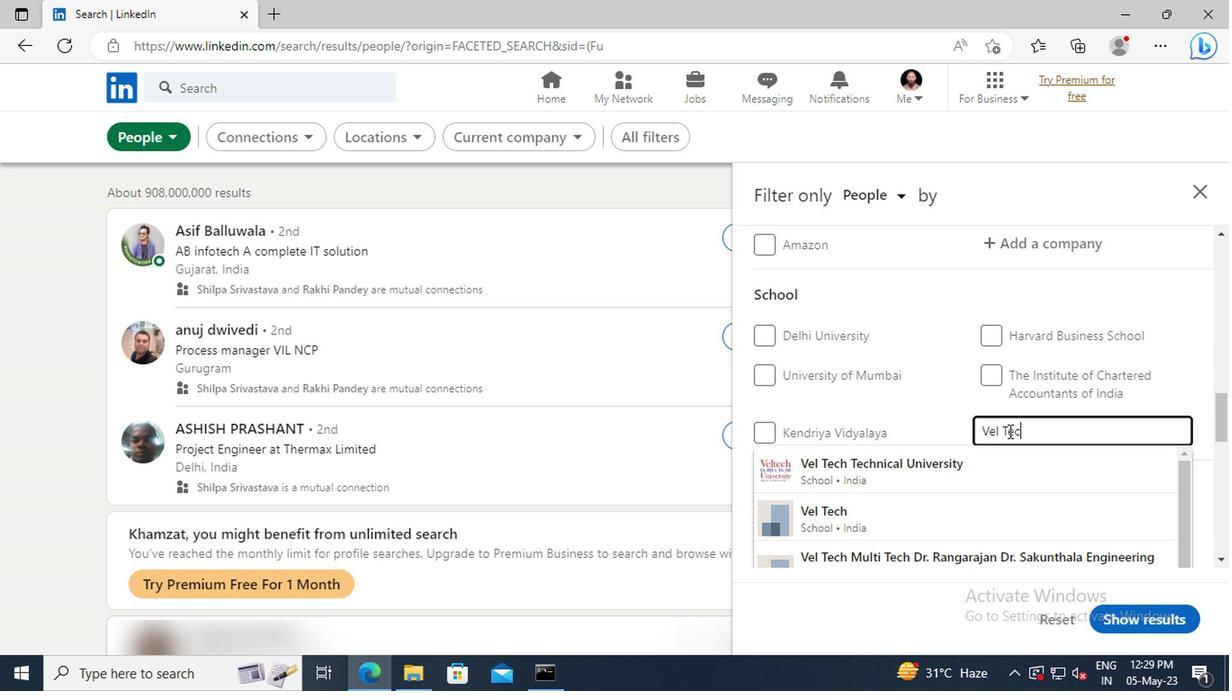 
Action: Mouse moved to (1003, 458)
Screenshot: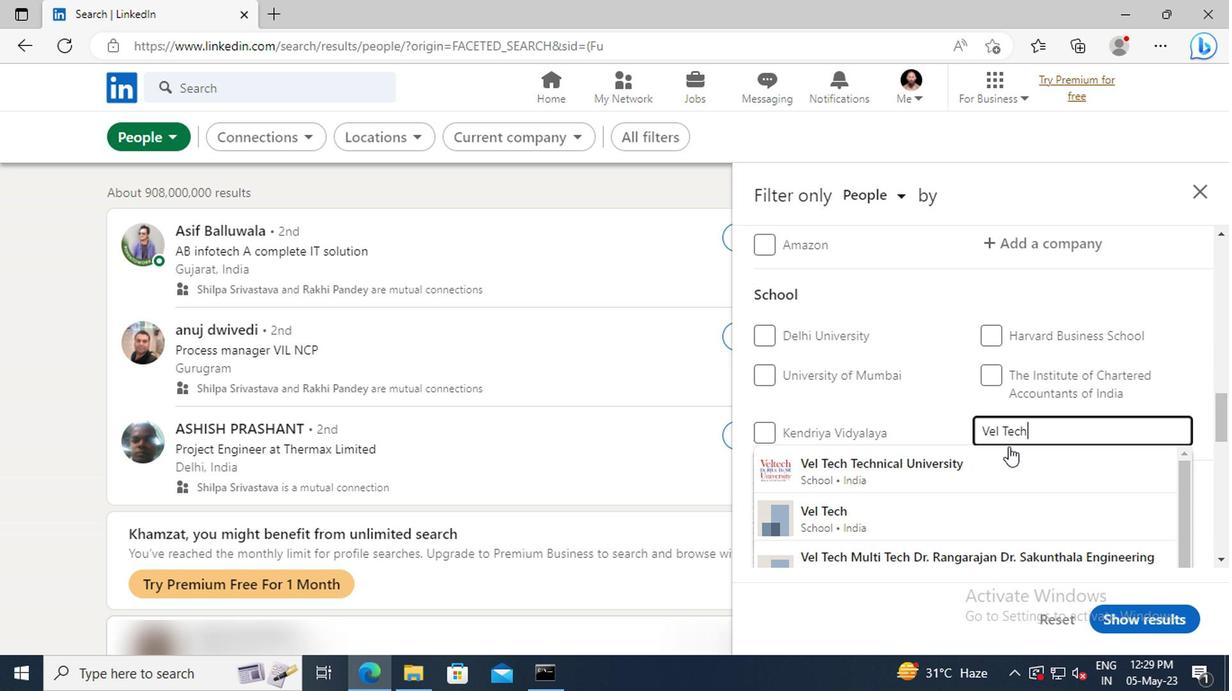 
Action: Mouse pressed left at (1003, 458)
Screenshot: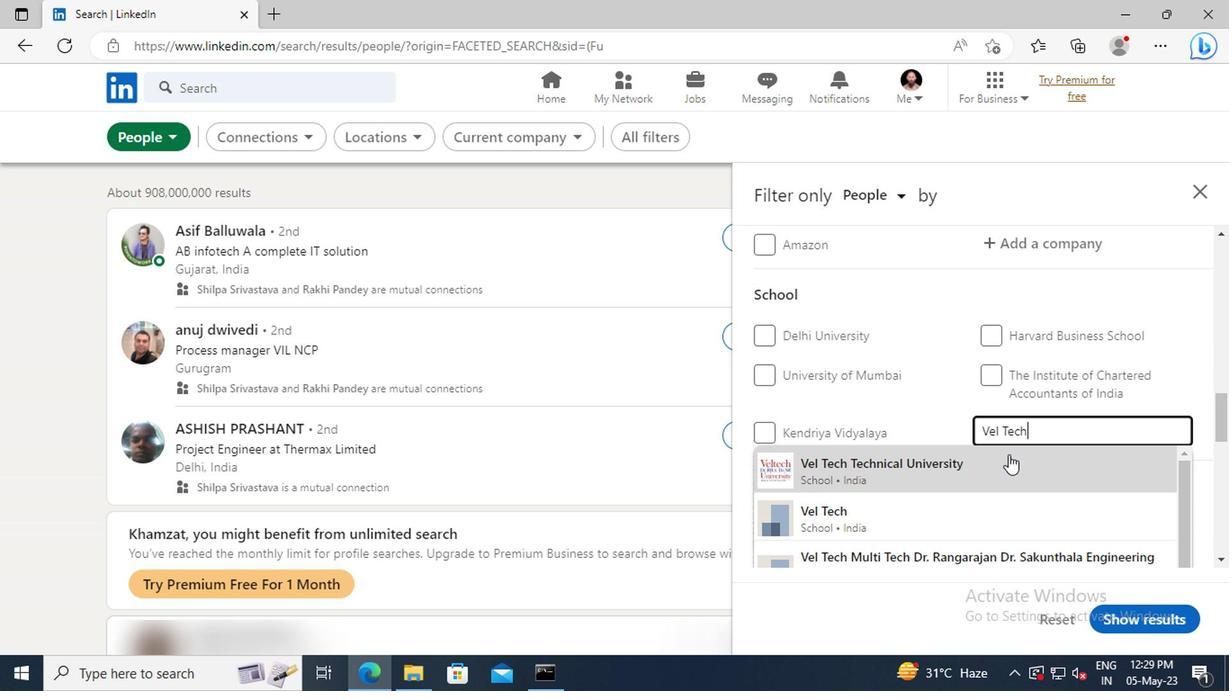 
Action: Mouse scrolled (1003, 458) with delta (0, 0)
Screenshot: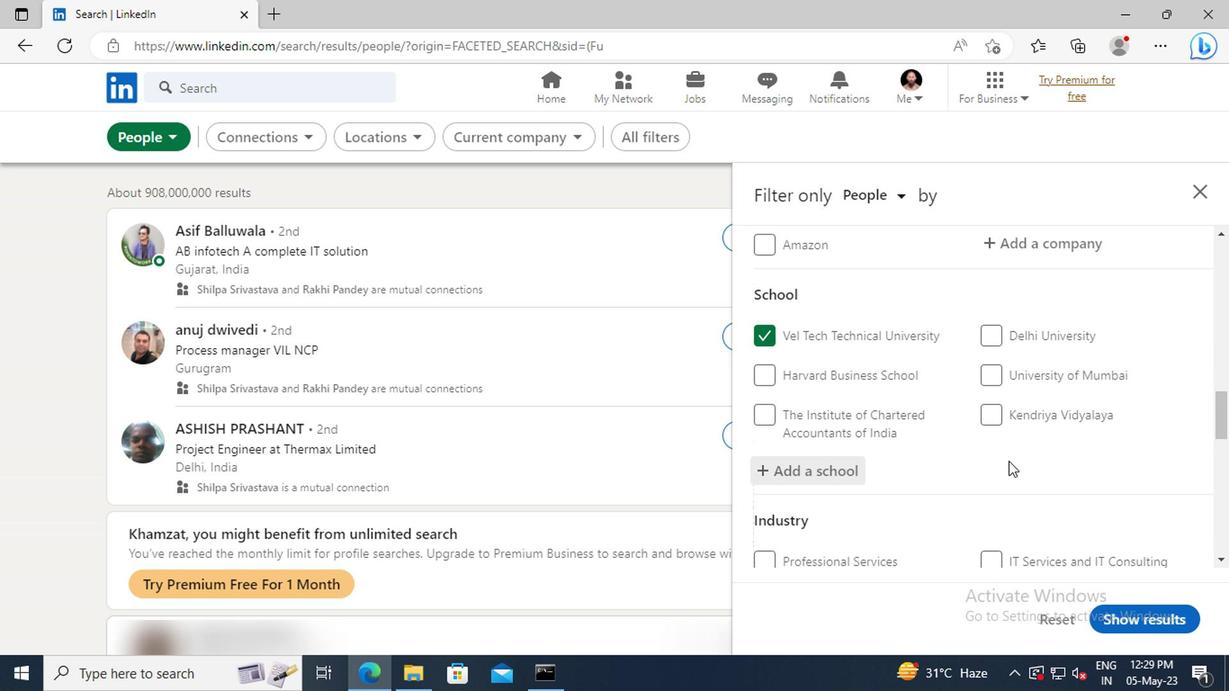 
Action: Mouse scrolled (1003, 458) with delta (0, 0)
Screenshot: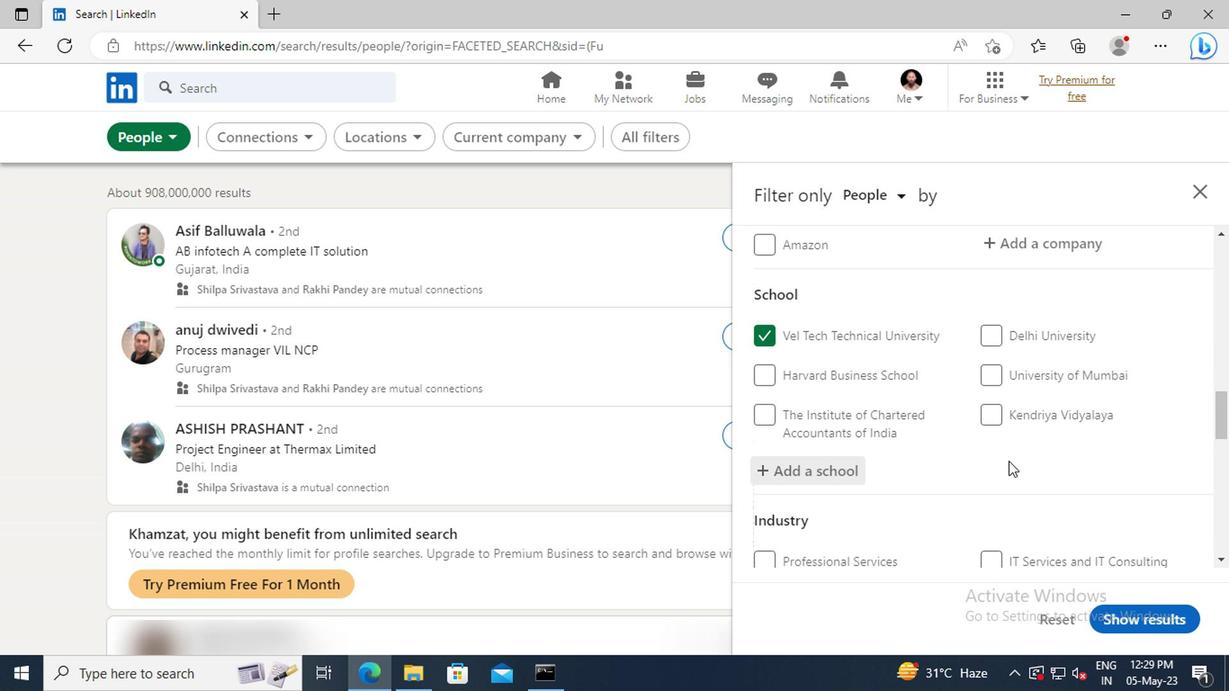 
Action: Mouse moved to (1003, 458)
Screenshot: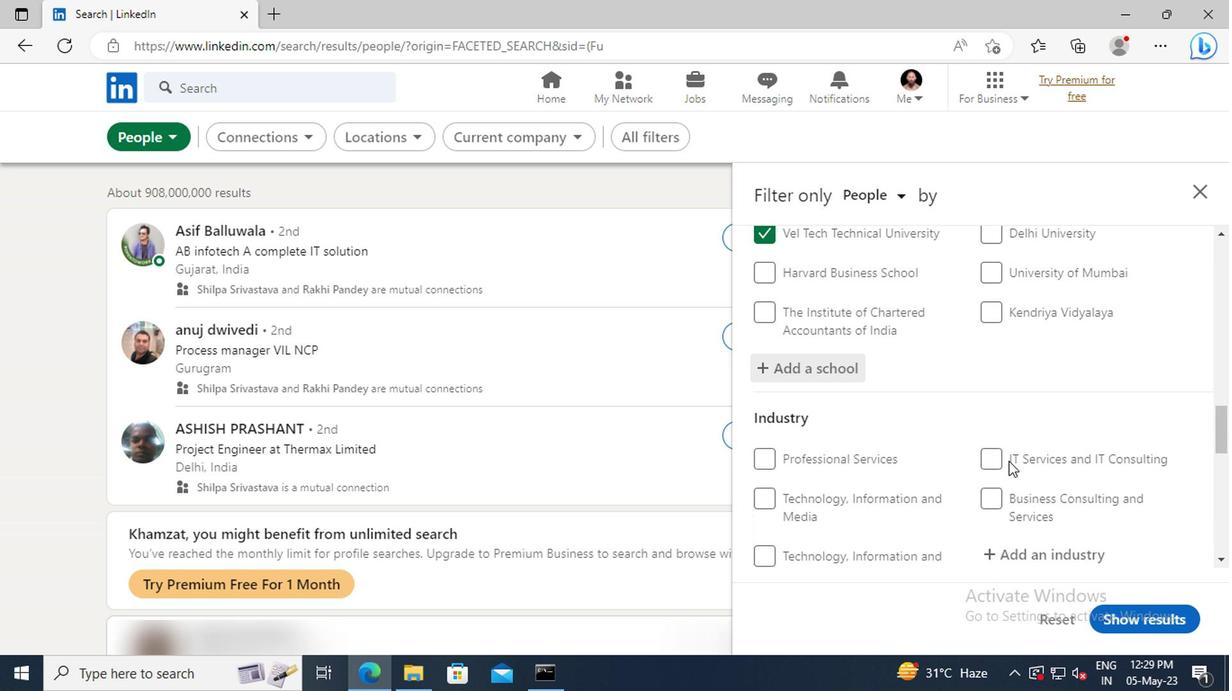 
Action: Mouse scrolled (1003, 458) with delta (0, 0)
Screenshot: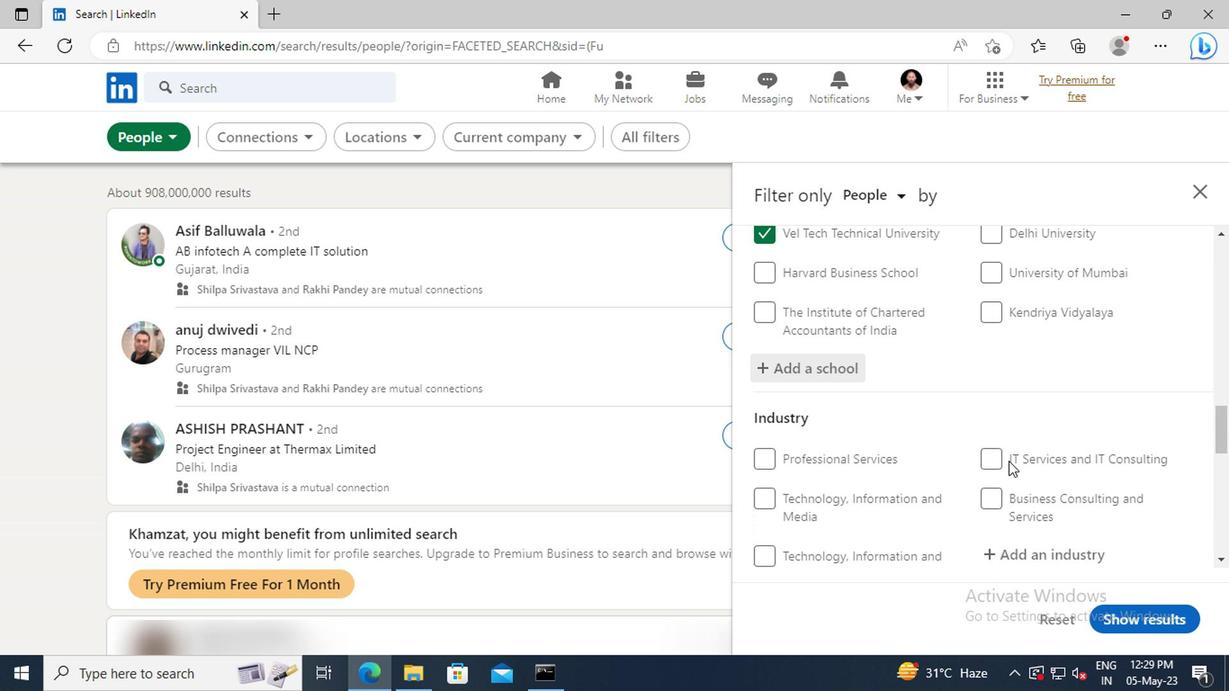 
Action: Mouse scrolled (1003, 458) with delta (0, 0)
Screenshot: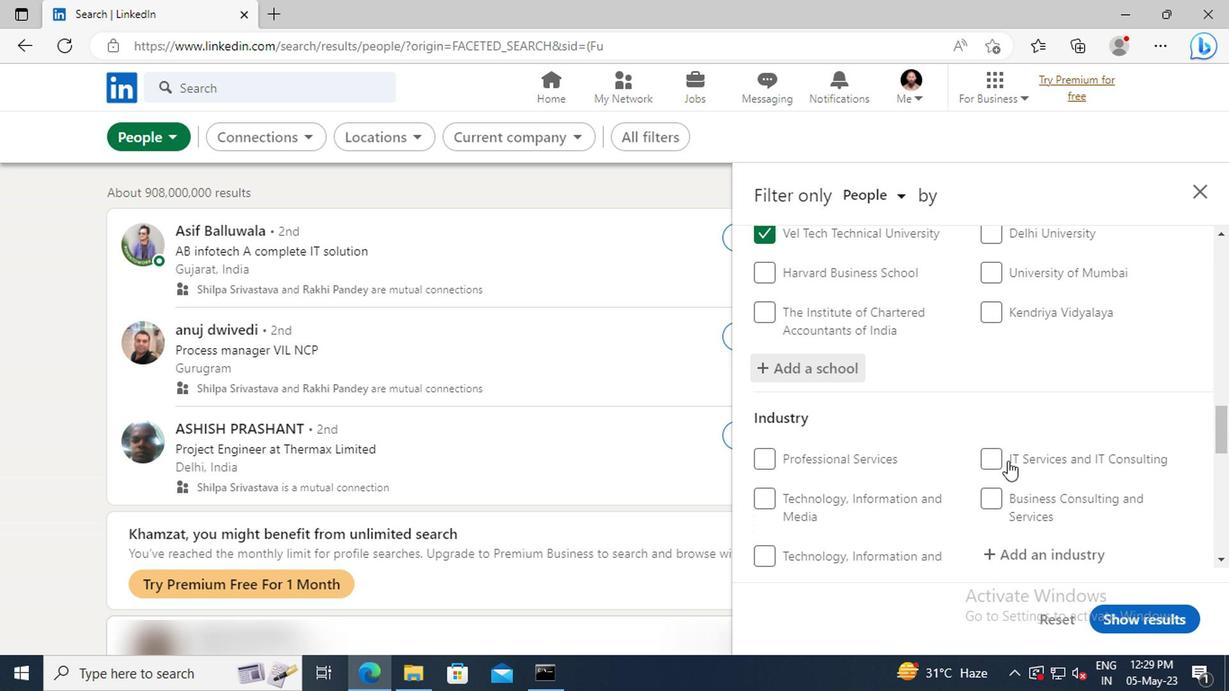 
Action: Mouse moved to (1009, 454)
Screenshot: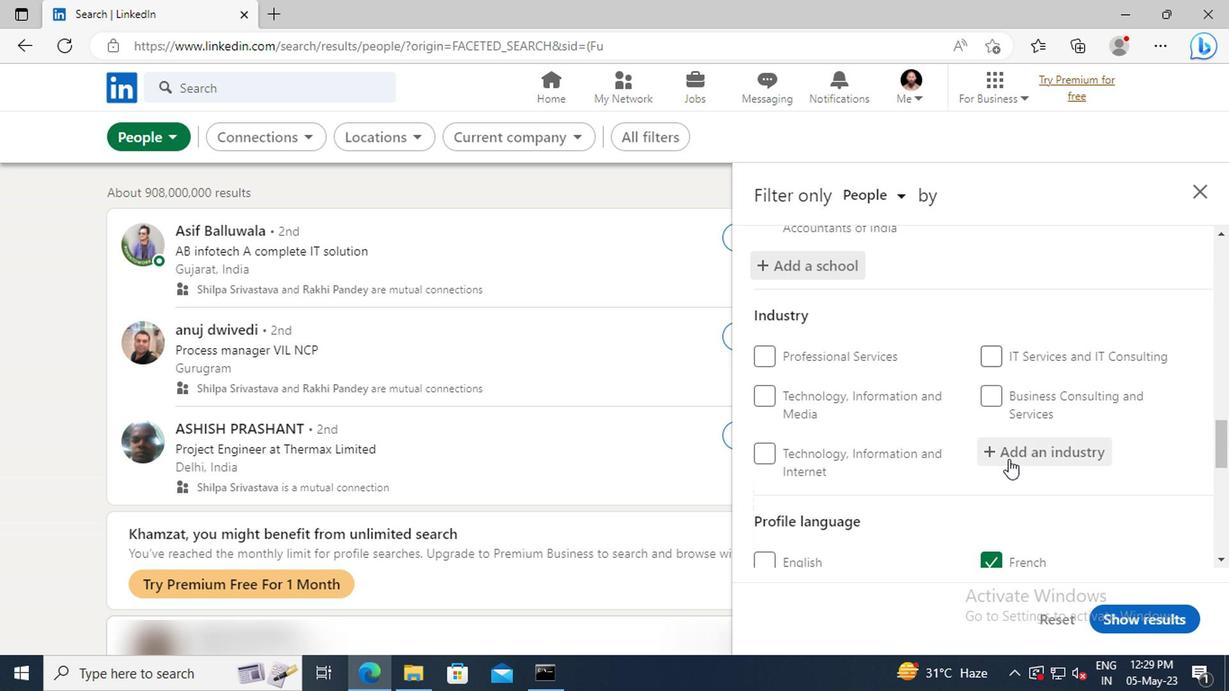 
Action: Mouse pressed left at (1009, 454)
Screenshot: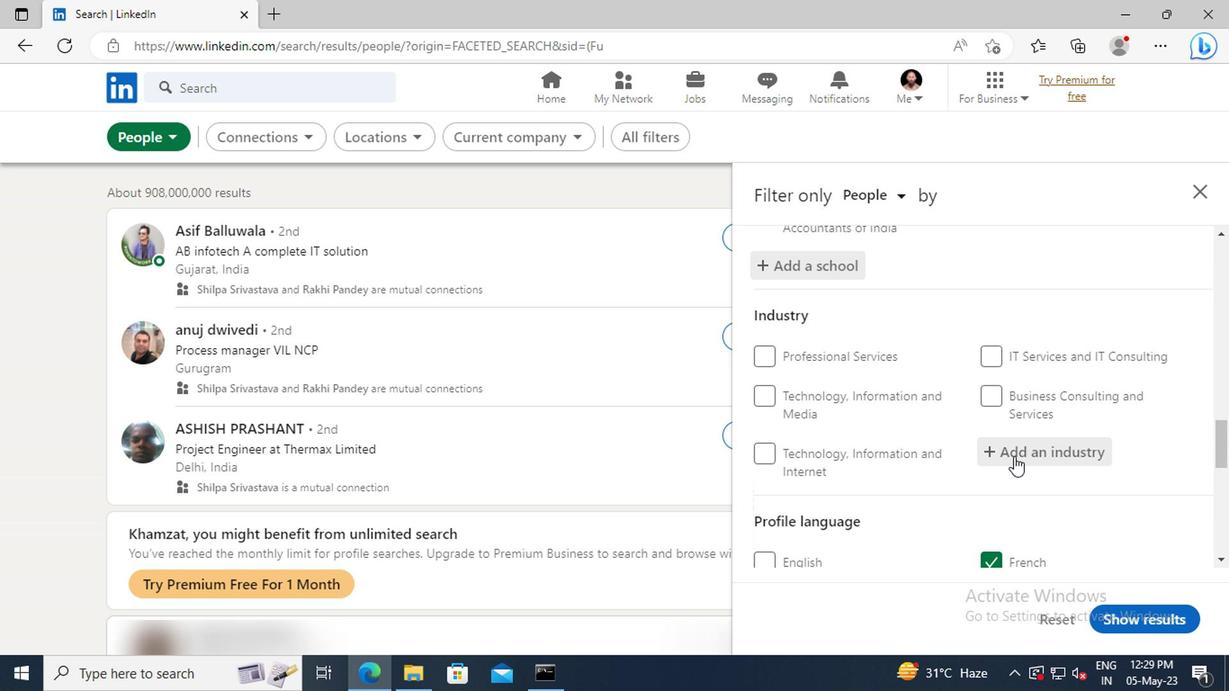 
Action: Mouse moved to (1008, 454)
Screenshot: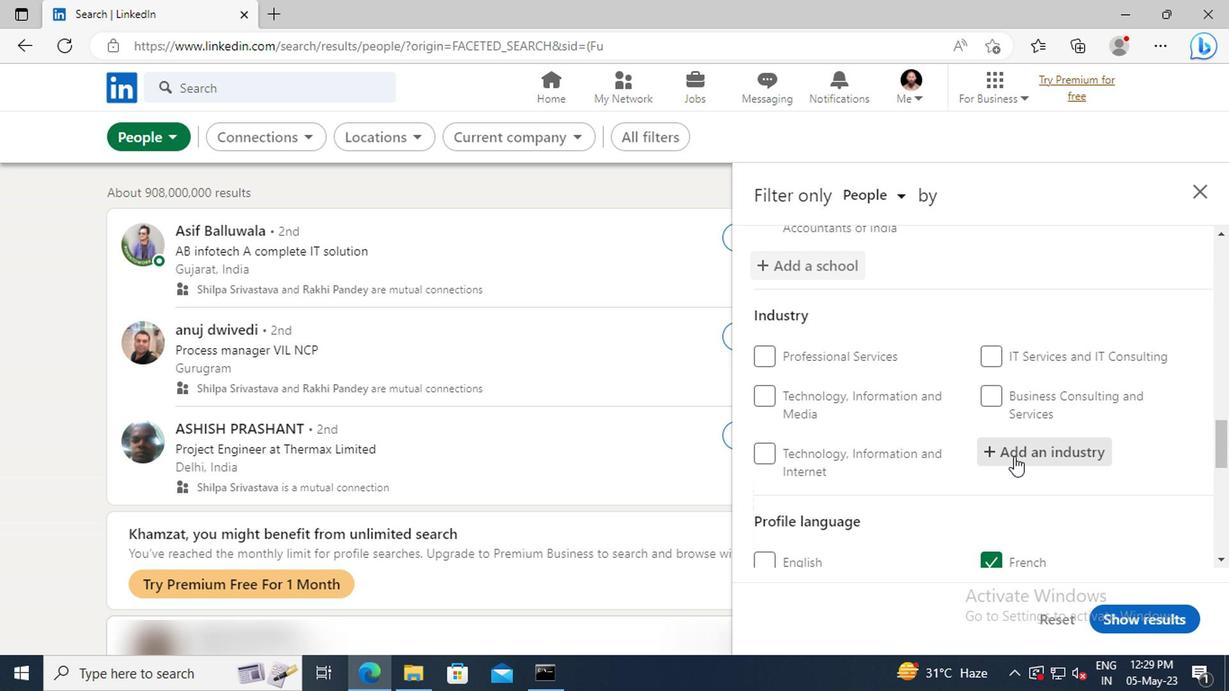 
Action: Key pressed <Key.shift>PERSONAL<Key.space>AND<Key.space><Key.shift>L
Screenshot: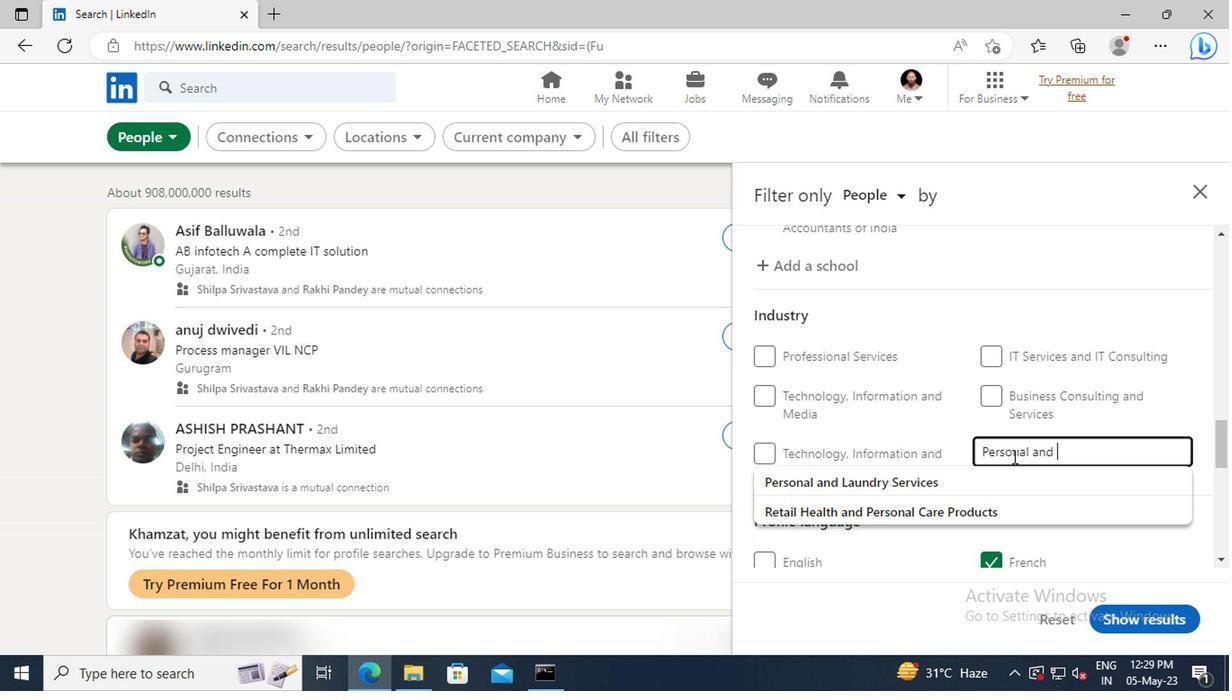 
Action: Mouse moved to (1003, 476)
Screenshot: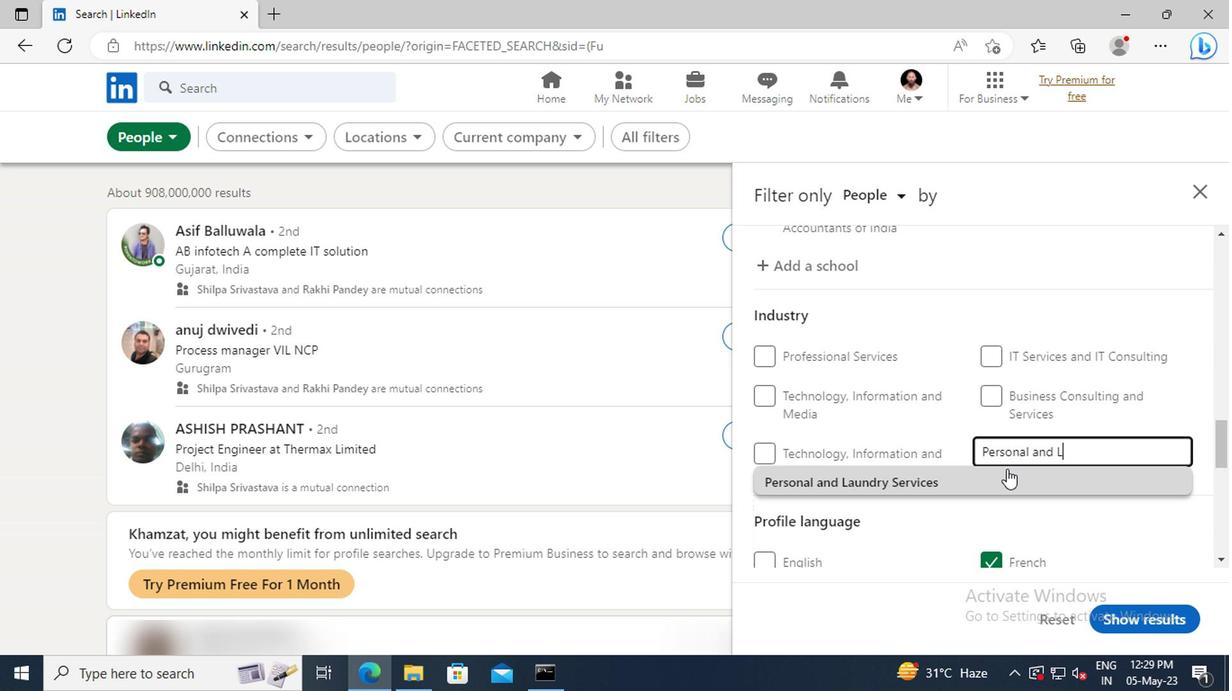 
Action: Mouse pressed left at (1003, 476)
Screenshot: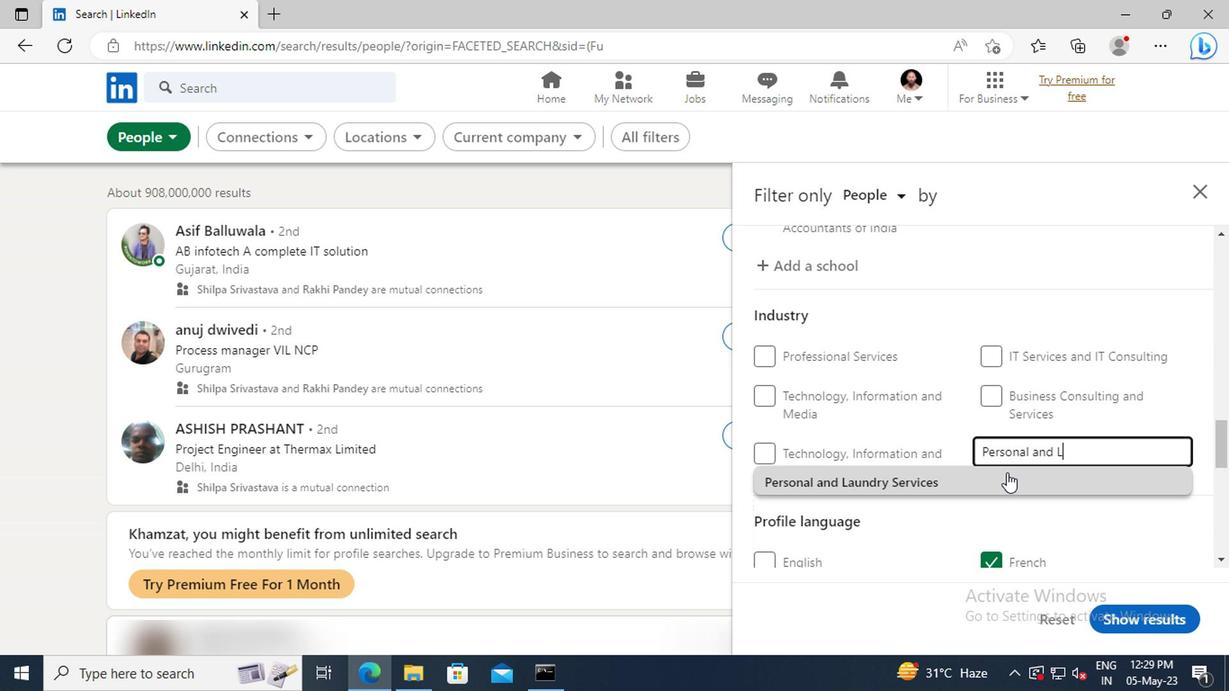 
Action: Mouse scrolled (1003, 476) with delta (0, 0)
Screenshot: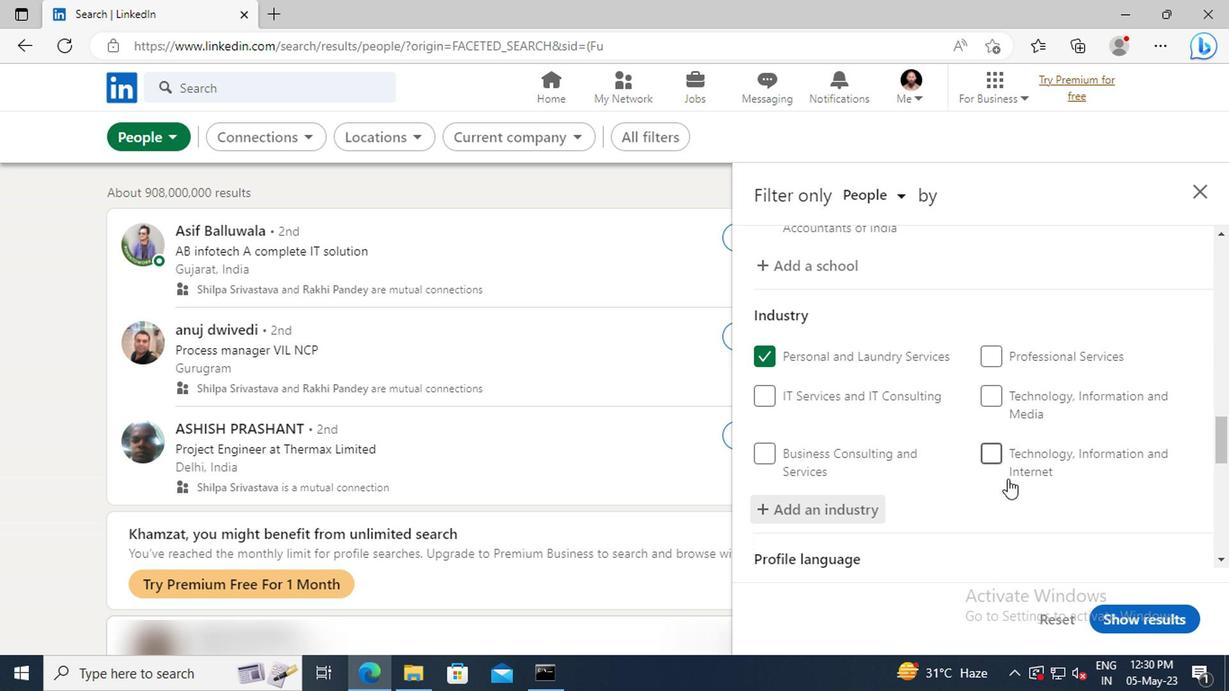 
Action: Mouse scrolled (1003, 476) with delta (0, 0)
Screenshot: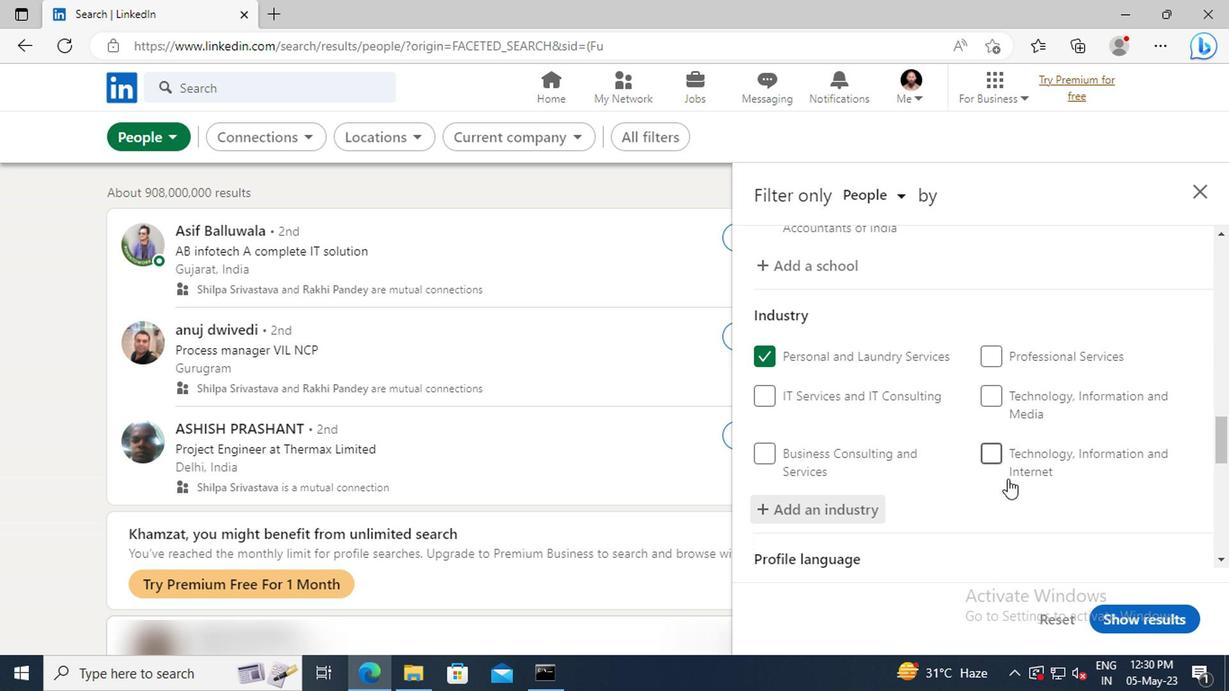 
Action: Mouse moved to (1001, 439)
Screenshot: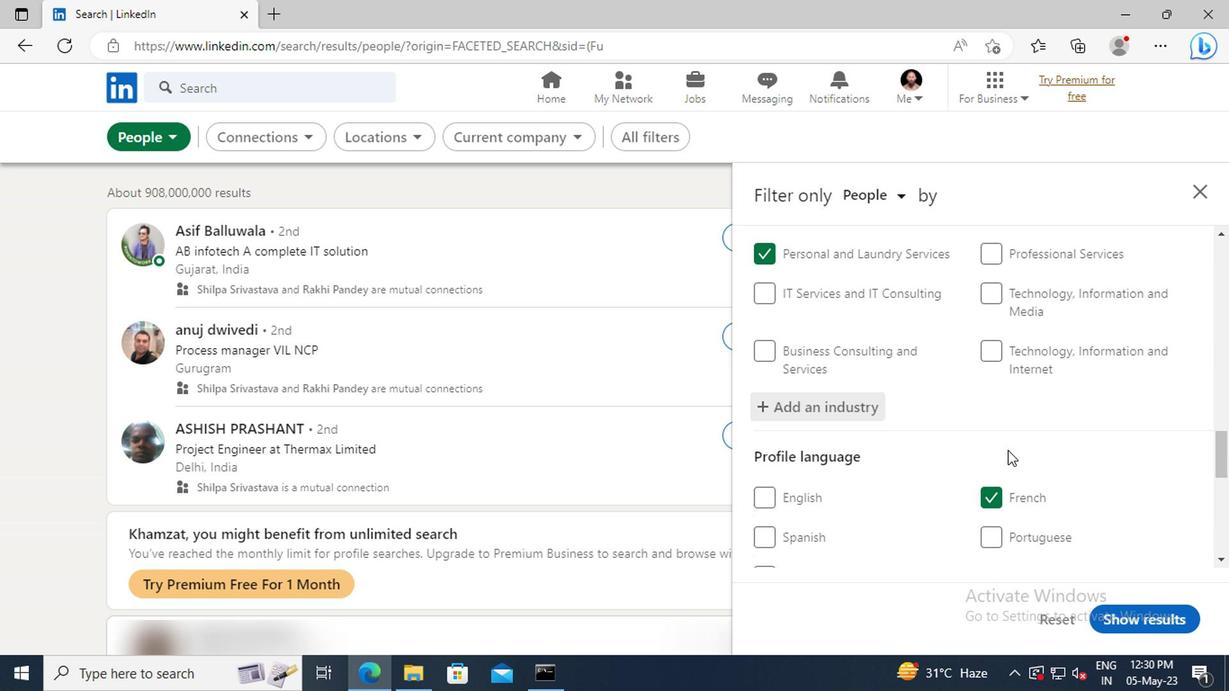 
Action: Mouse scrolled (1001, 438) with delta (0, -1)
Screenshot: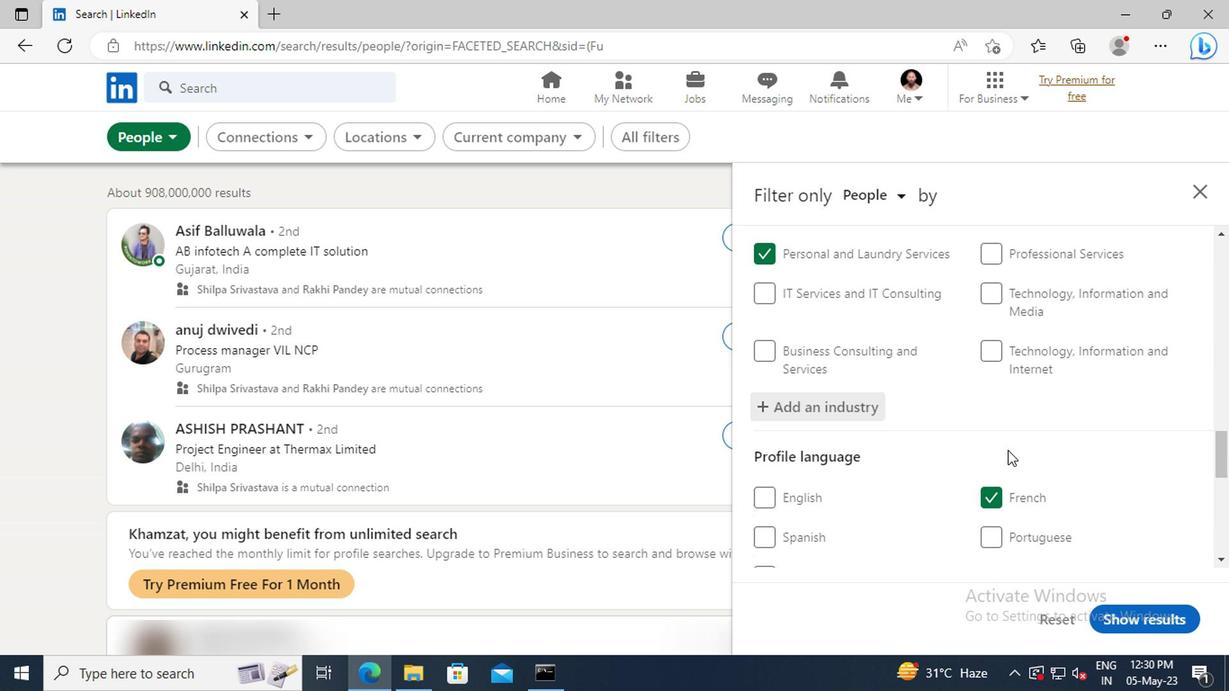 
Action: Mouse moved to (1001, 438)
Screenshot: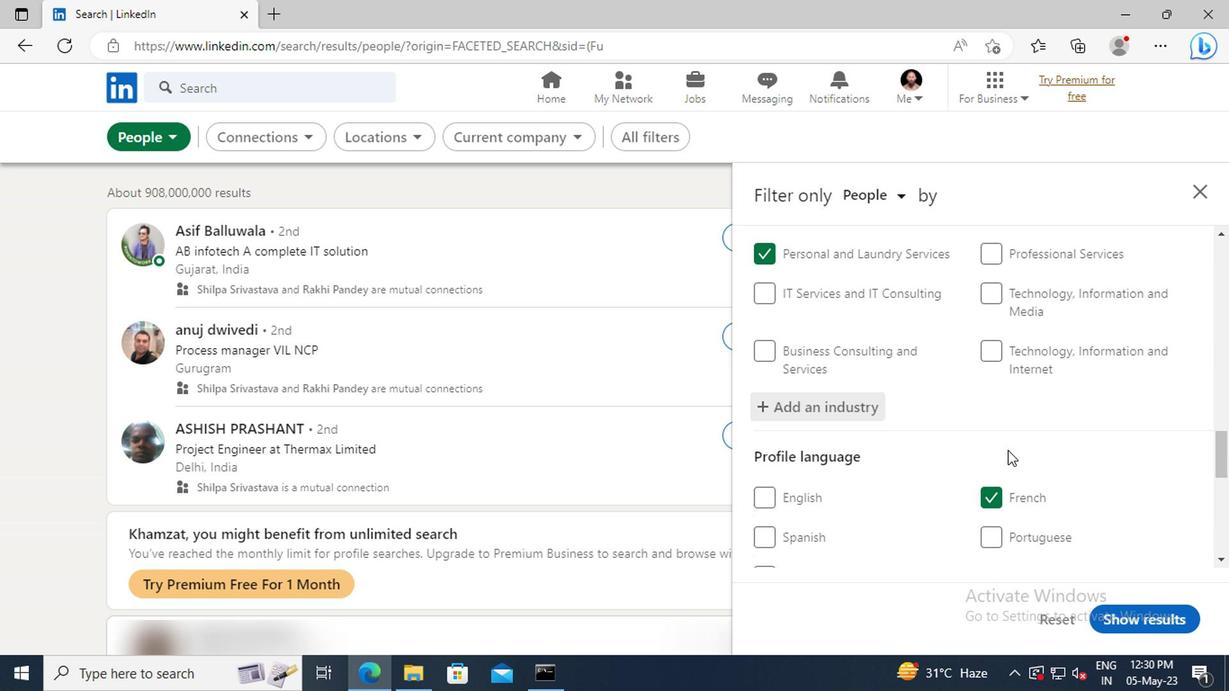 
Action: Mouse scrolled (1001, 437) with delta (0, 0)
Screenshot: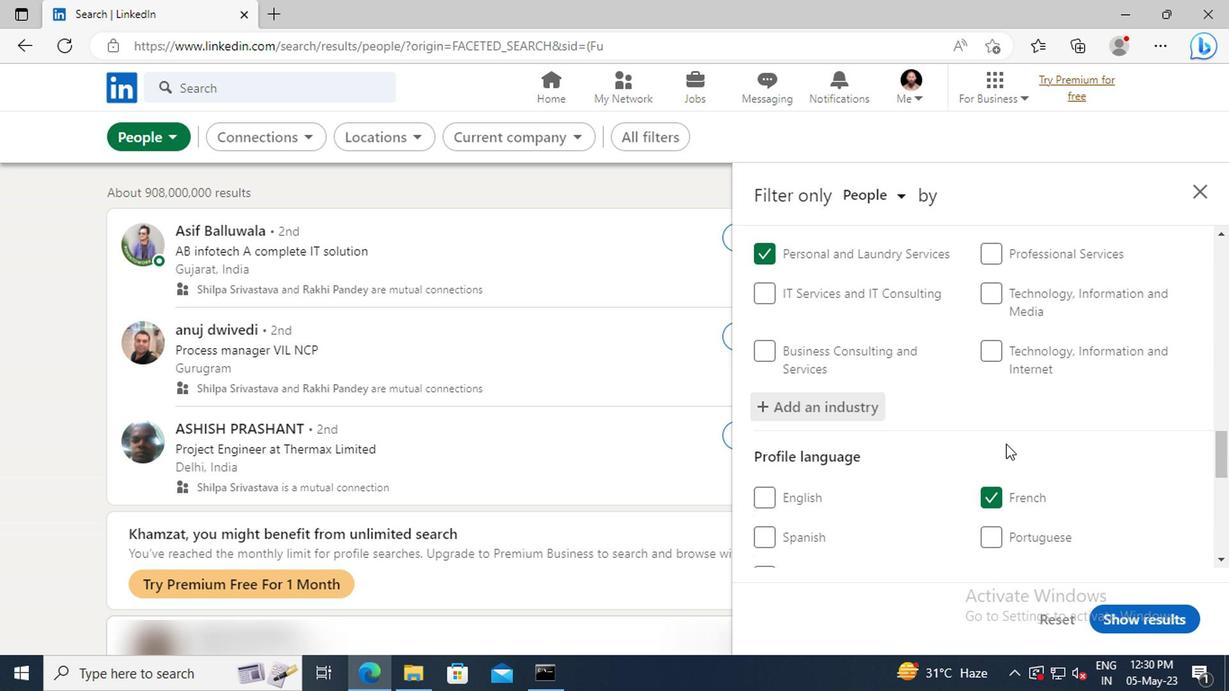 
Action: Mouse moved to (1002, 419)
Screenshot: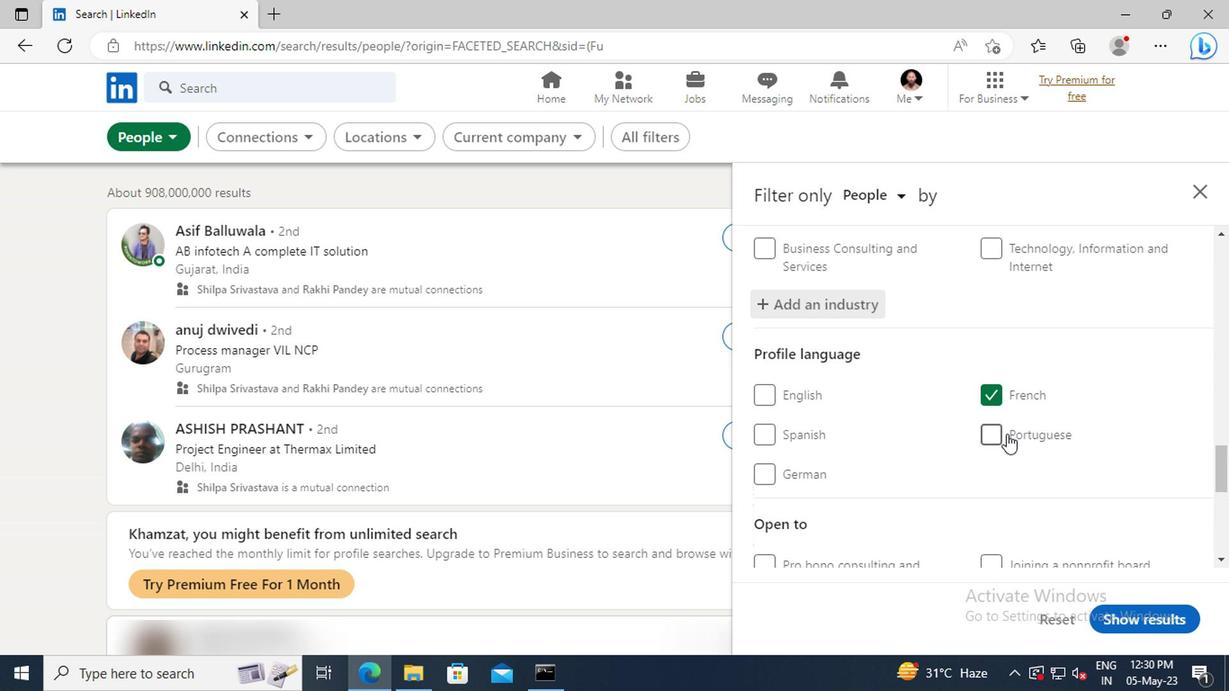 
Action: Mouse scrolled (1002, 419) with delta (0, 0)
Screenshot: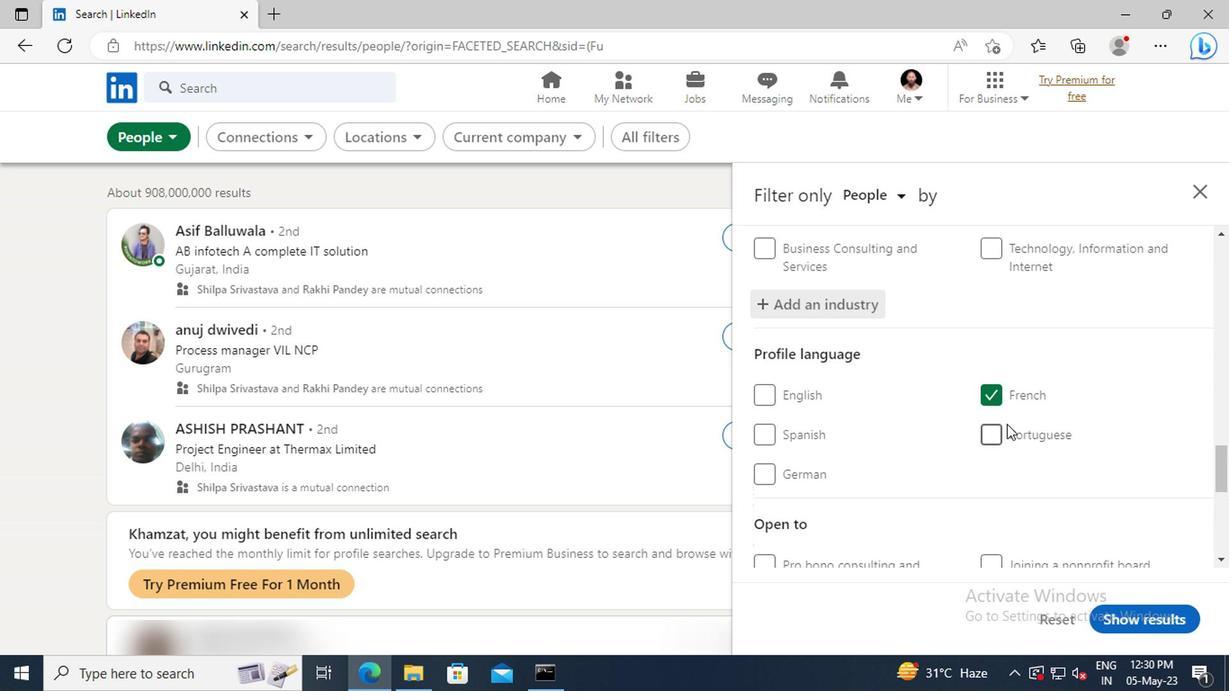 
Action: Mouse scrolled (1002, 419) with delta (0, 0)
Screenshot: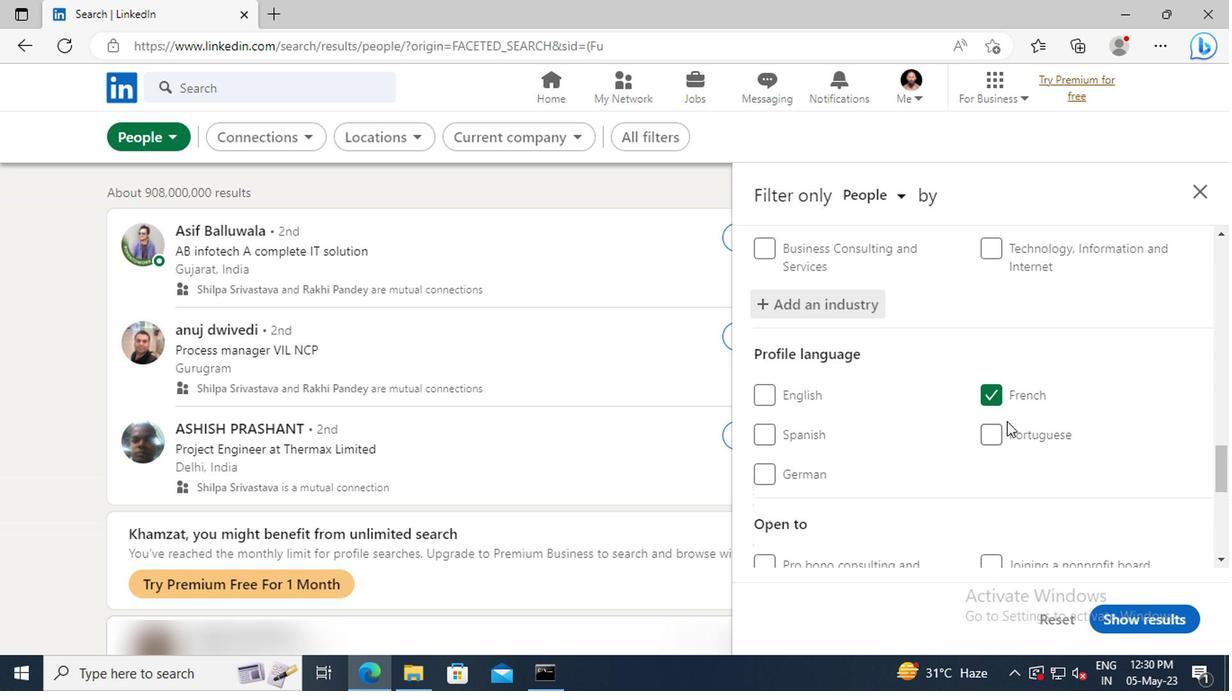 
Action: Mouse moved to (1002, 412)
Screenshot: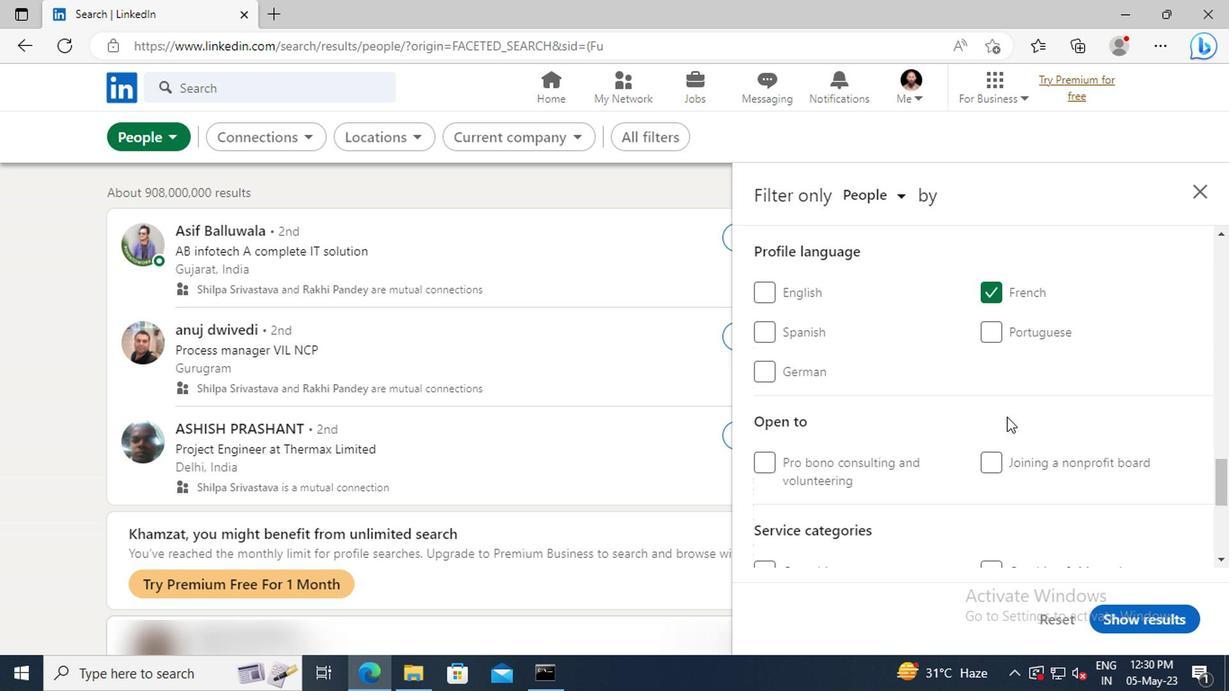 
Action: Mouse scrolled (1002, 412) with delta (0, 0)
Screenshot: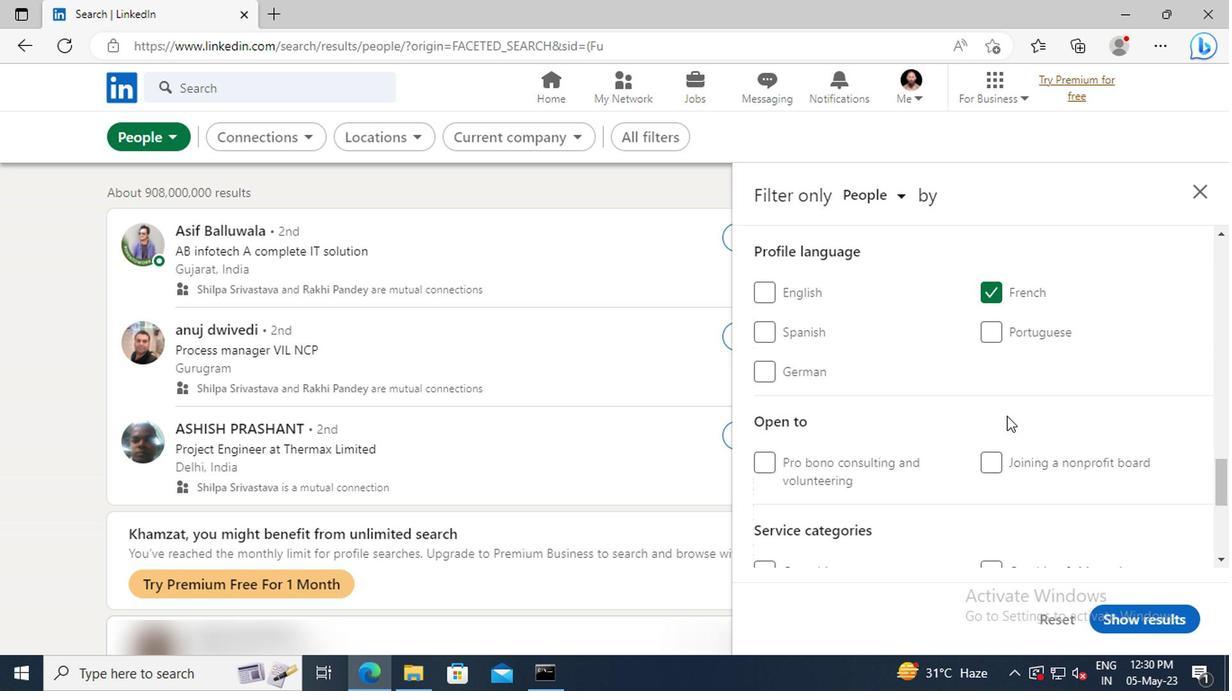 
Action: Mouse scrolled (1002, 412) with delta (0, 0)
Screenshot: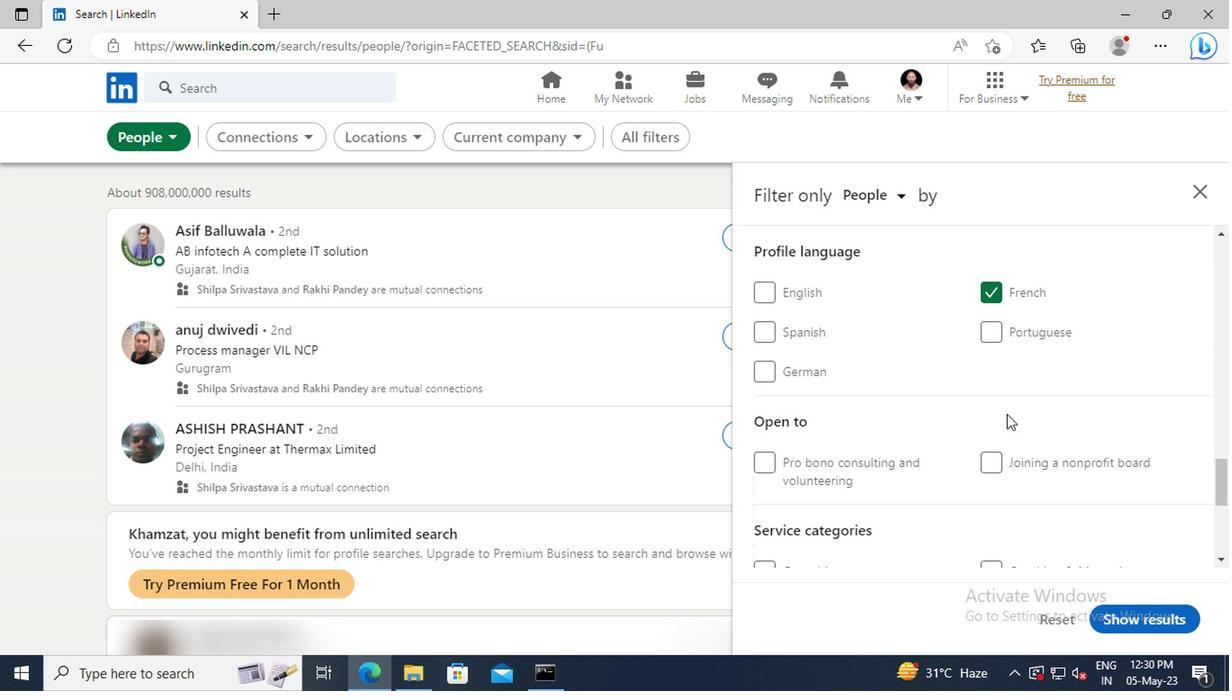 
Action: Mouse moved to (1003, 409)
Screenshot: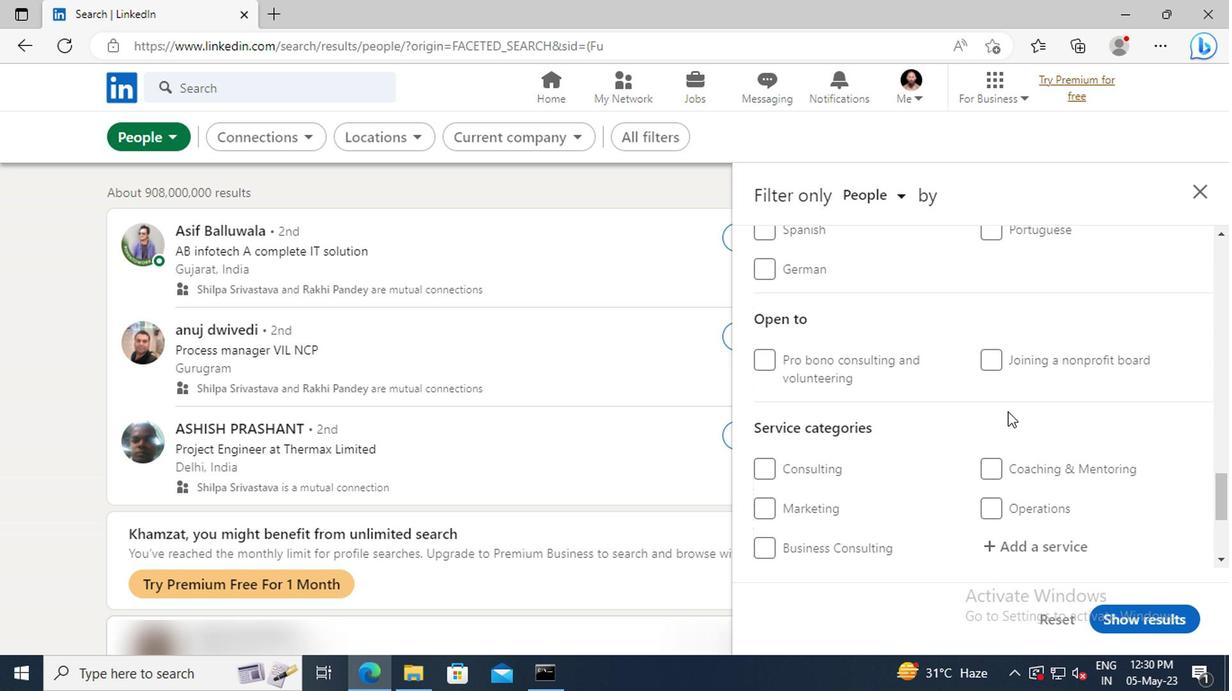 
Action: Mouse scrolled (1003, 408) with delta (0, 0)
Screenshot: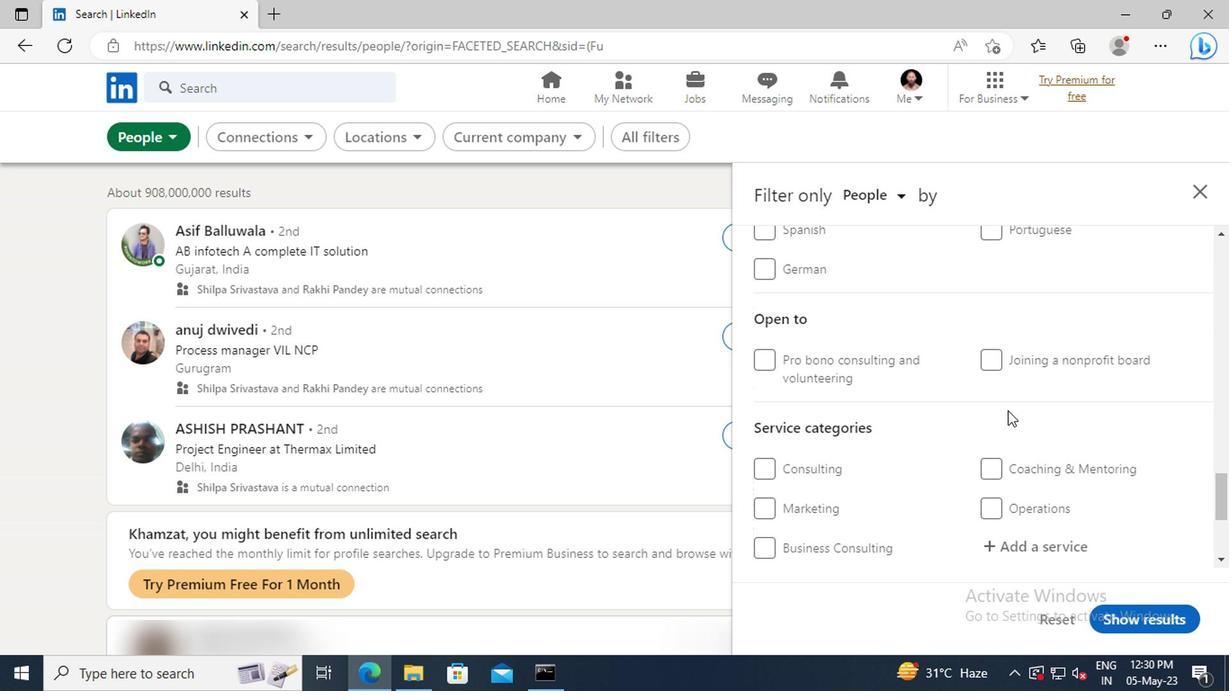 
Action: Mouse scrolled (1003, 408) with delta (0, 0)
Screenshot: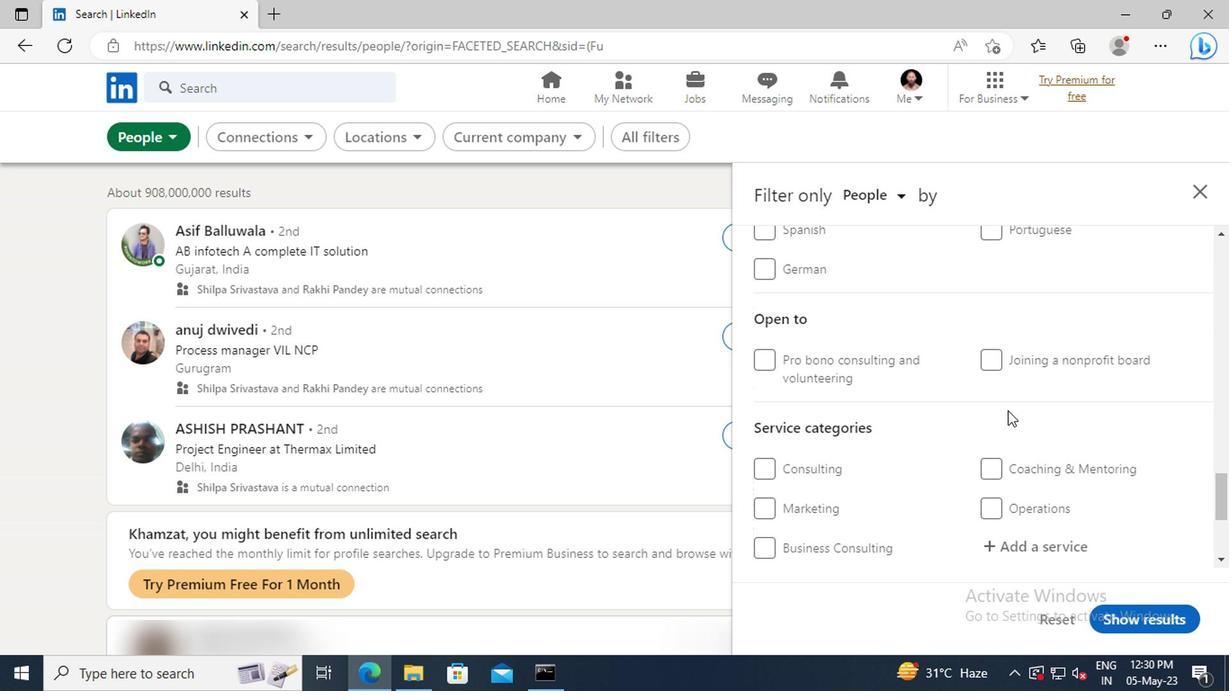 
Action: Mouse moved to (1005, 438)
Screenshot: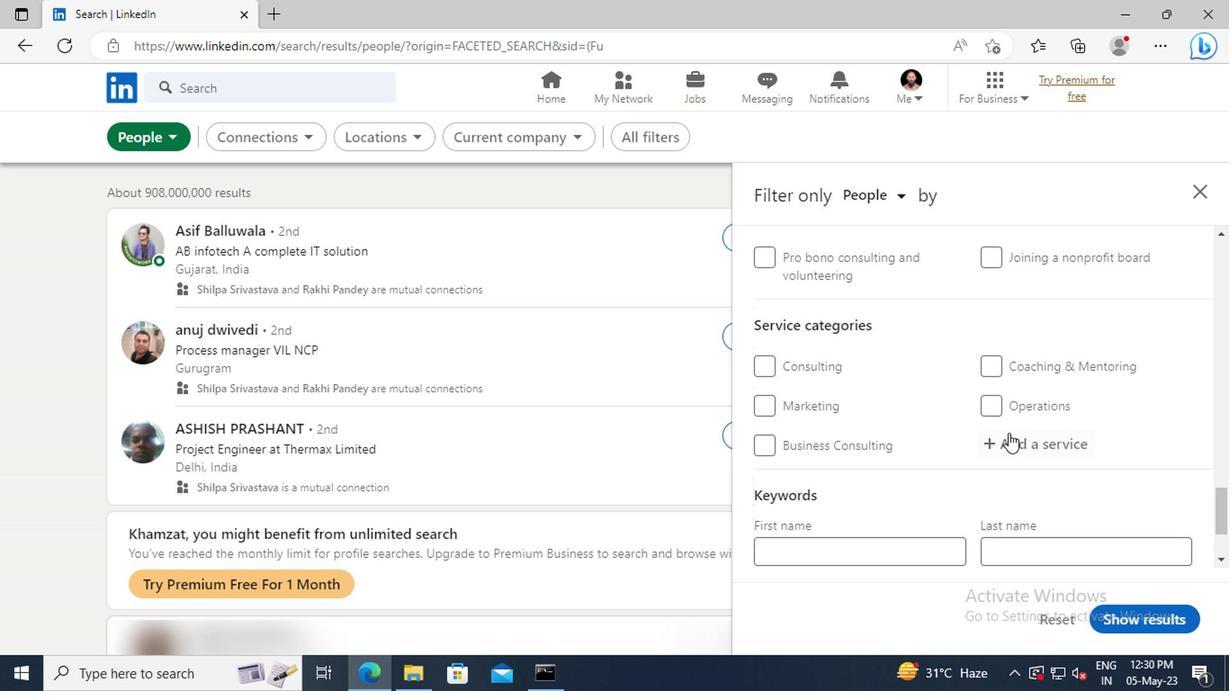
Action: Mouse pressed left at (1005, 438)
Screenshot: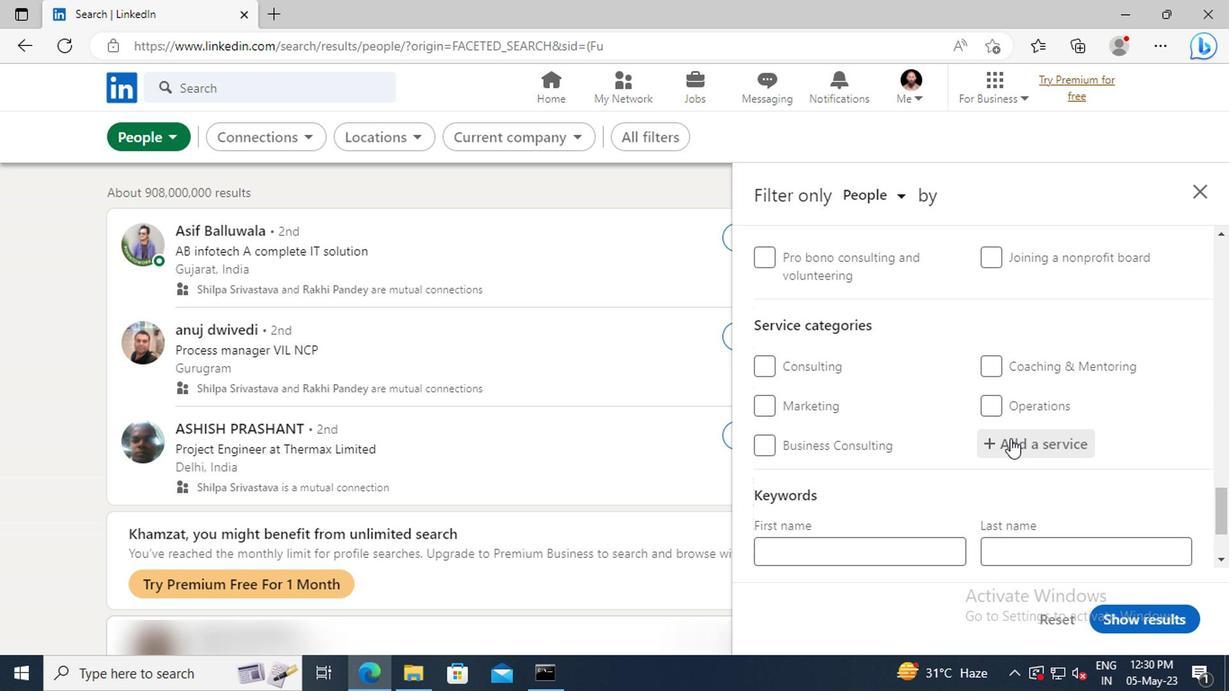 
Action: Key pressed <Key.shift>LOGO
Screenshot: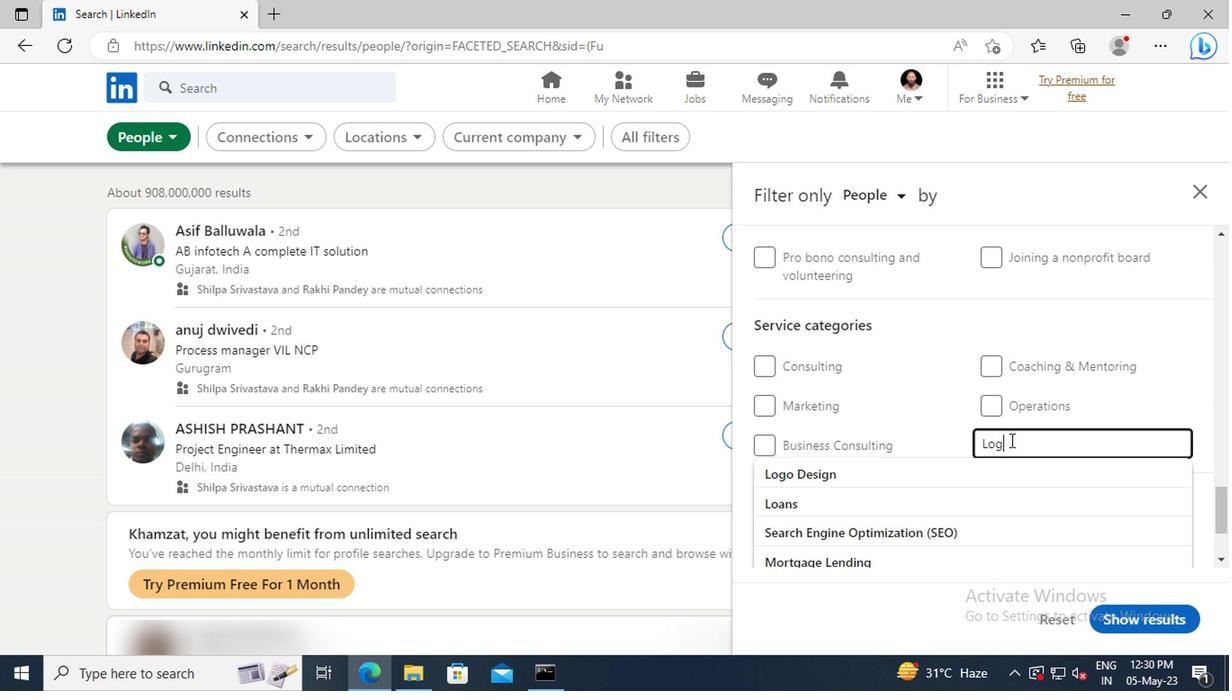 
Action: Mouse moved to (1006, 465)
Screenshot: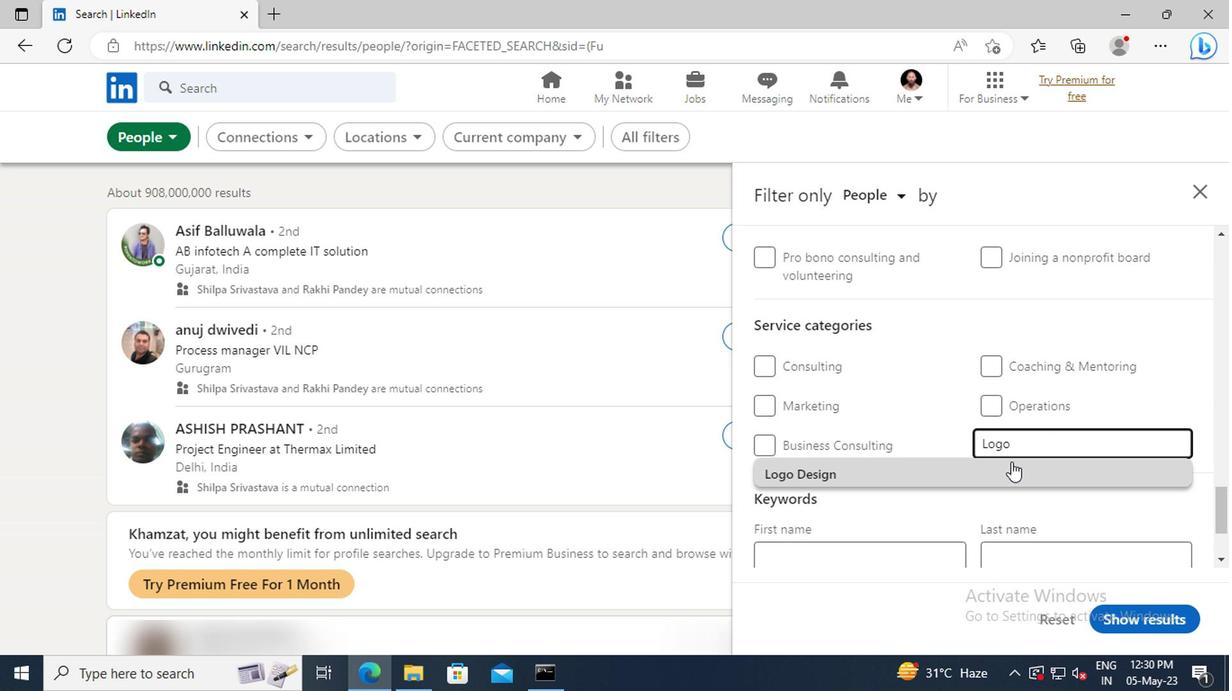
Action: Mouse pressed left at (1006, 465)
Screenshot: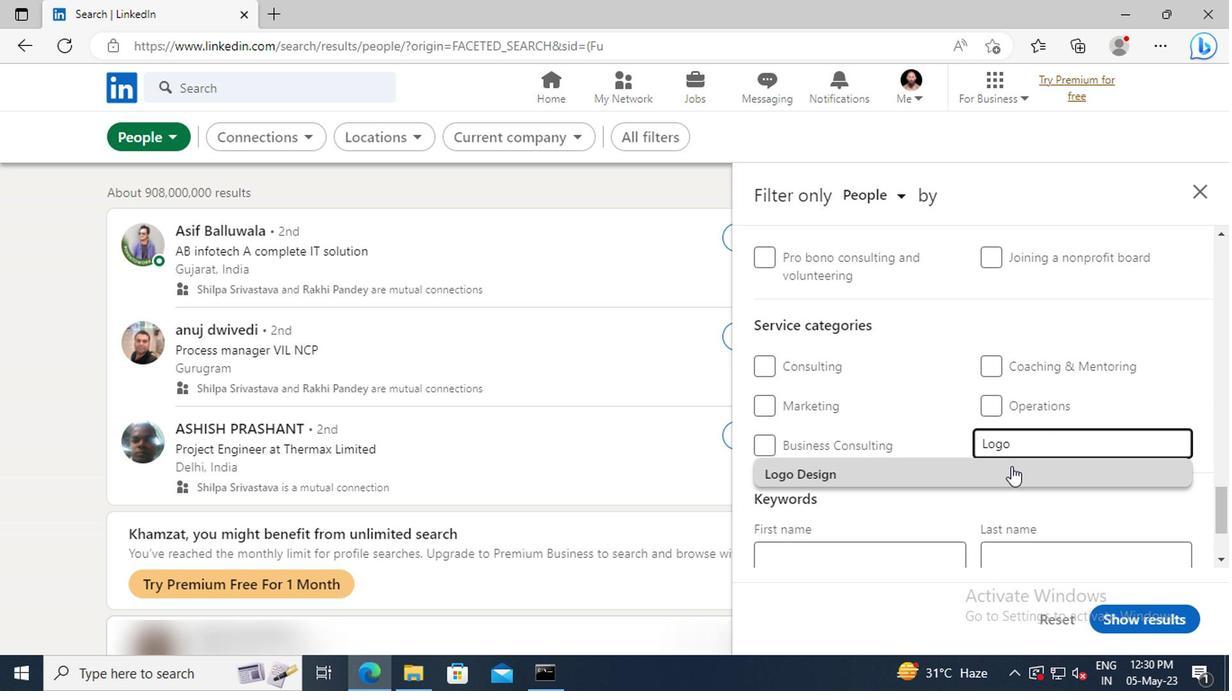 
Action: Mouse scrolled (1006, 464) with delta (0, 0)
Screenshot: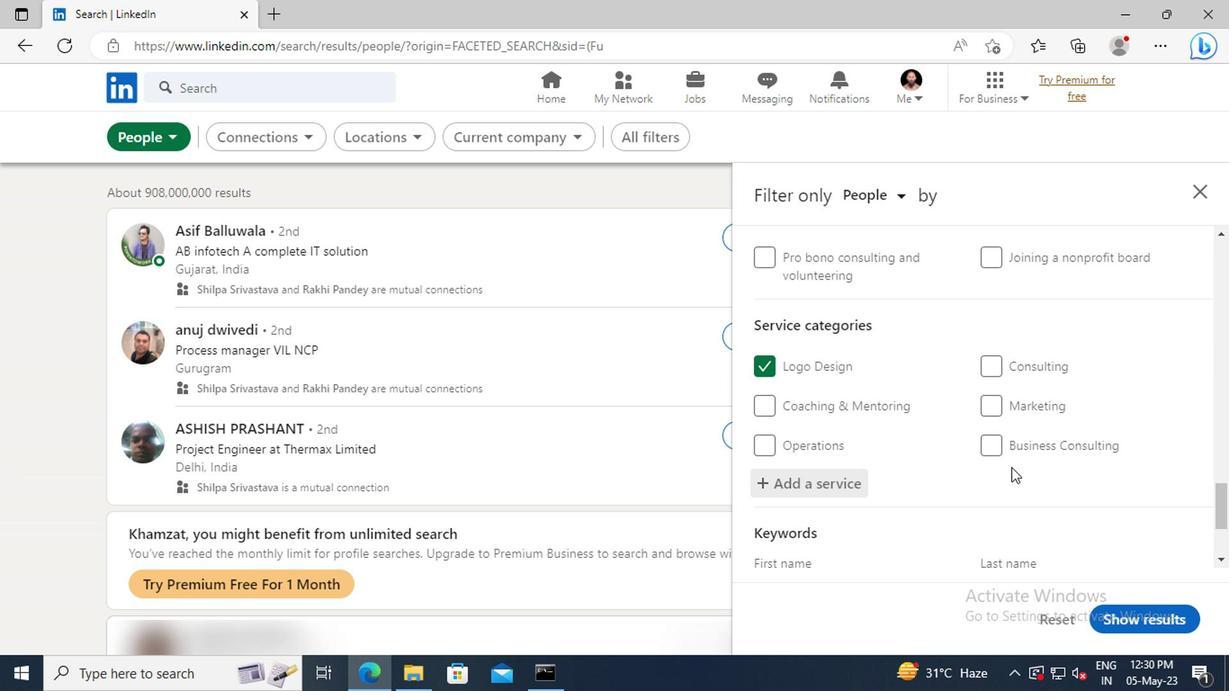 
Action: Mouse scrolled (1006, 464) with delta (0, 0)
Screenshot: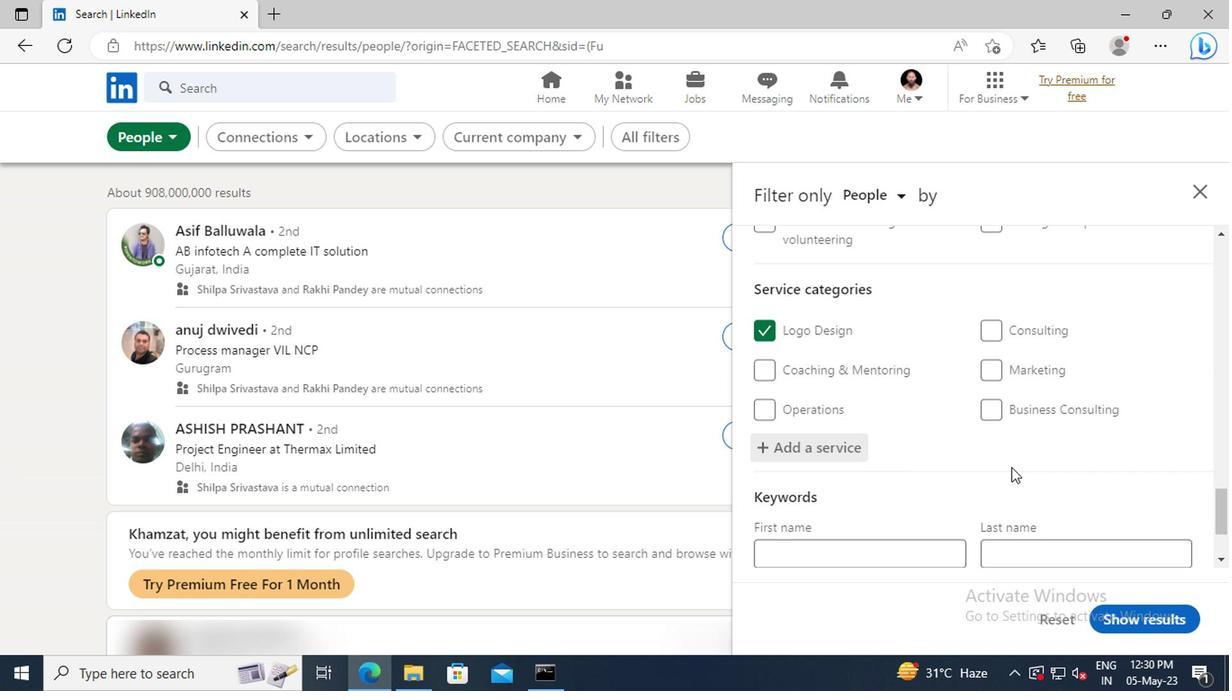 
Action: Mouse scrolled (1006, 464) with delta (0, 0)
Screenshot: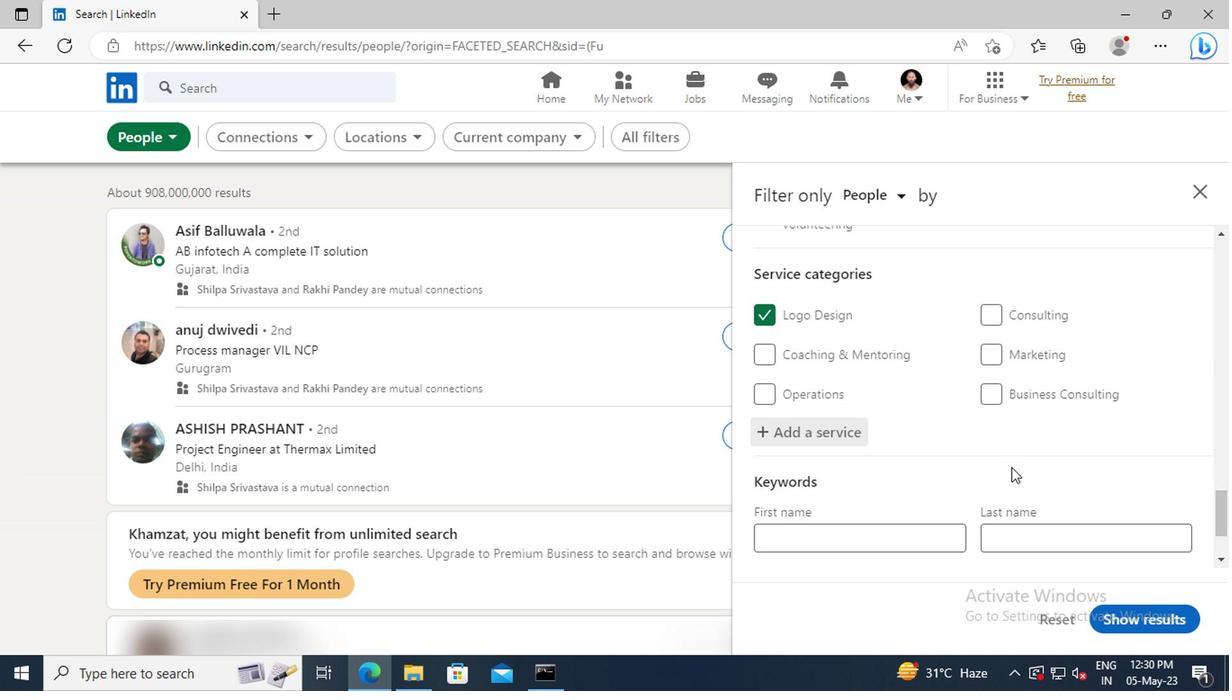 
Action: Mouse scrolled (1006, 464) with delta (0, 0)
Screenshot: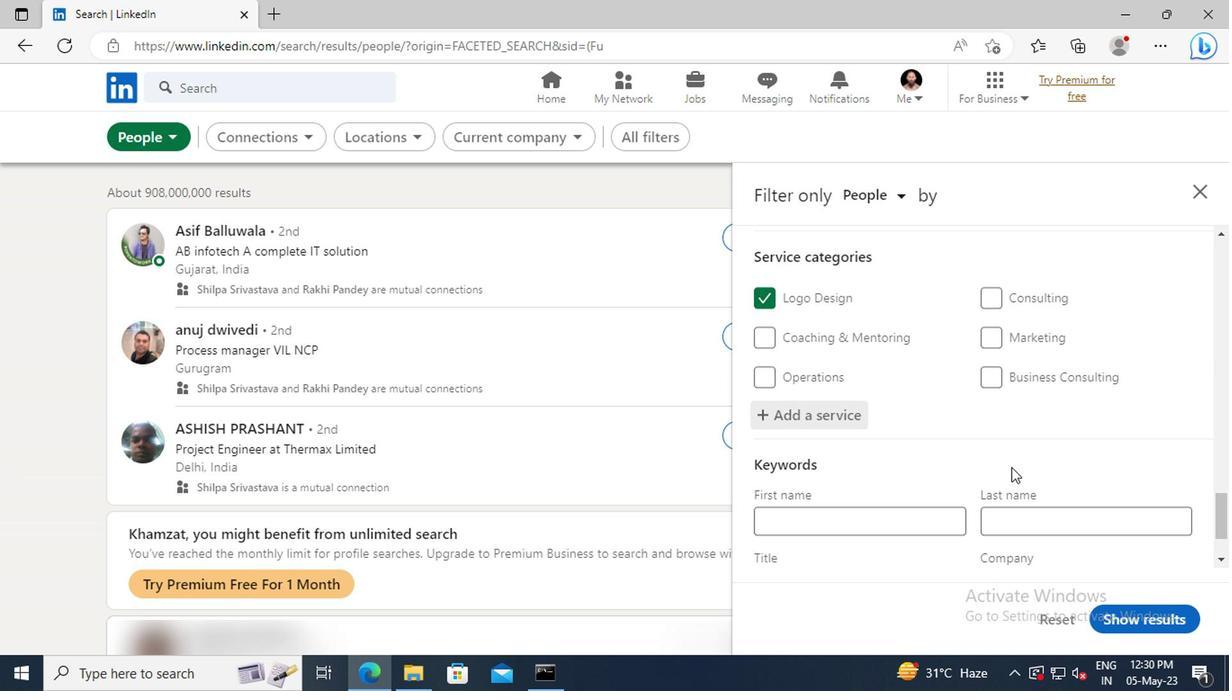 
Action: Mouse moved to (877, 488)
Screenshot: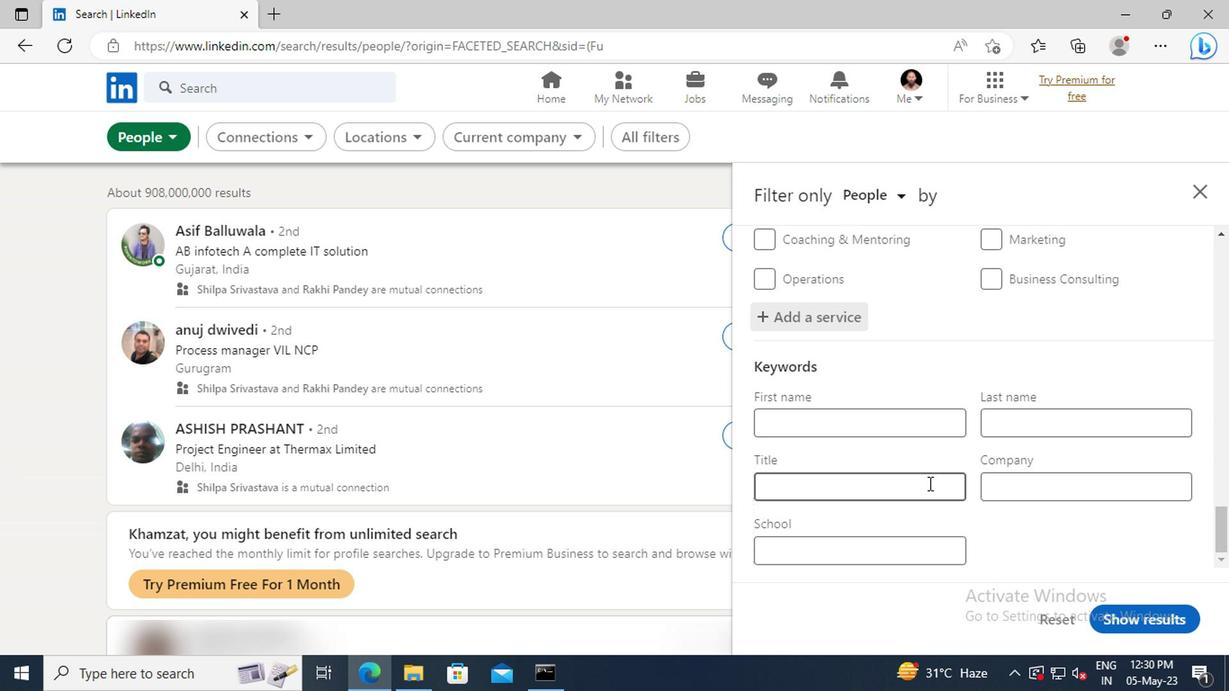 
Action: Mouse pressed left at (877, 488)
Screenshot: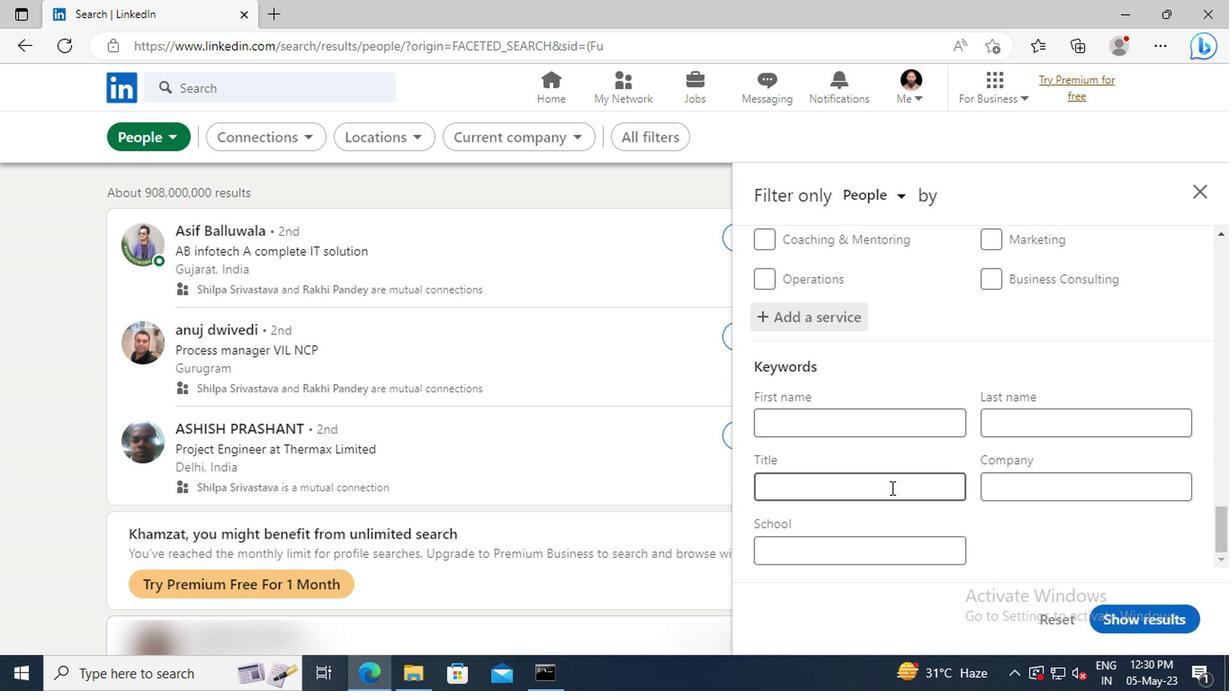 
Action: Key pressed <Key.shift>BU
Screenshot: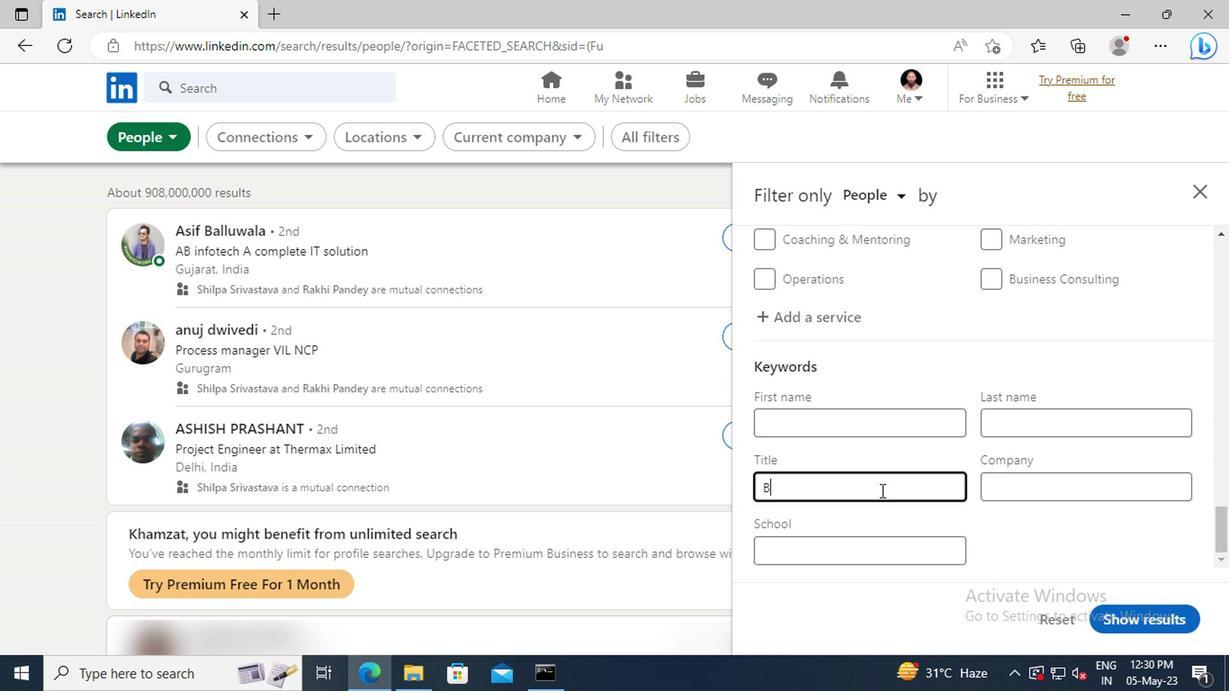 
Action: Mouse moved to (877, 488)
Screenshot: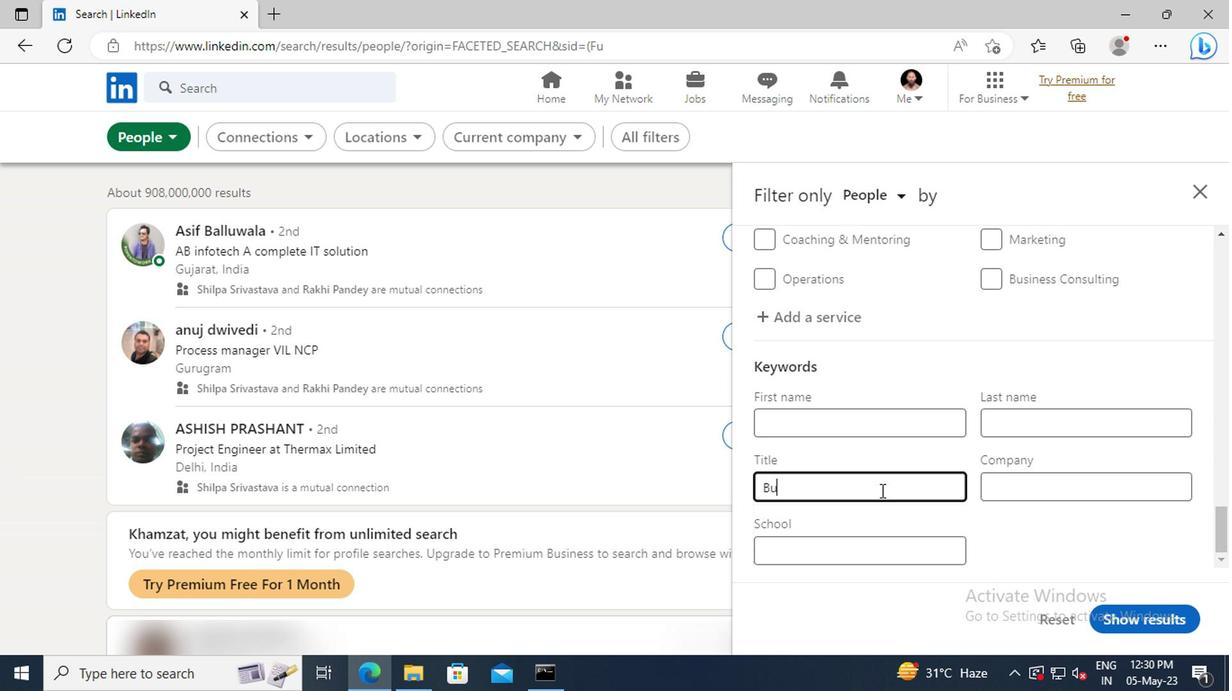 
Action: Key pressed ILDING<Key.space><Key.shift>INSPECTOR<Key.enter>
Screenshot: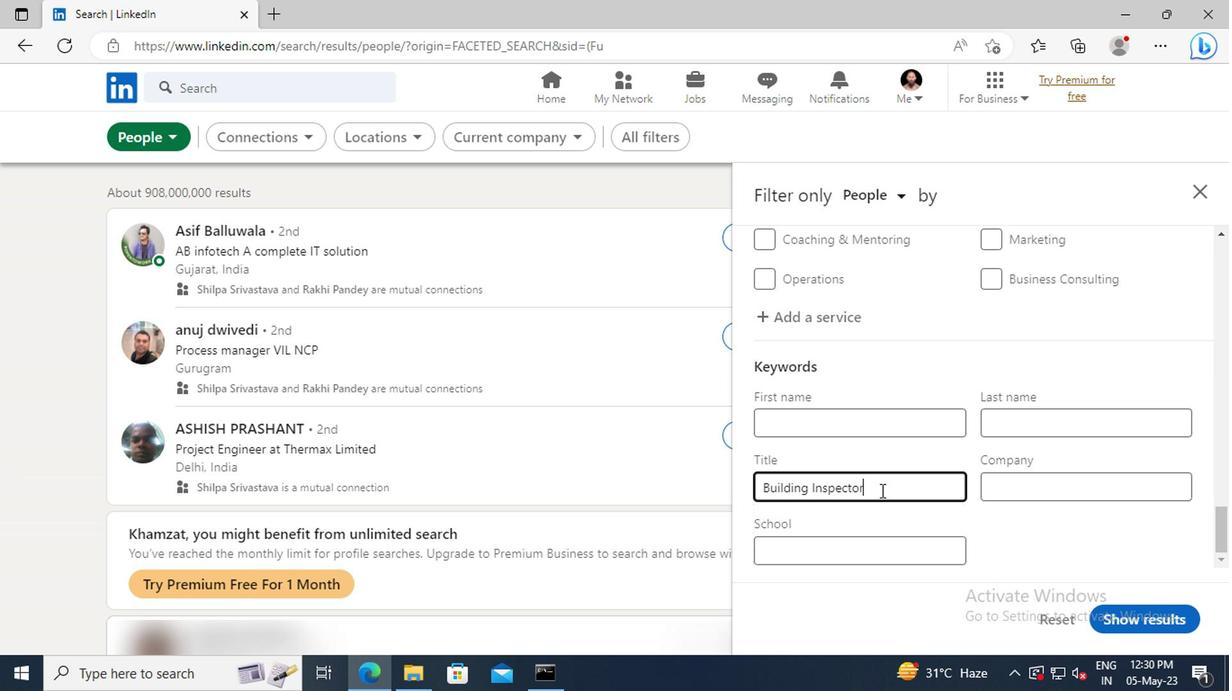 
Action: Mouse moved to (1105, 622)
Screenshot: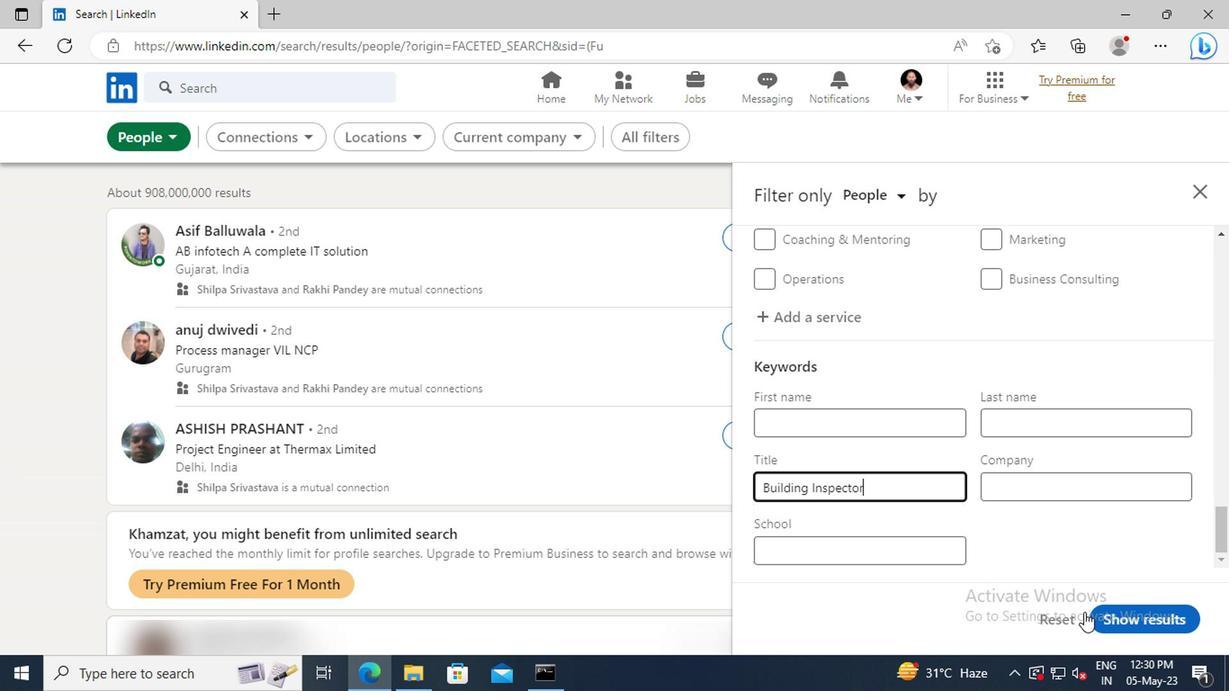 
Action: Mouse pressed left at (1105, 622)
Screenshot: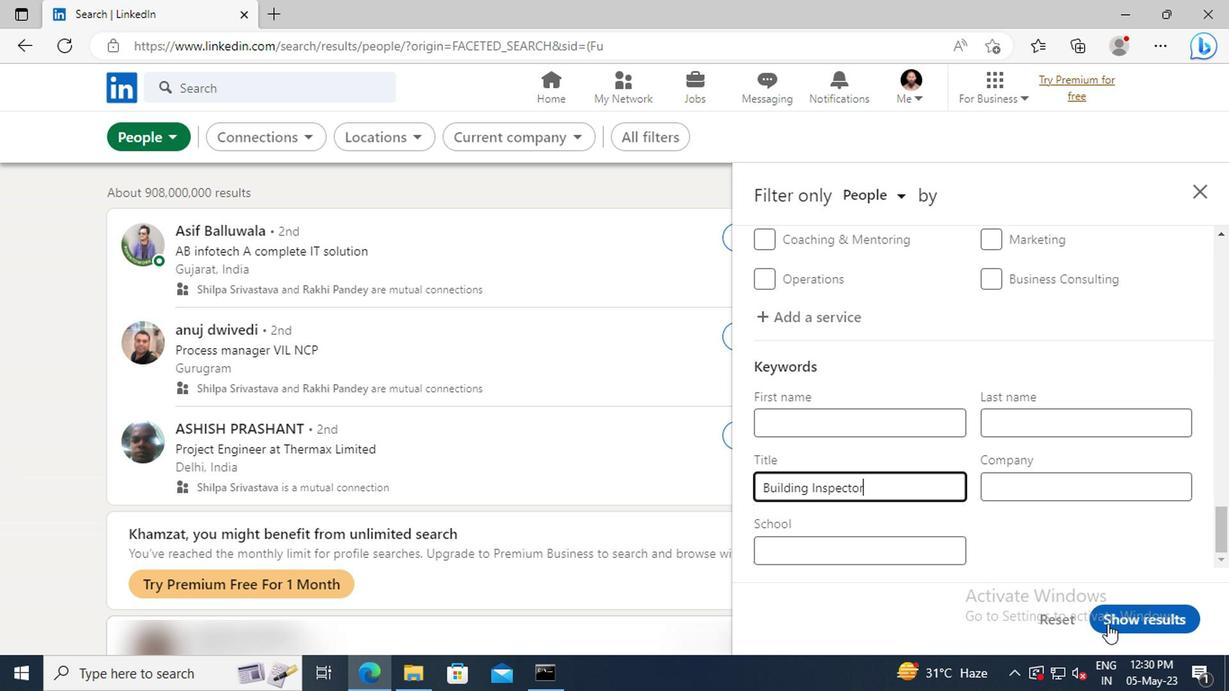 
